 Task: In the sheet Budget Analysis ToolFont size of heading  18 Font style of dataoswald 'Font size of data '9 Alignment of headline & dataAlign center.   Fill color in heading, Red Font color of dataIn the sheet   Dynamic Sales templetes   book
Action: Mouse moved to (459, 176)
Screenshot: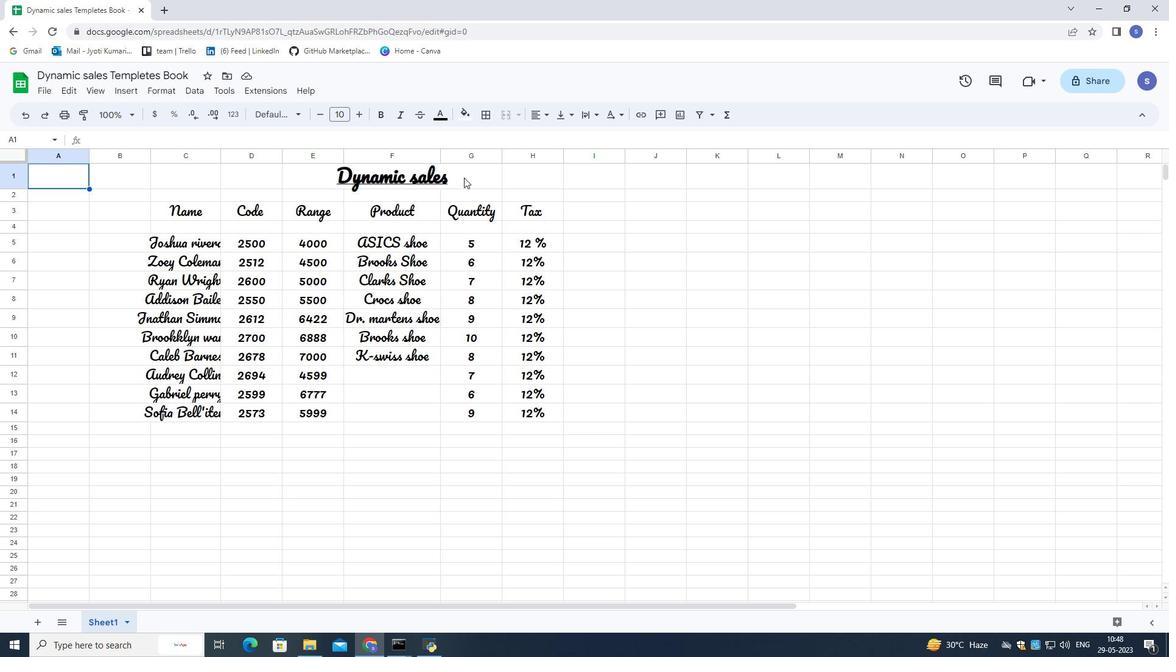 
Action: Mouse pressed left at (459, 176)
Screenshot: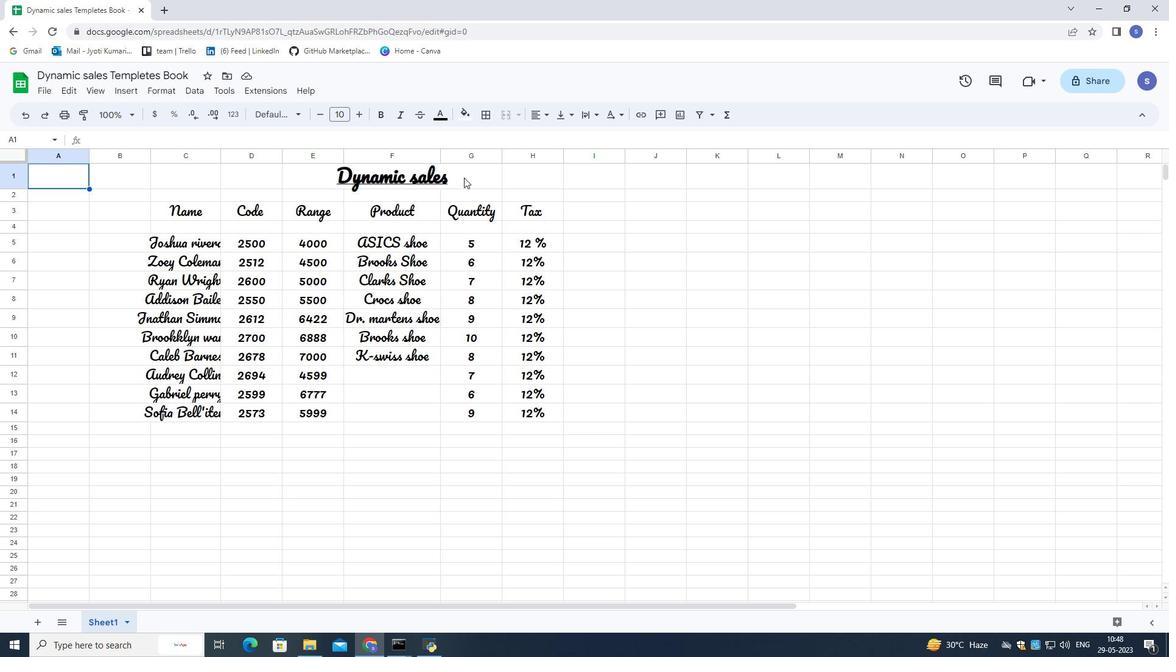 
Action: Mouse moved to (357, 116)
Screenshot: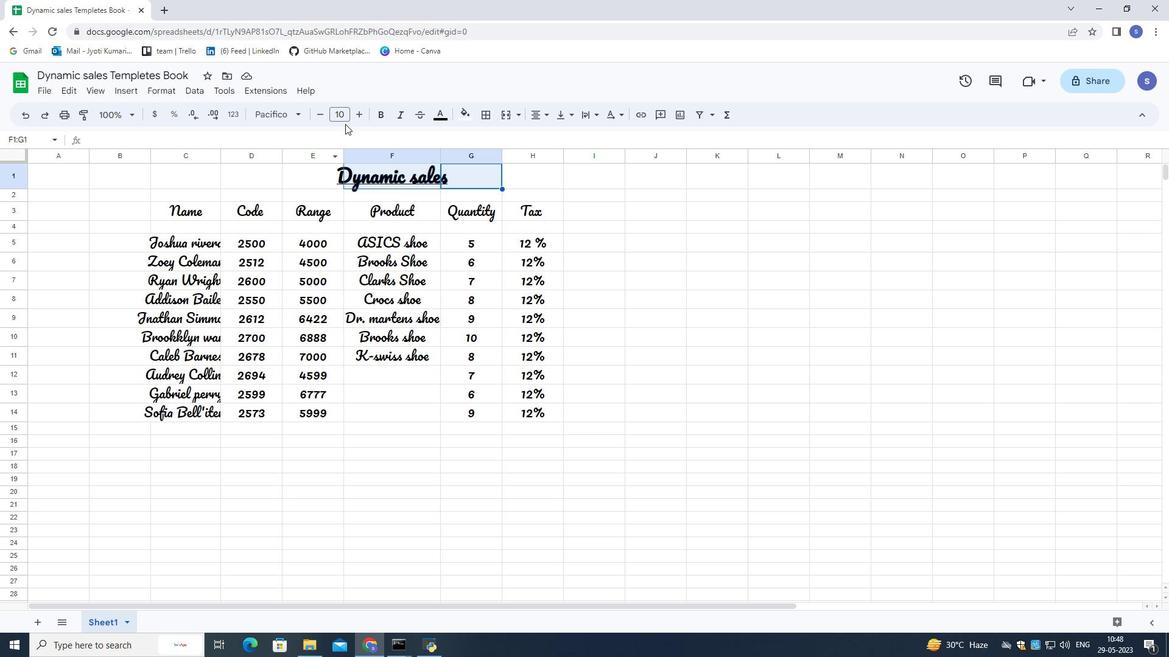 
Action: Mouse pressed left at (357, 116)
Screenshot: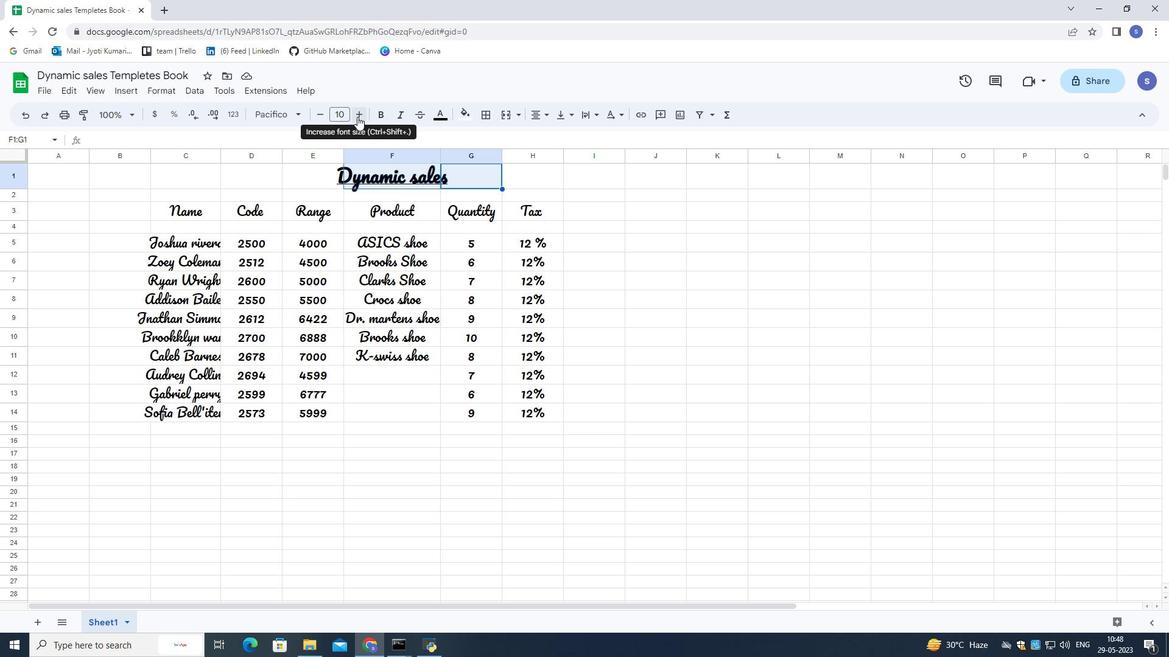 
Action: Mouse pressed left at (357, 116)
Screenshot: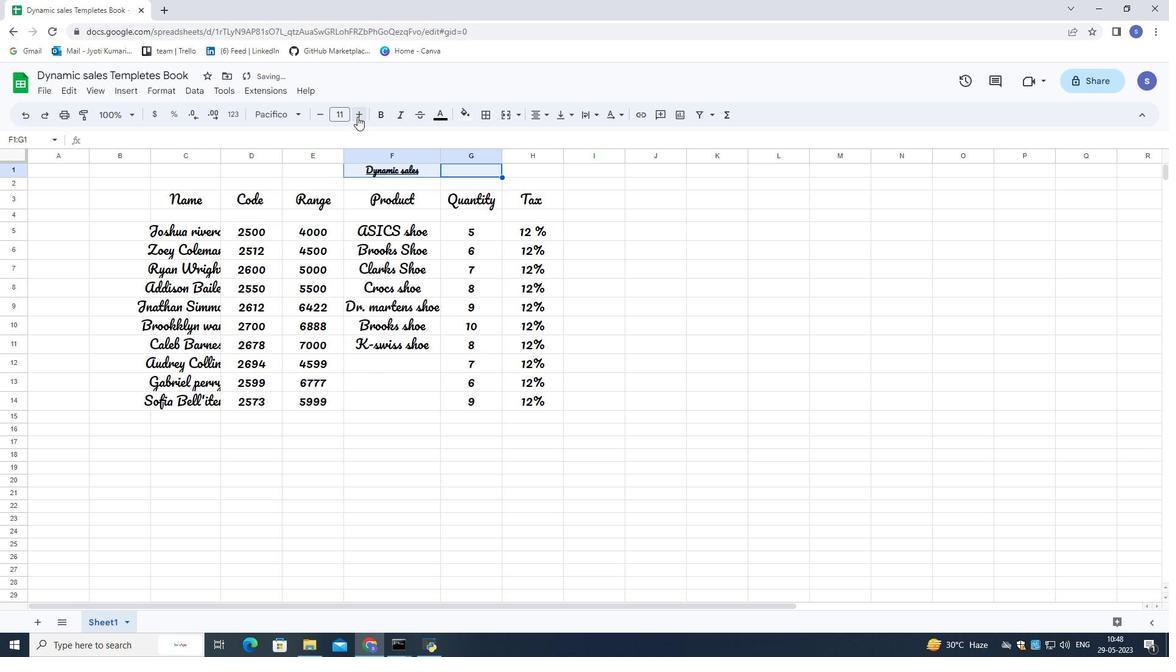 
Action: Mouse pressed left at (357, 116)
Screenshot: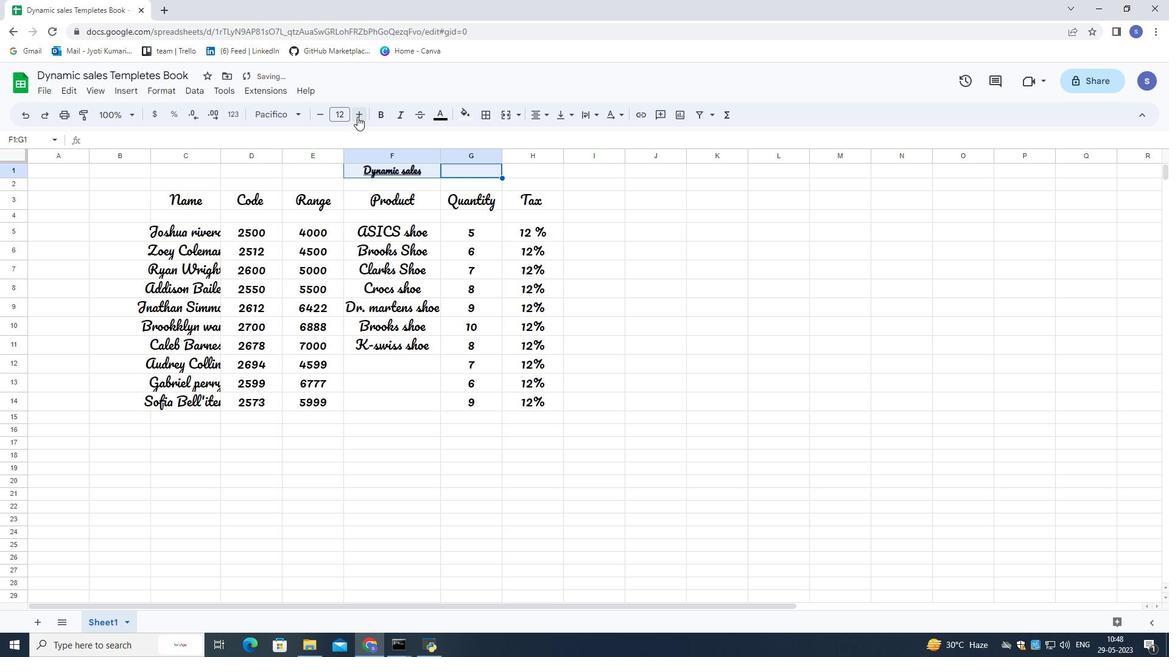
Action: Mouse pressed left at (357, 116)
Screenshot: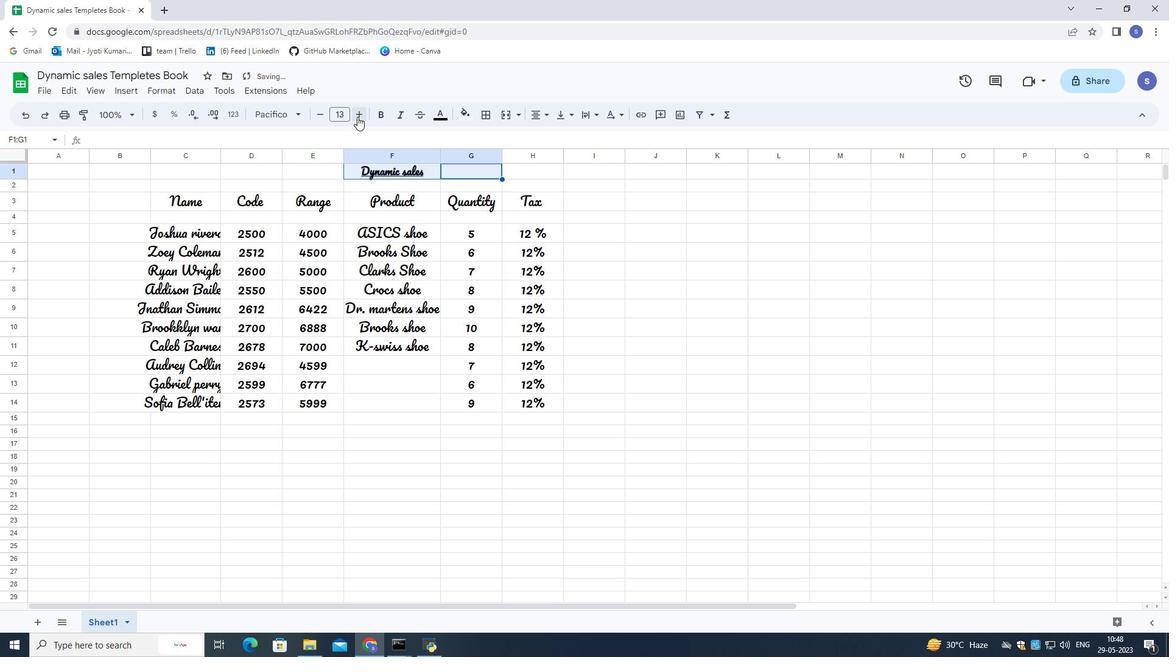 
Action: Mouse pressed left at (357, 116)
Screenshot: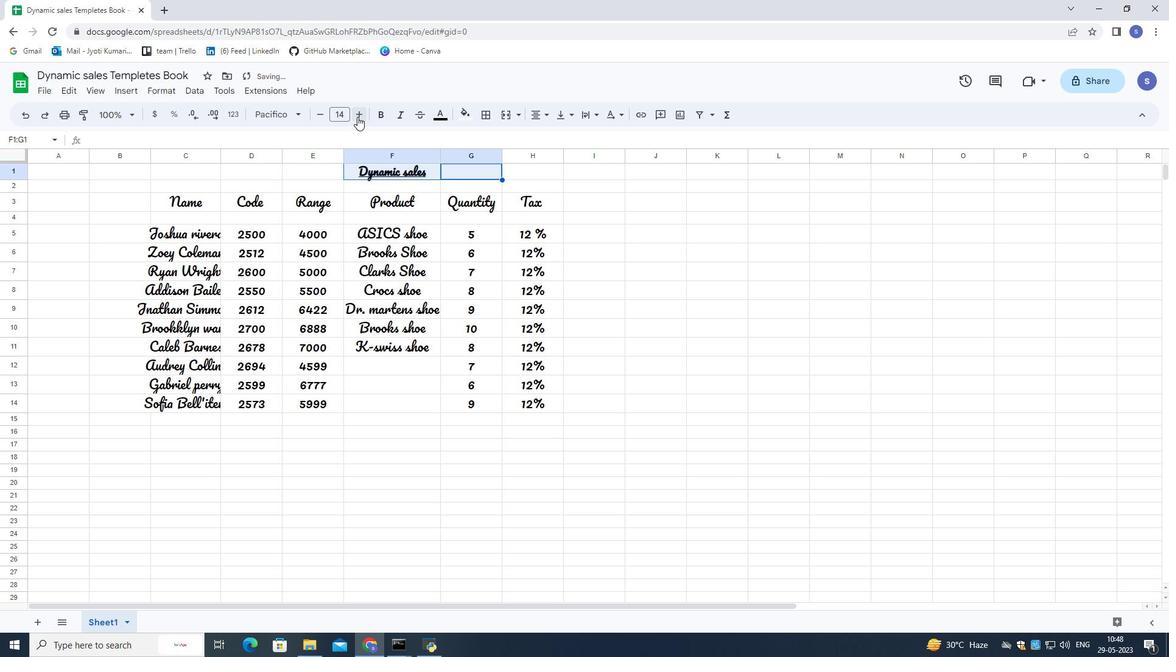 
Action: Mouse pressed left at (357, 116)
Screenshot: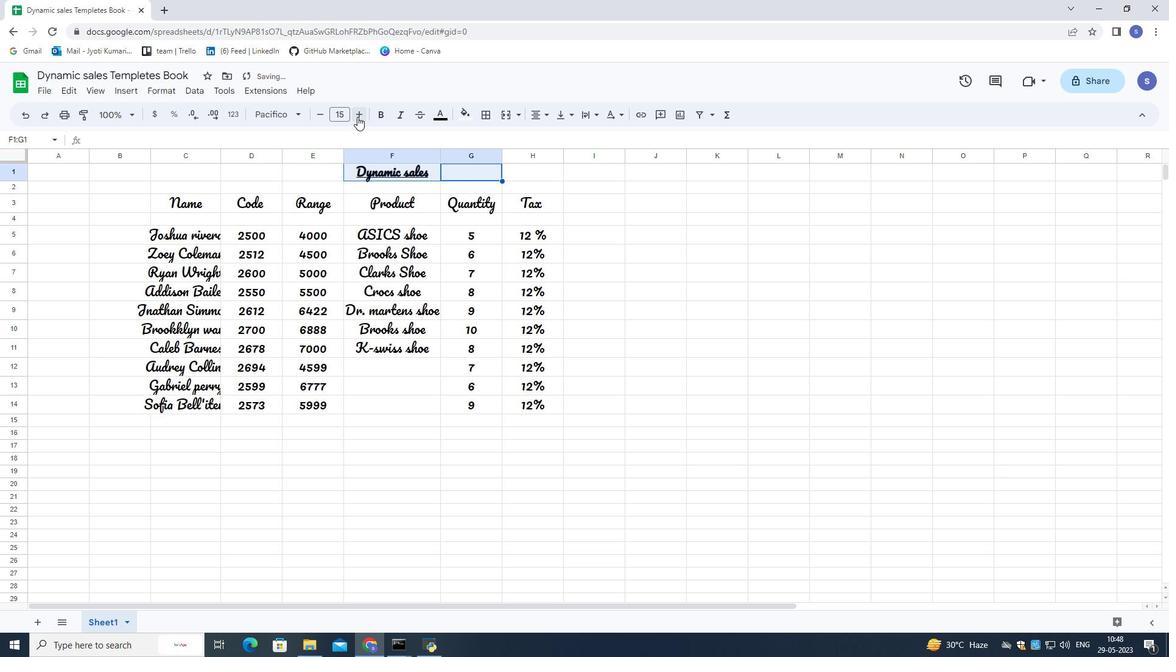 
Action: Mouse pressed left at (357, 116)
Screenshot: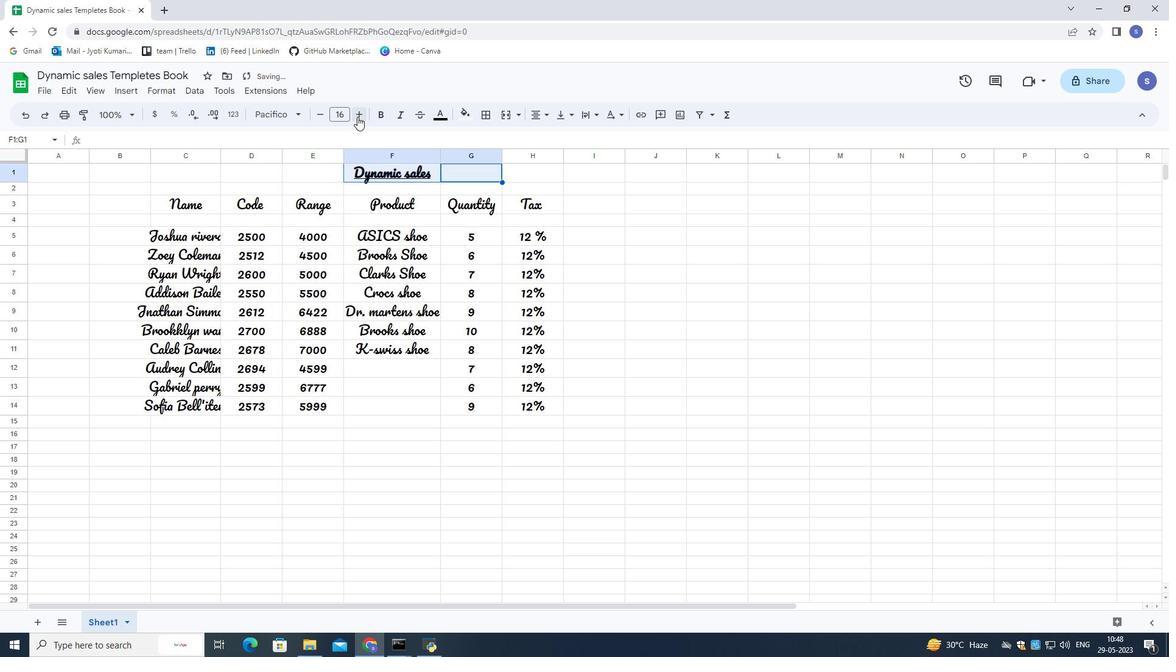 
Action: Mouse pressed left at (357, 116)
Screenshot: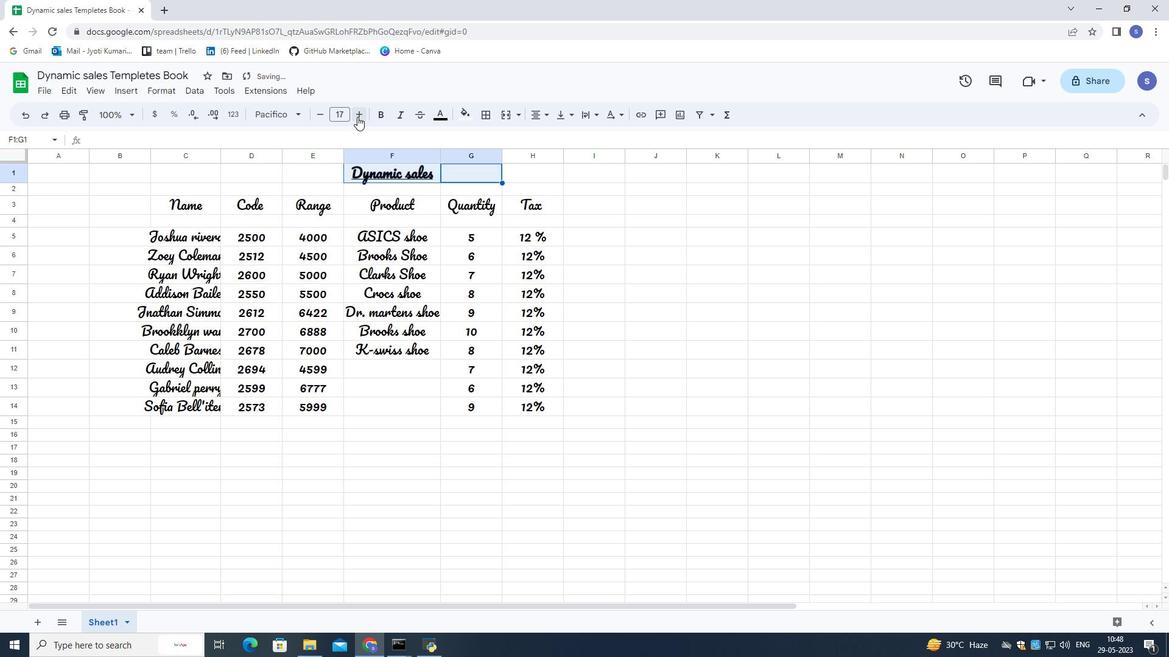 
Action: Mouse moved to (296, 113)
Screenshot: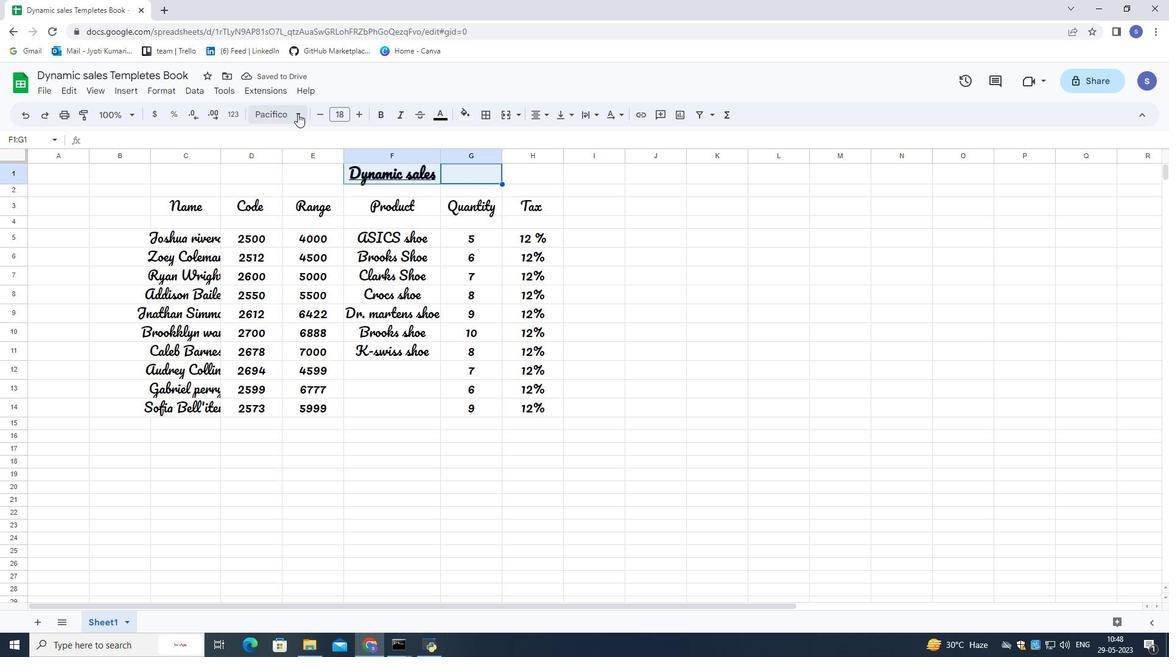 
Action: Mouse pressed left at (296, 113)
Screenshot: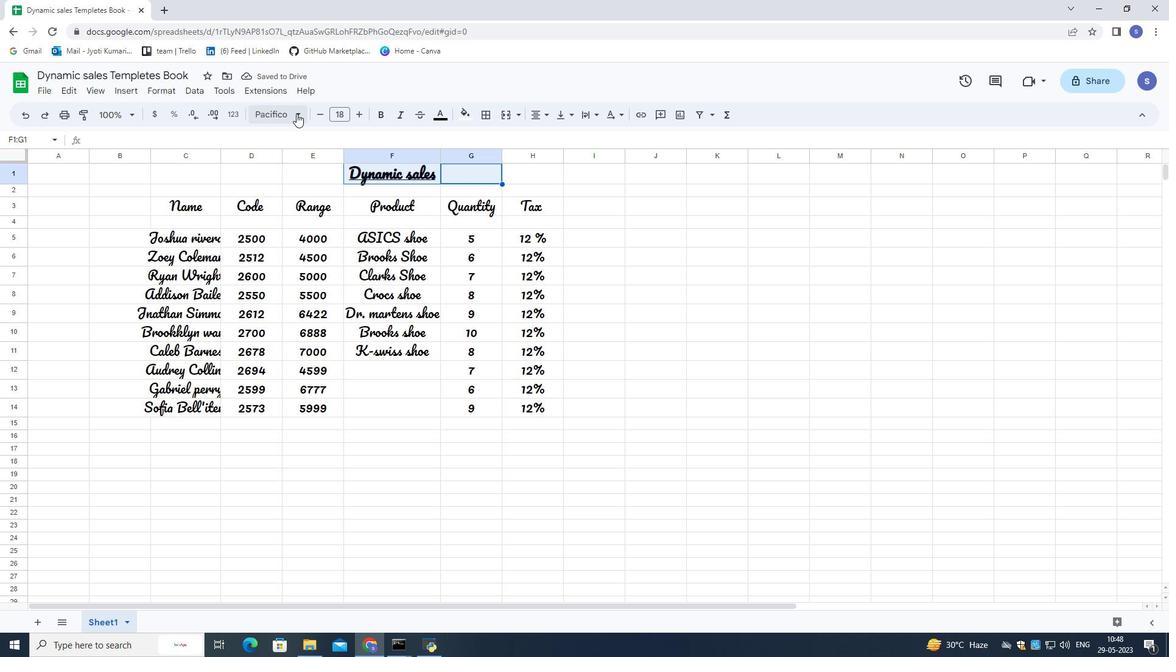 
Action: Mouse moved to (294, 134)
Screenshot: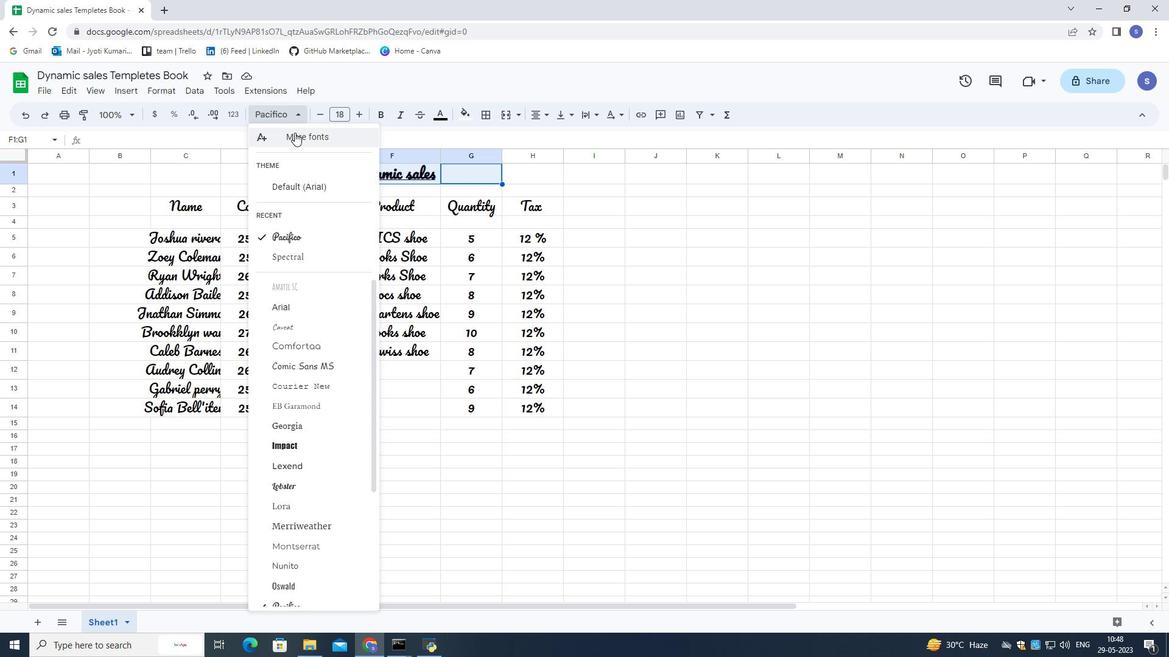 
Action: Mouse pressed left at (294, 134)
Screenshot: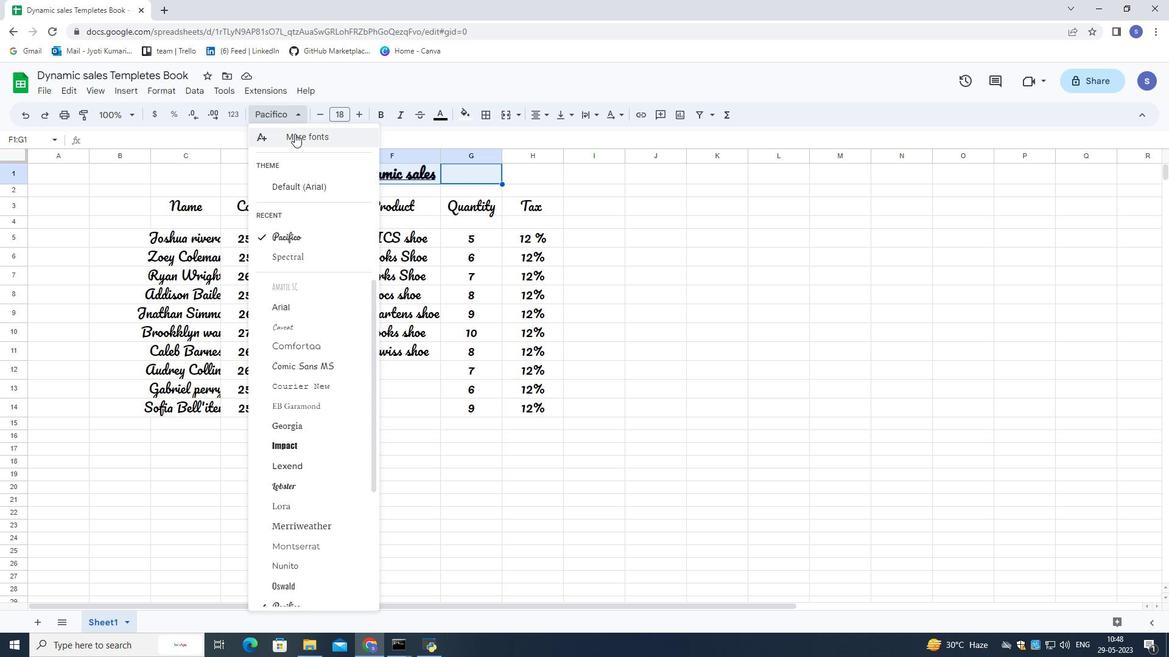 
Action: Mouse moved to (383, 207)
Screenshot: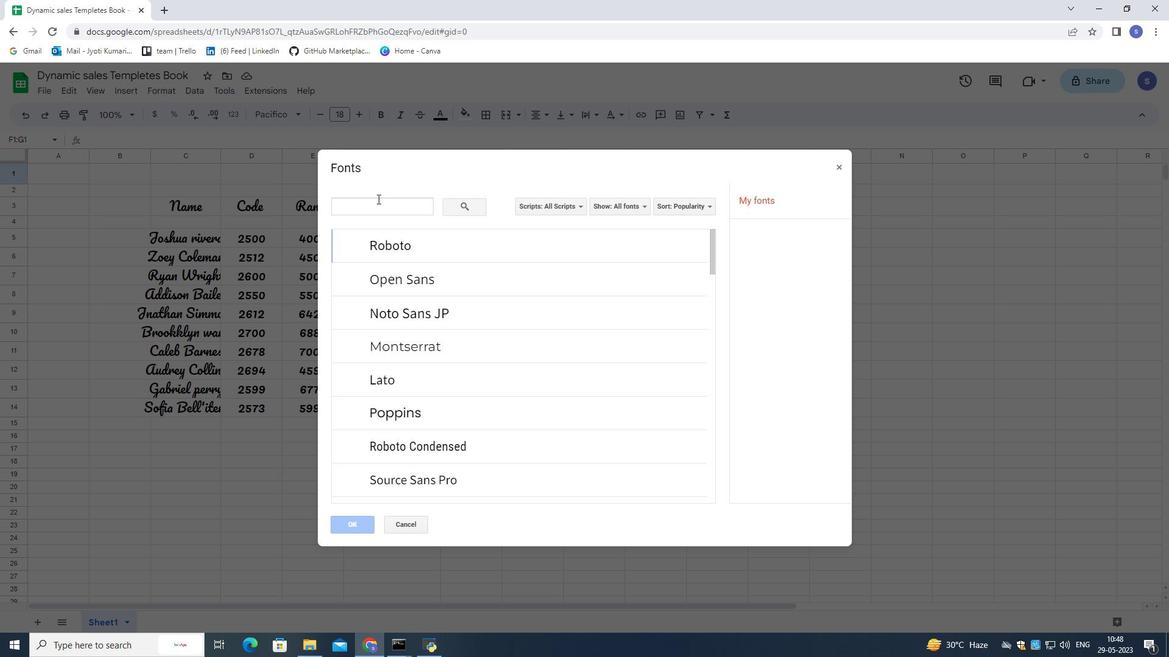 
Action: Mouse pressed left at (383, 207)
Screenshot: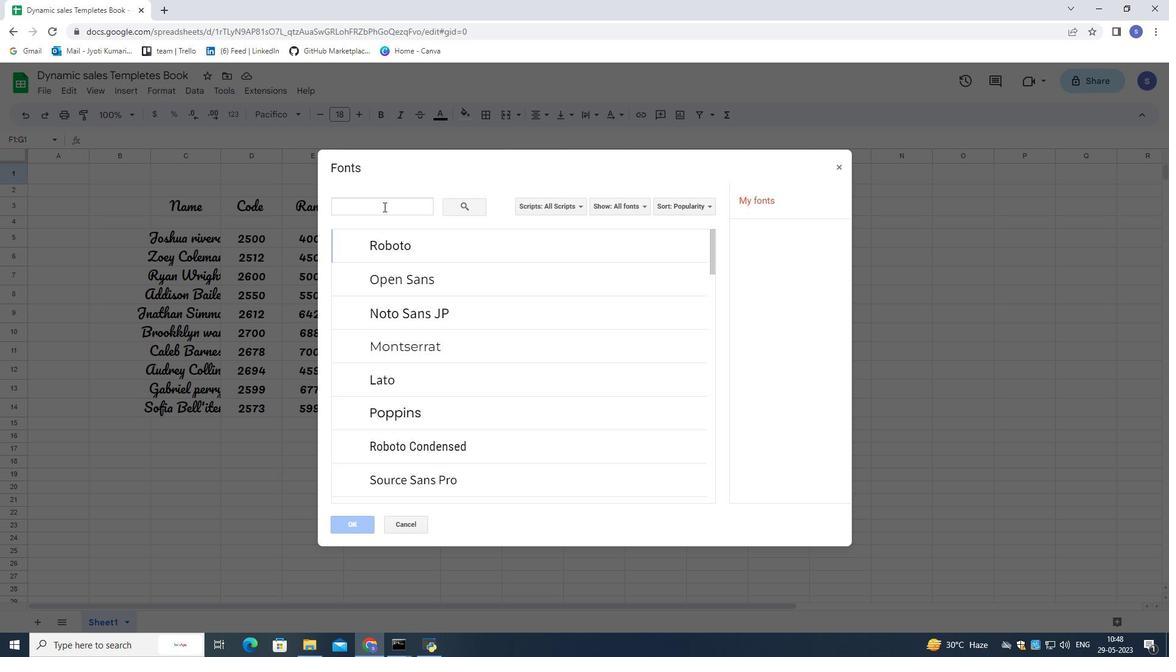 
Action: Key pressed dataoswald<Key.backspace><Key.backspace><Key.backspace><Key.backspace><Key.backspace><Key.backspace><Key.backspace><Key.backspace><Key.backspace><Key.backspace><Key.backspace><Key.backspace><Key.backspace><Key.backspace><Key.backspace><Key.backspace><Key.backspace><Key.backspace><Key.backspace><Key.backspace><Key.backspace><Key.backspace><Key.backspace><Key.backspace>data<Key.backspace><Key.backspace><Key.backspace><Key.backspace>
Screenshot: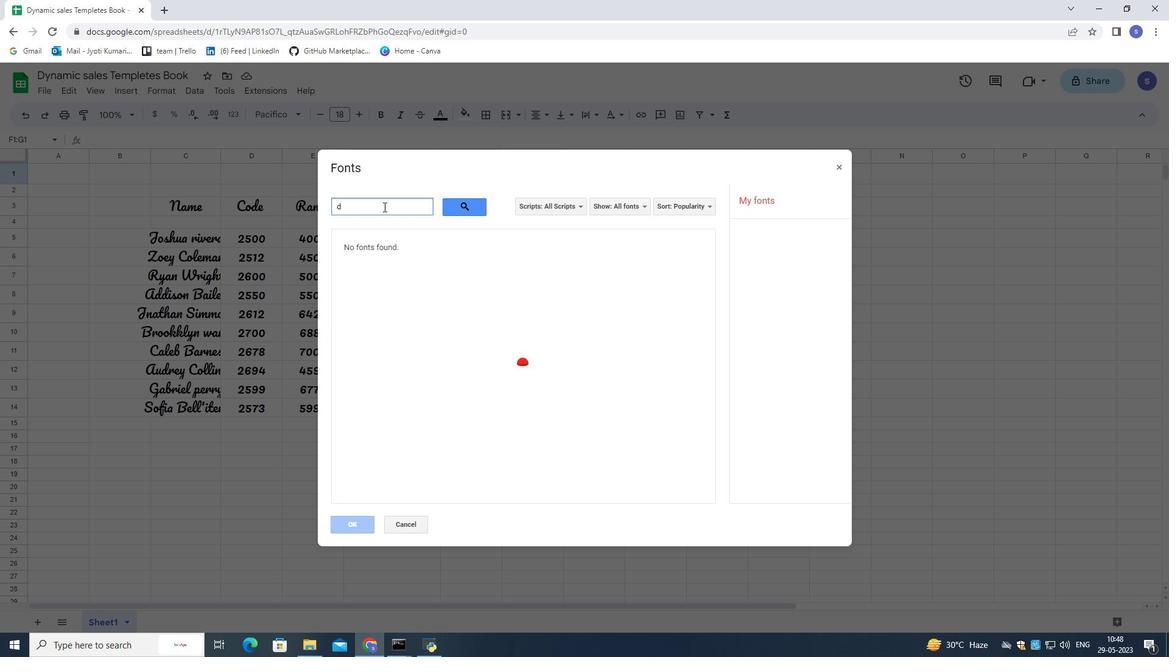 
Action: Mouse moved to (391, 353)
Screenshot: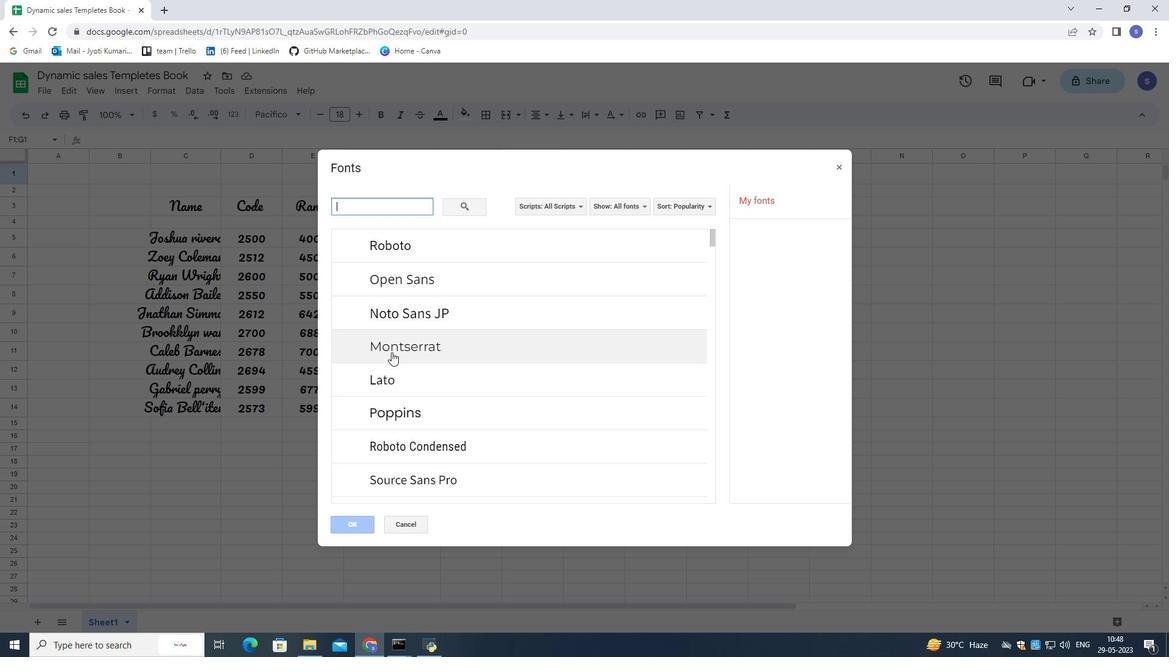 
Action: Mouse scrolled (391, 353) with delta (0, 0)
Screenshot: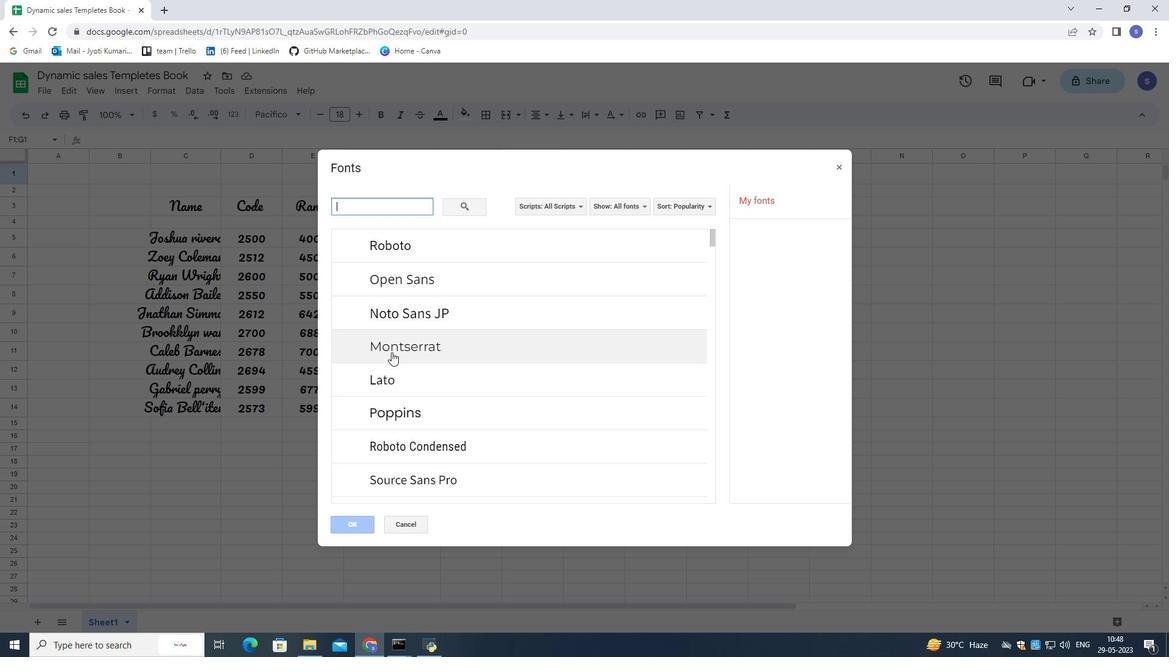 
Action: Mouse moved to (391, 355)
Screenshot: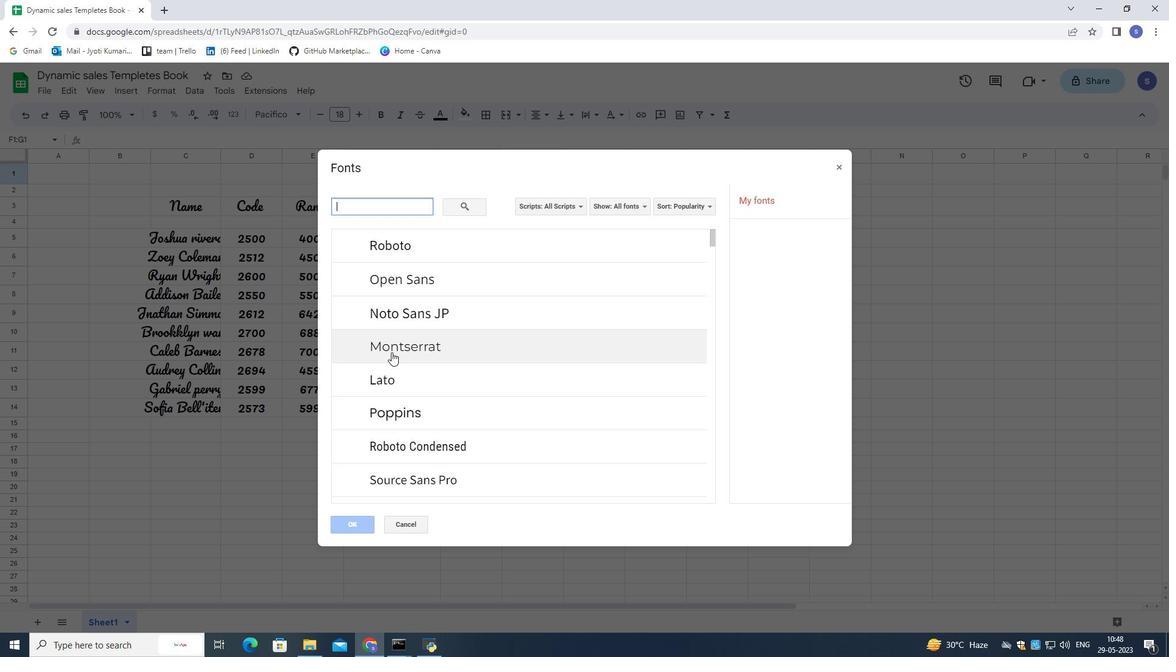 
Action: Mouse scrolled (391, 355) with delta (0, 0)
Screenshot: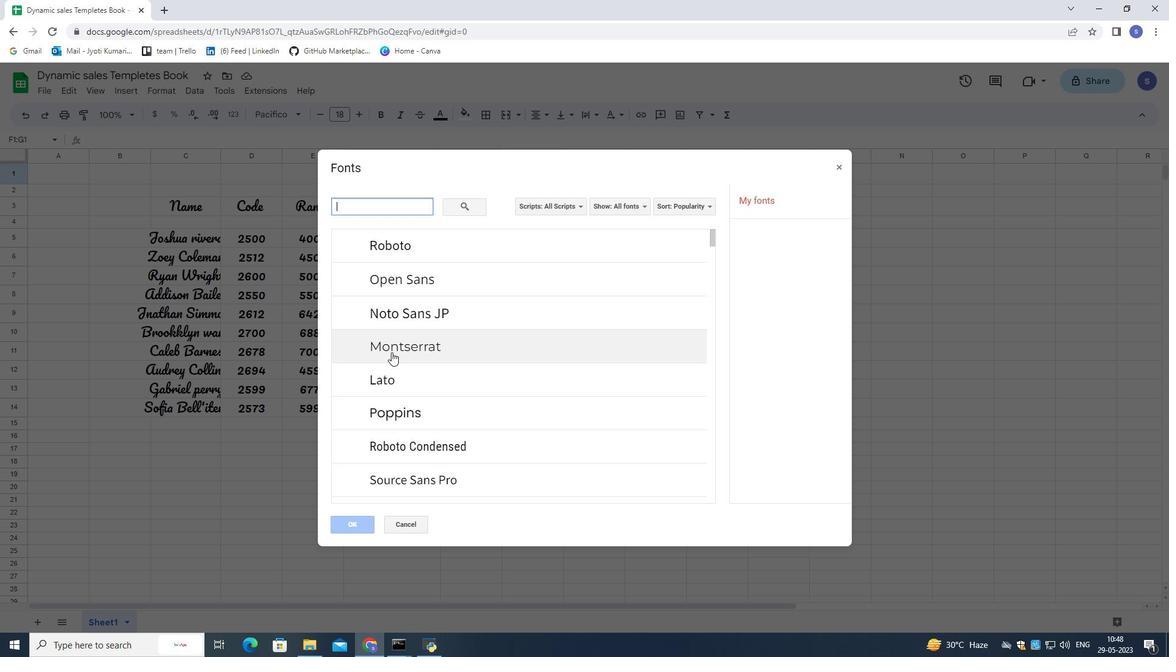 
Action: Mouse scrolled (391, 355) with delta (0, 0)
Screenshot: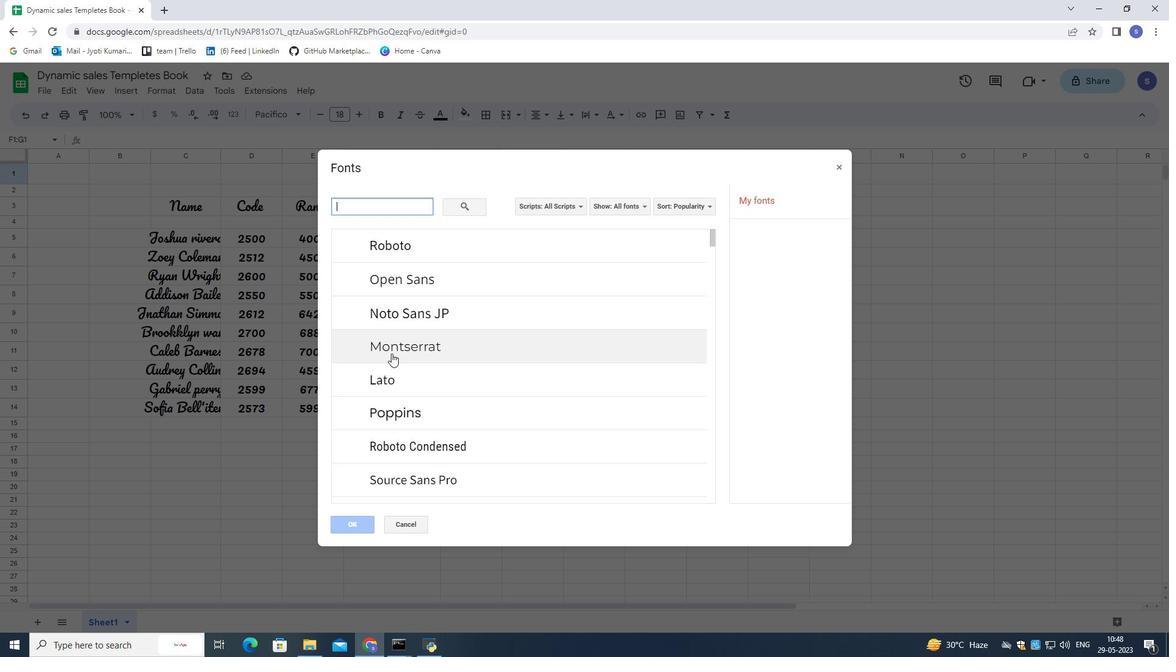 
Action: Mouse scrolled (391, 355) with delta (0, 0)
Screenshot: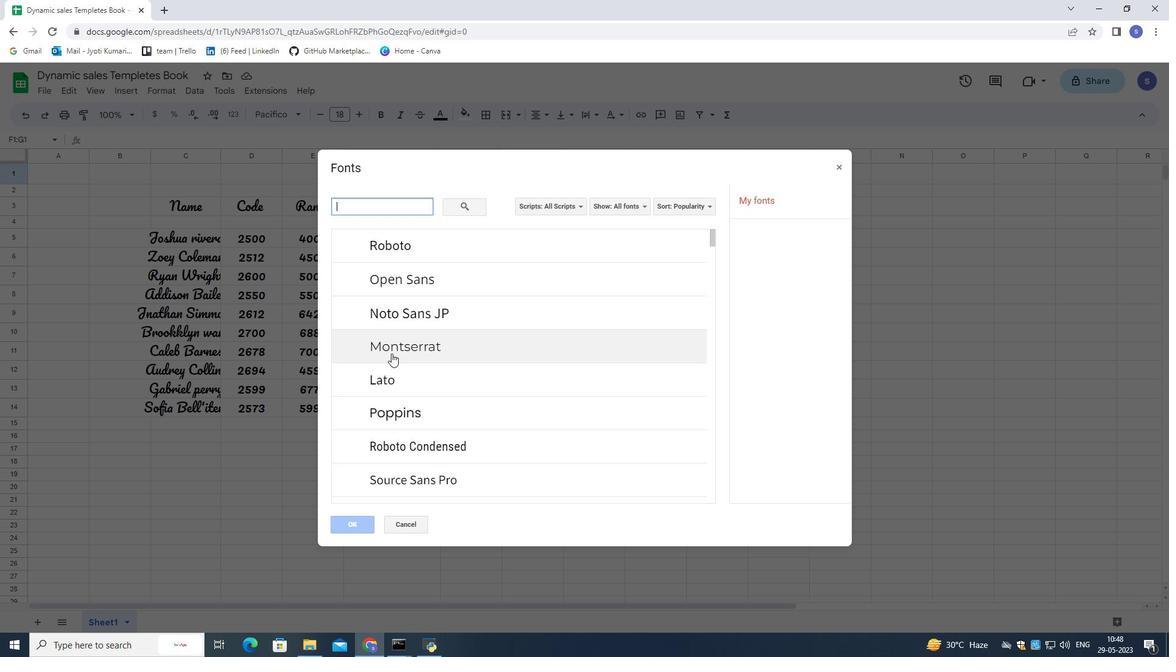 
Action: Mouse scrolled (391, 355) with delta (0, 0)
Screenshot: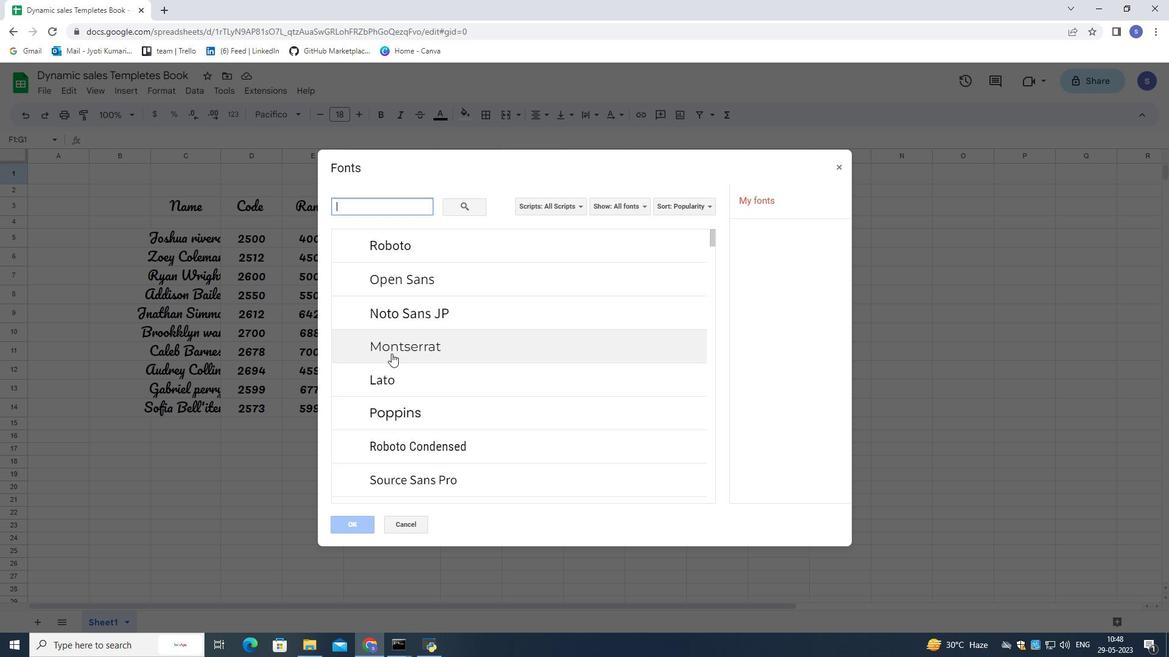 
Action: Mouse moved to (415, 527)
Screenshot: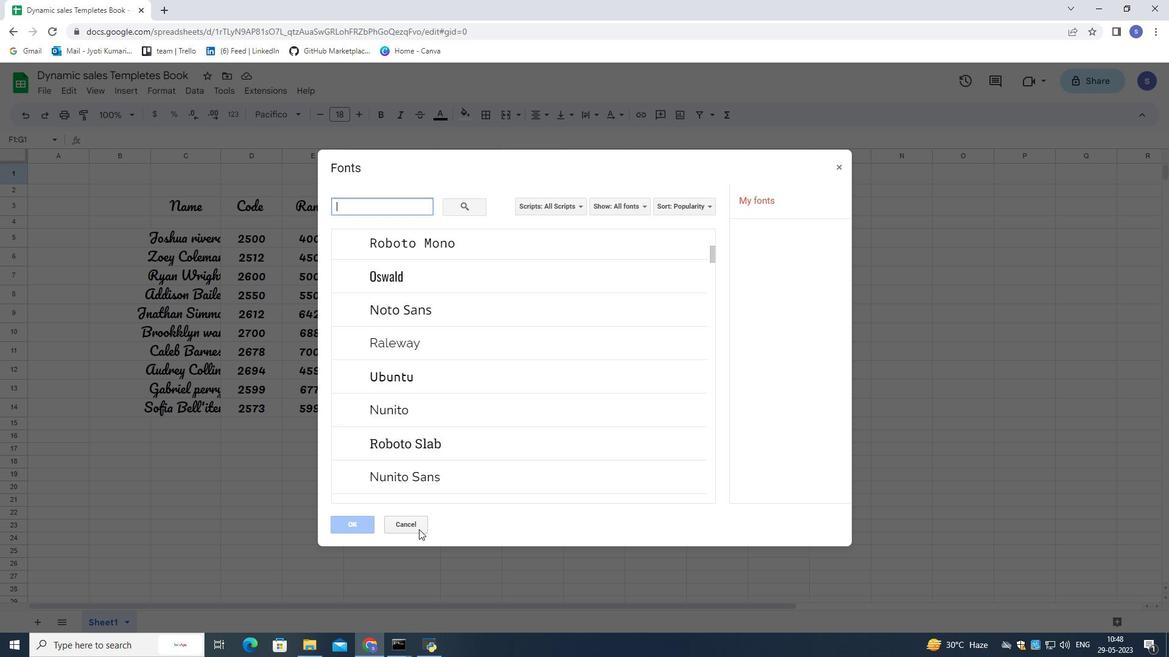 
Action: Mouse pressed left at (415, 527)
Screenshot: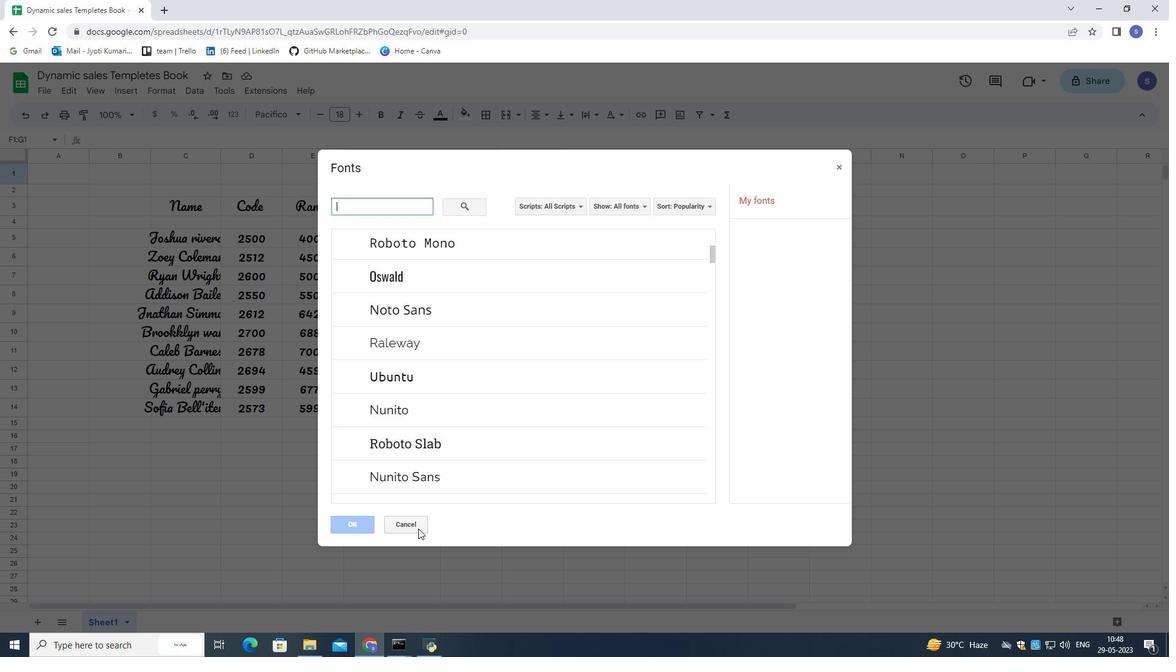 
Action: Mouse moved to (295, 121)
Screenshot: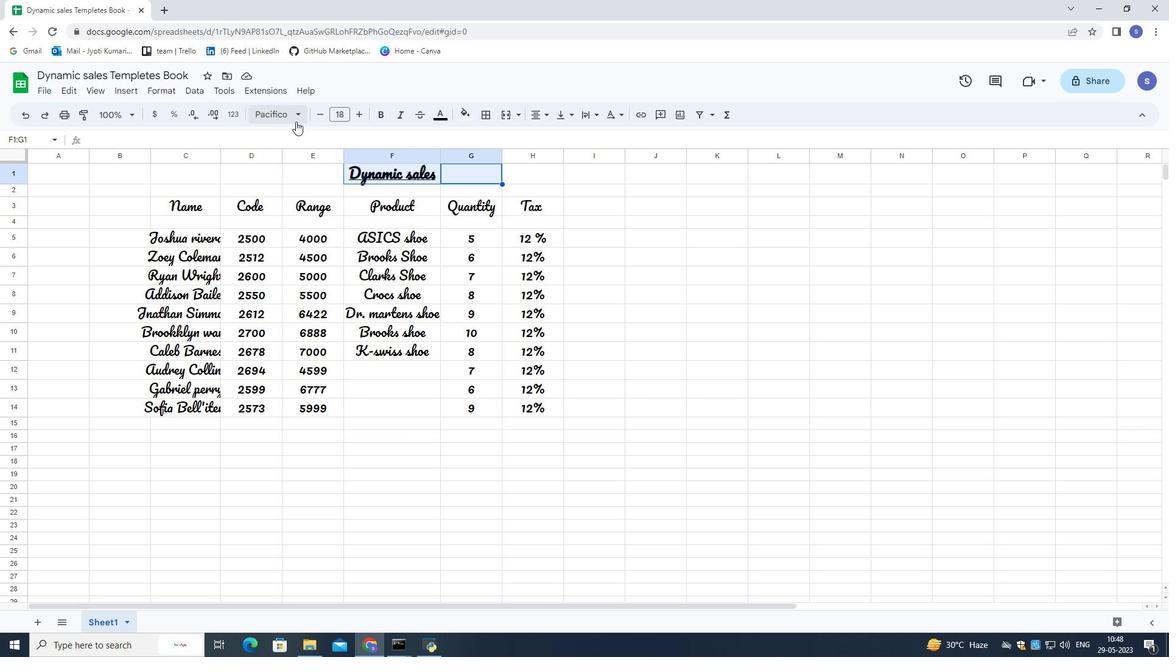 
Action: Mouse pressed left at (295, 121)
Screenshot: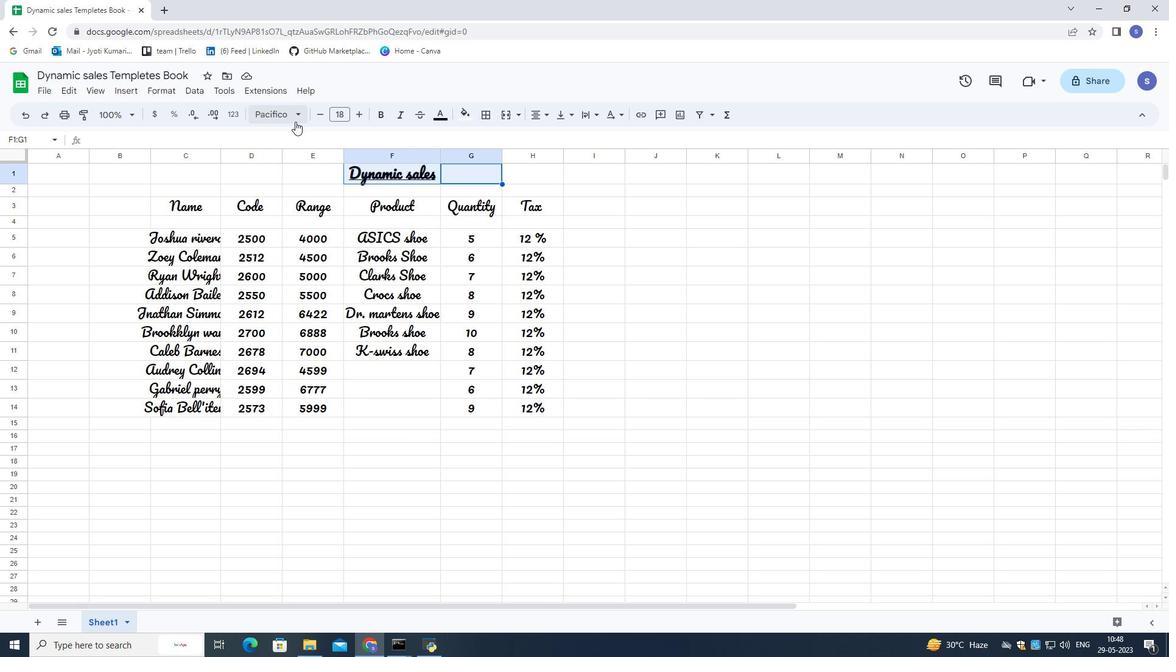 
Action: Mouse moved to (293, 325)
Screenshot: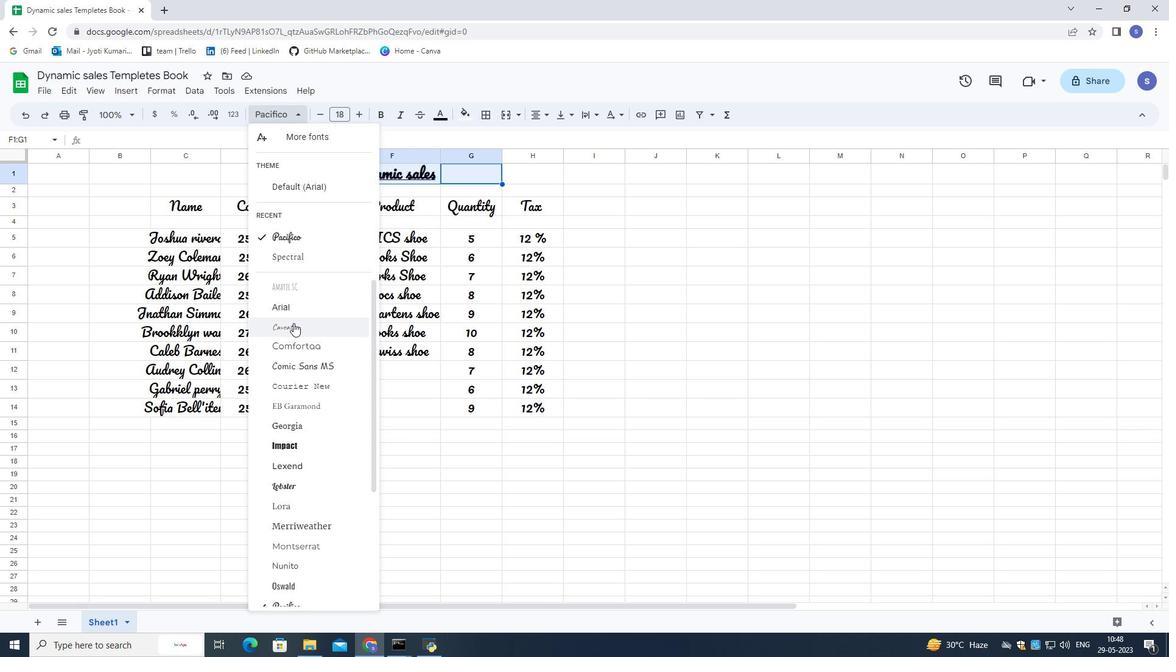 
Action: Mouse scrolled (293, 325) with delta (0, 0)
Screenshot: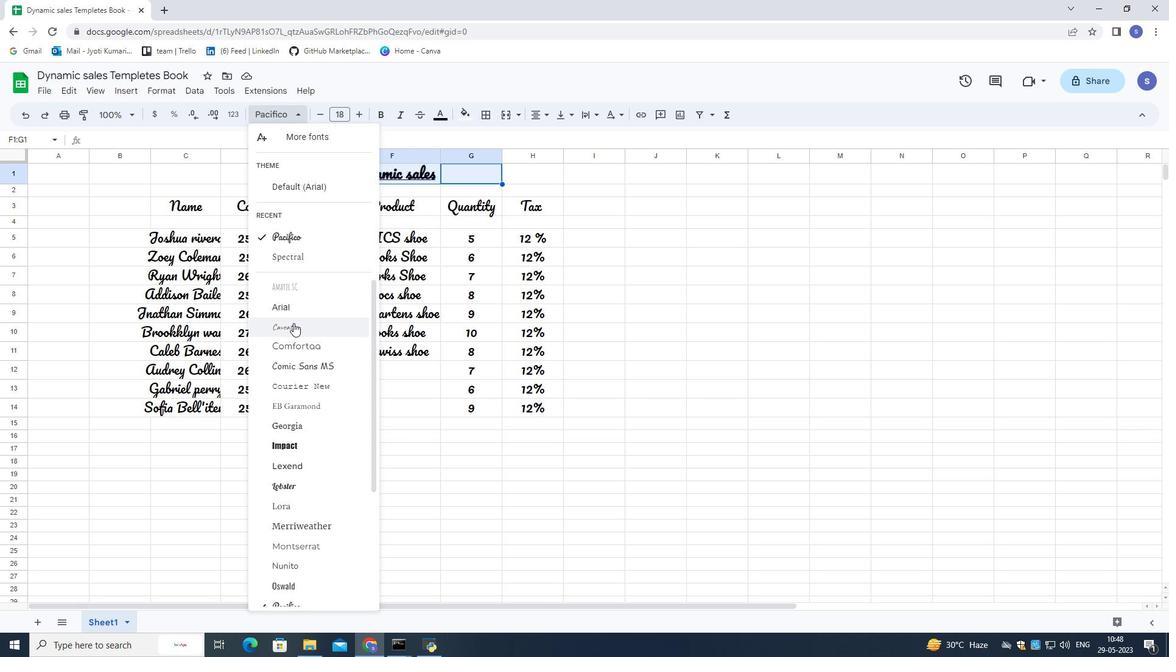 
Action: Mouse scrolled (293, 325) with delta (0, 0)
Screenshot: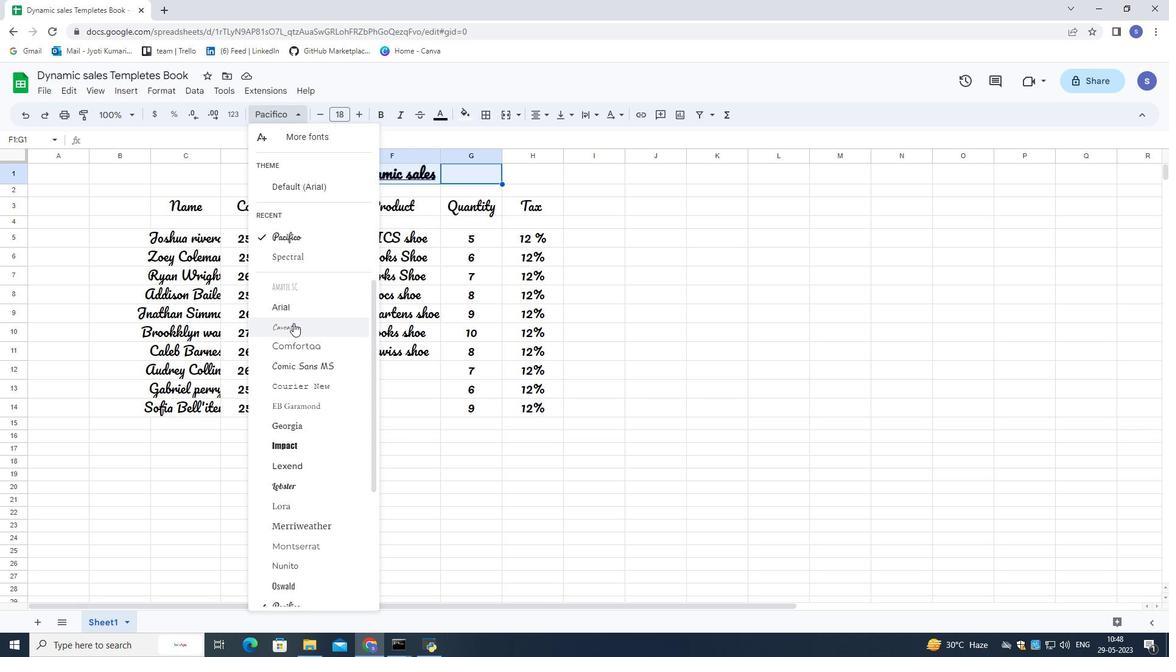
Action: Mouse scrolled (293, 325) with delta (0, 0)
Screenshot: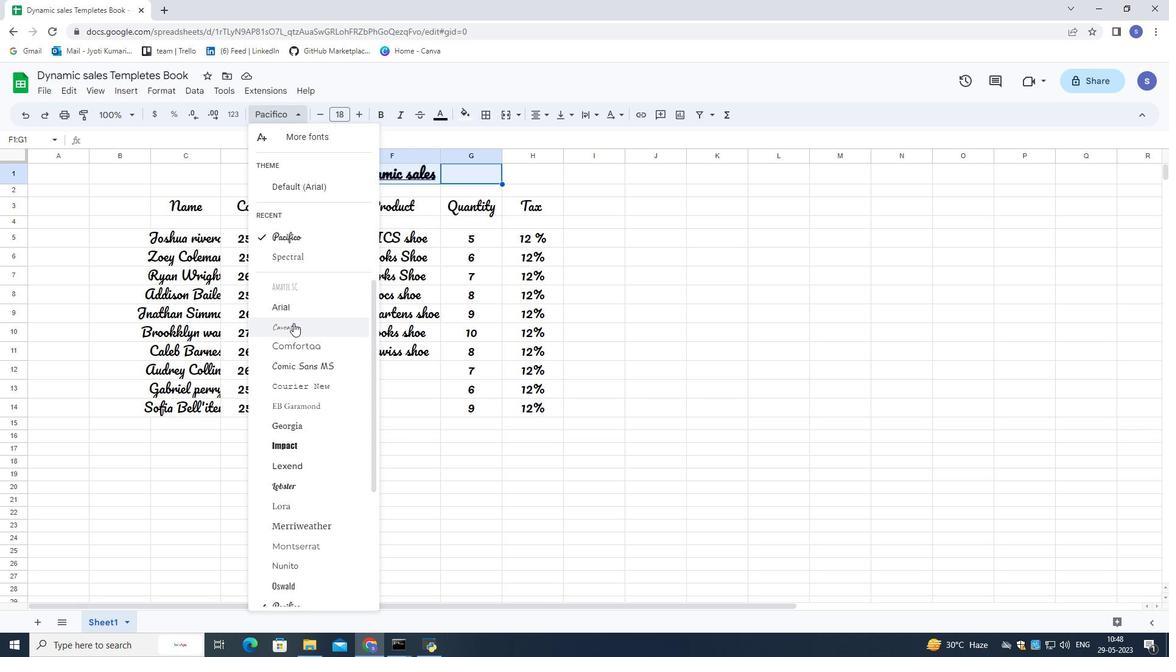 
Action: Mouse scrolled (293, 325) with delta (0, 0)
Screenshot: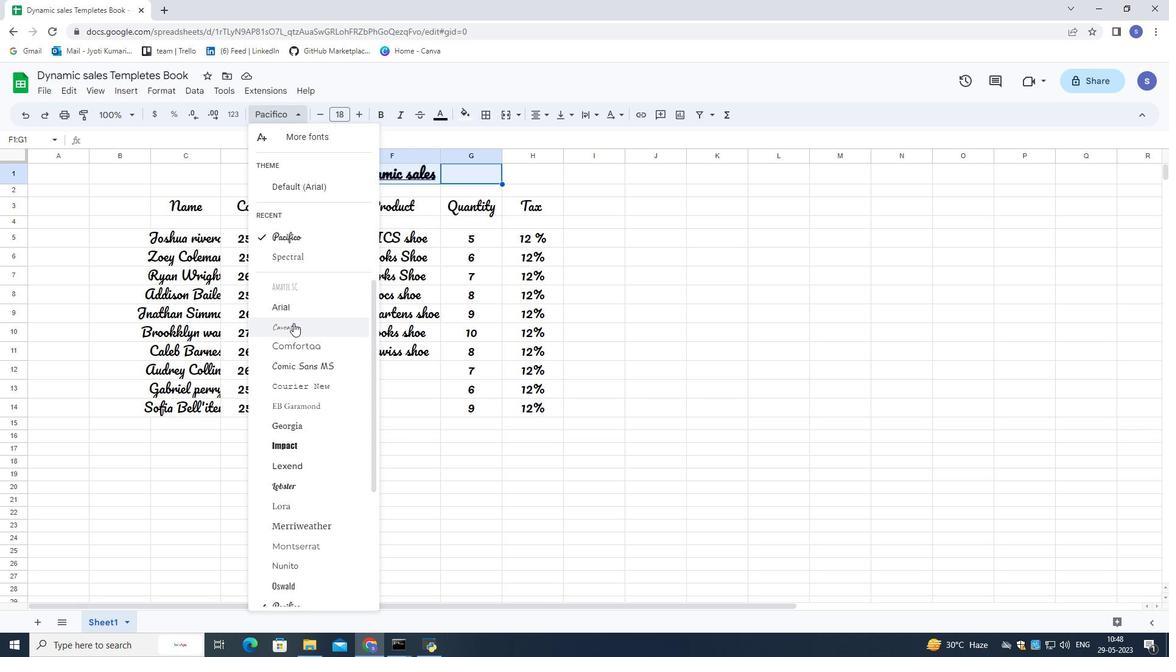 
Action: Mouse scrolled (293, 325) with delta (0, 0)
Screenshot: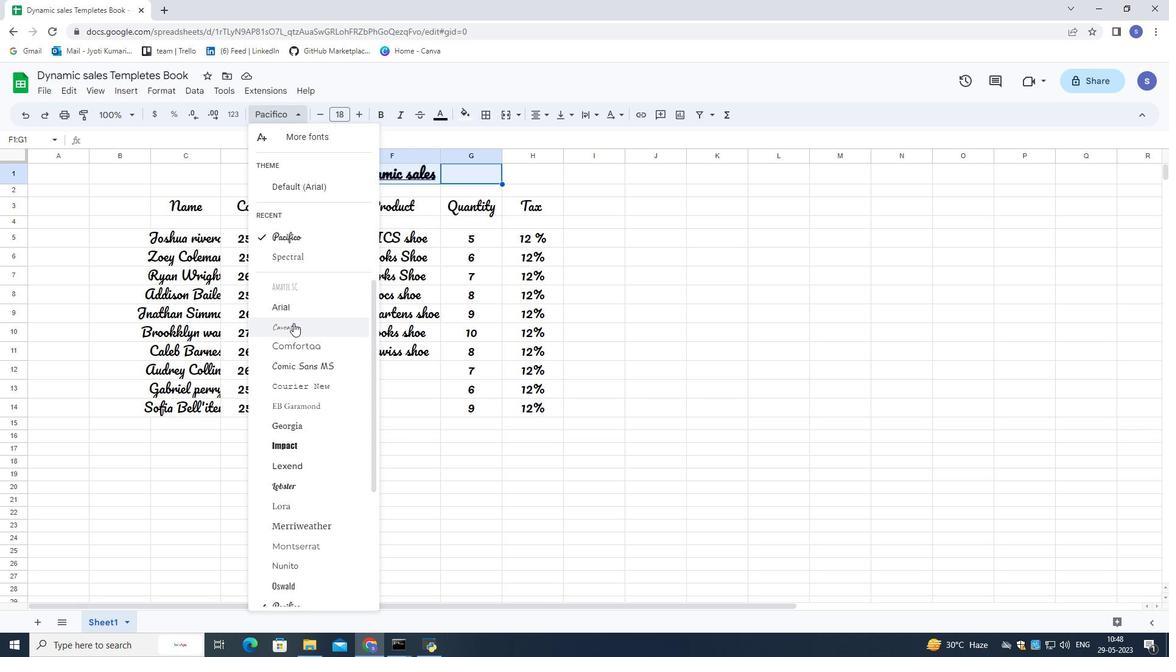 
Action: Mouse scrolled (293, 325) with delta (0, 0)
Screenshot: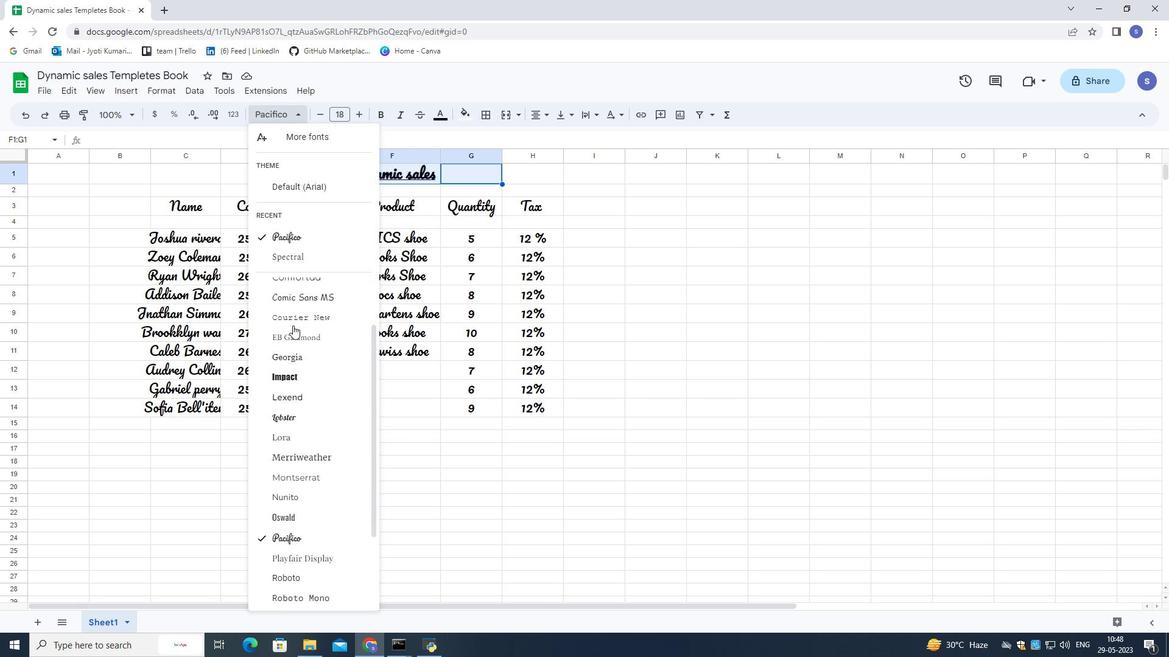 
Action: Mouse scrolled (293, 325) with delta (0, 0)
Screenshot: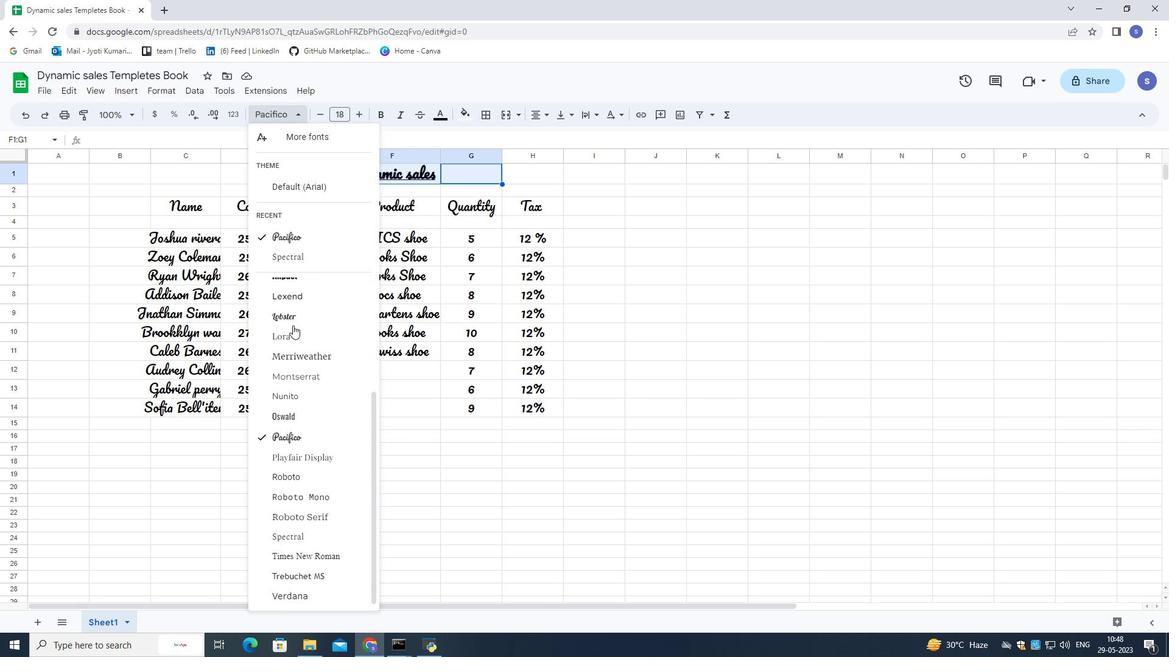 
Action: Mouse scrolled (293, 325) with delta (0, 0)
Screenshot: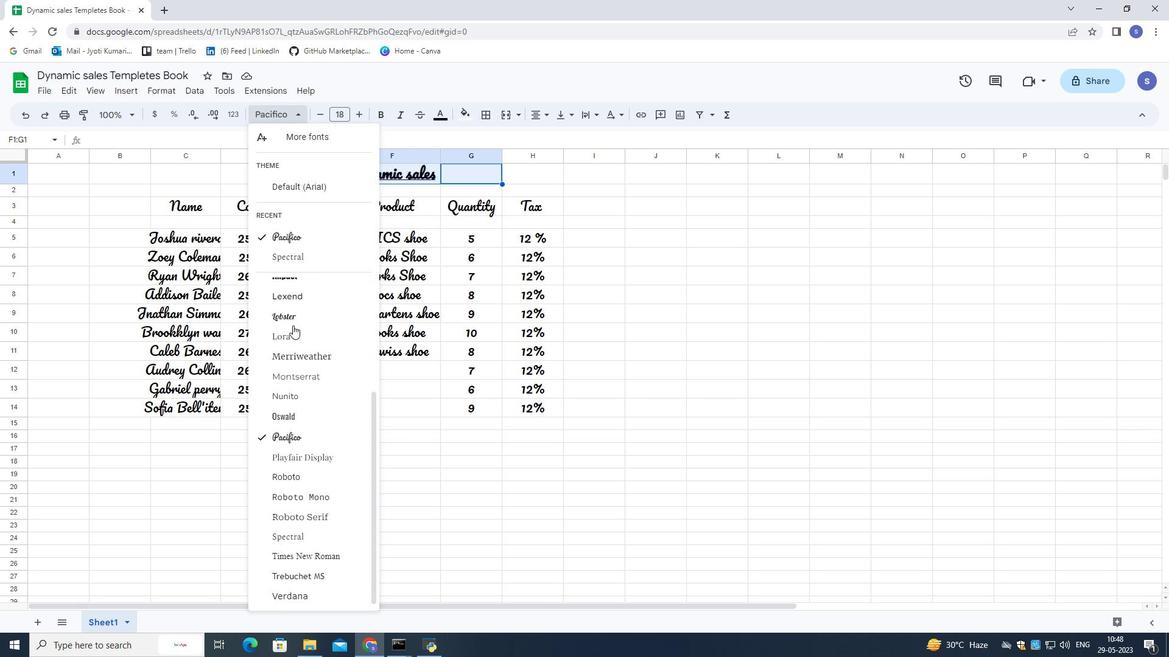 
Action: Mouse scrolled (293, 325) with delta (0, 0)
Screenshot: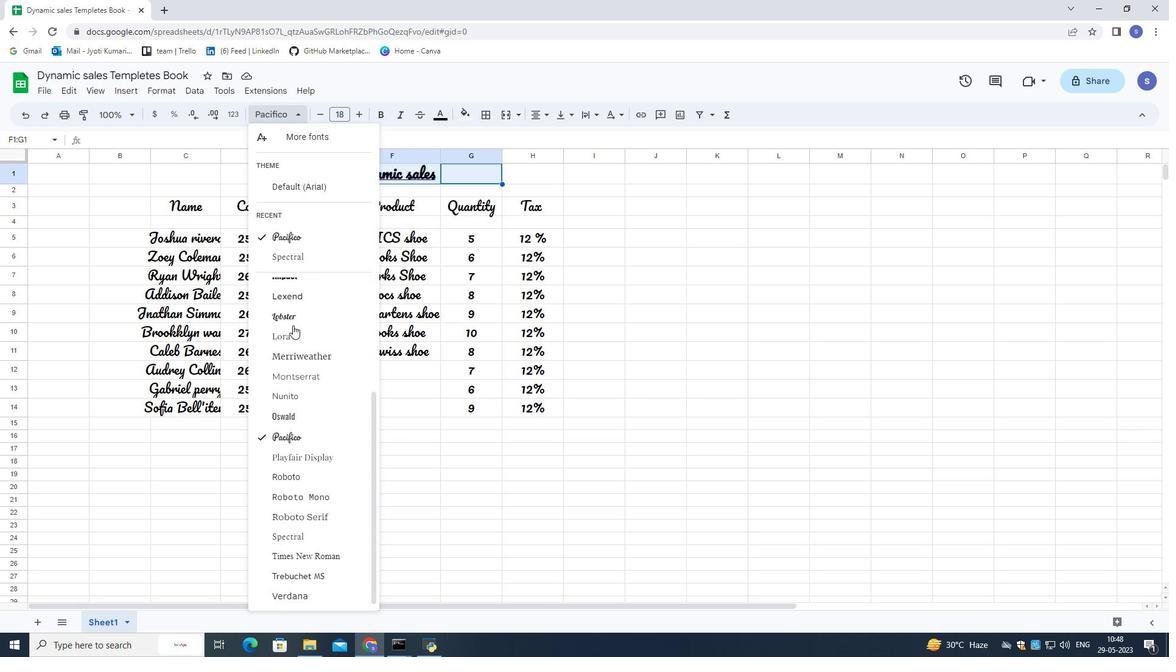 
Action: Mouse moved to (314, 333)
Screenshot: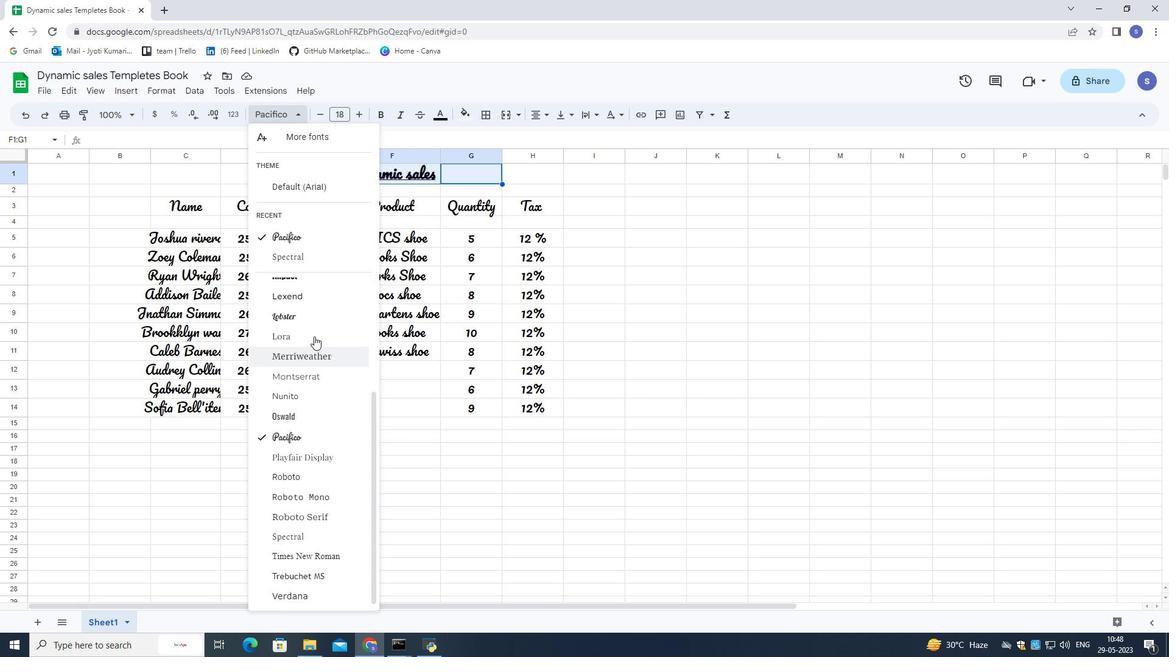 
Action: Mouse scrolled (314, 333) with delta (0, 0)
Screenshot: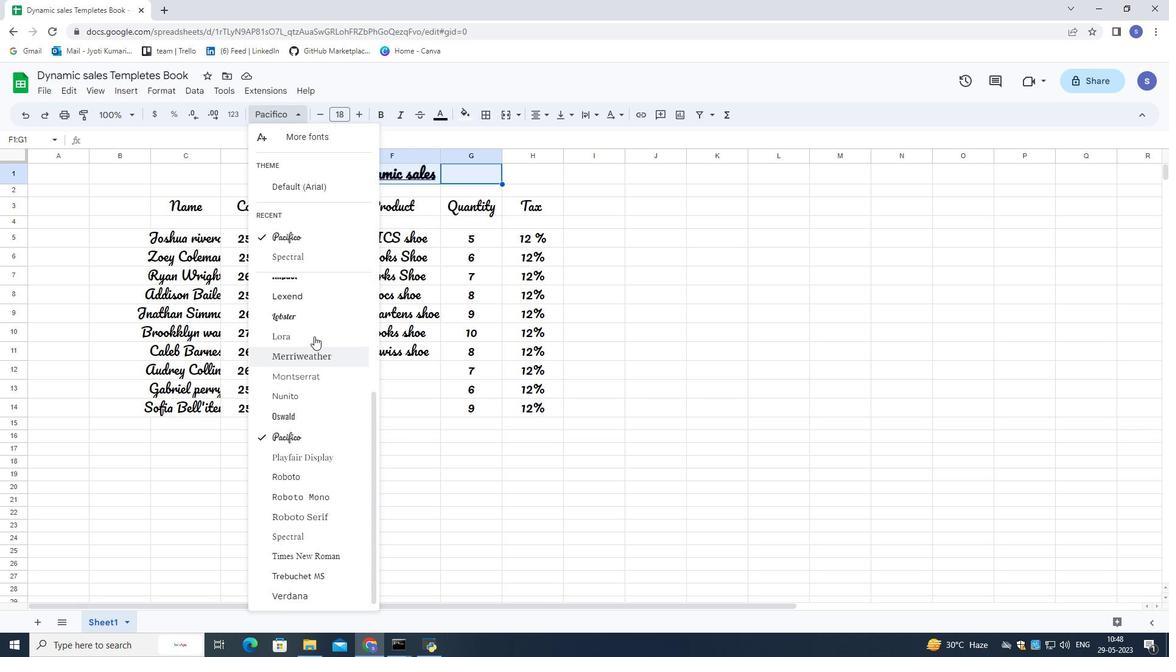 
Action: Mouse scrolled (314, 333) with delta (0, 0)
Screenshot: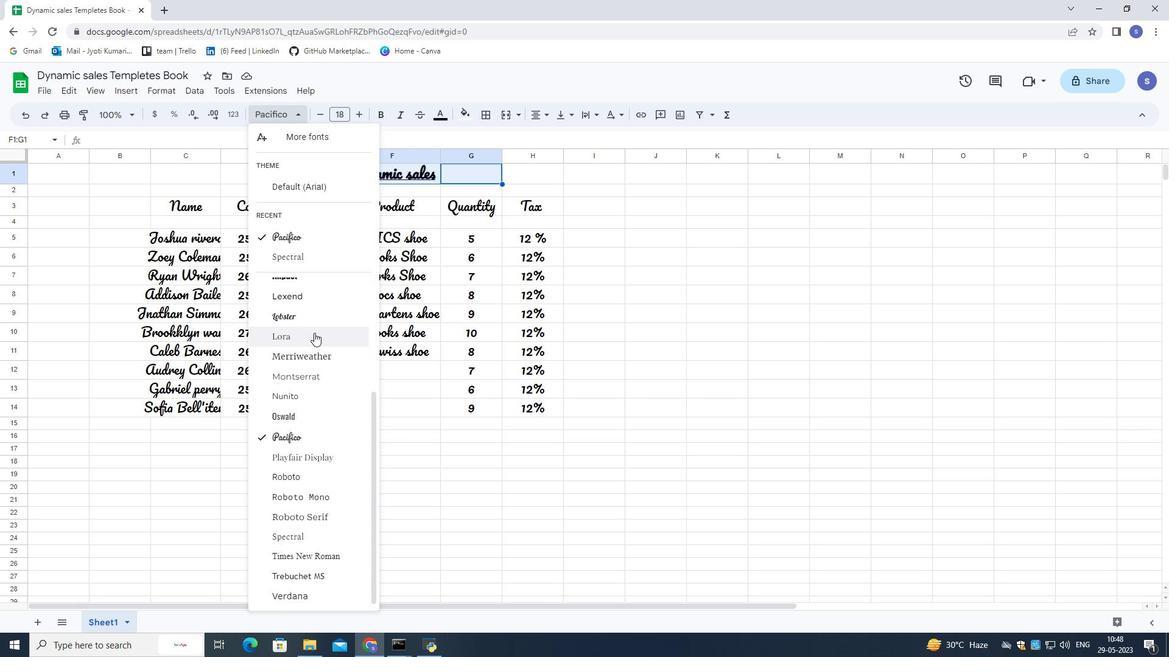 
Action: Mouse scrolled (314, 333) with delta (0, 0)
Screenshot: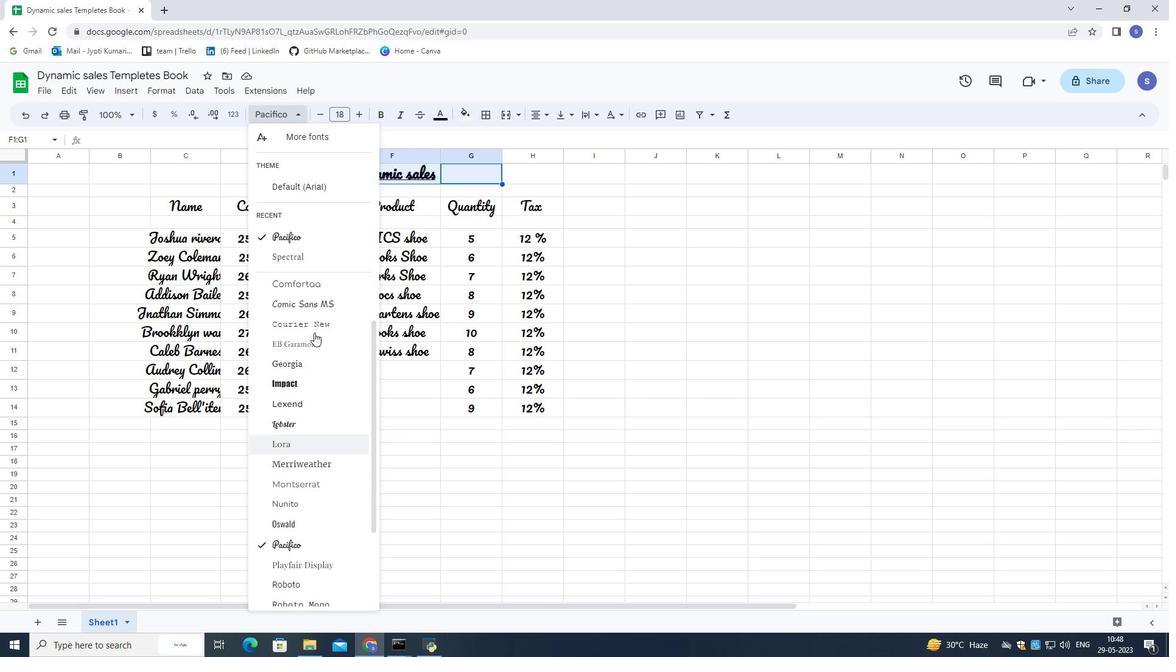 
Action: Mouse moved to (316, 399)
Screenshot: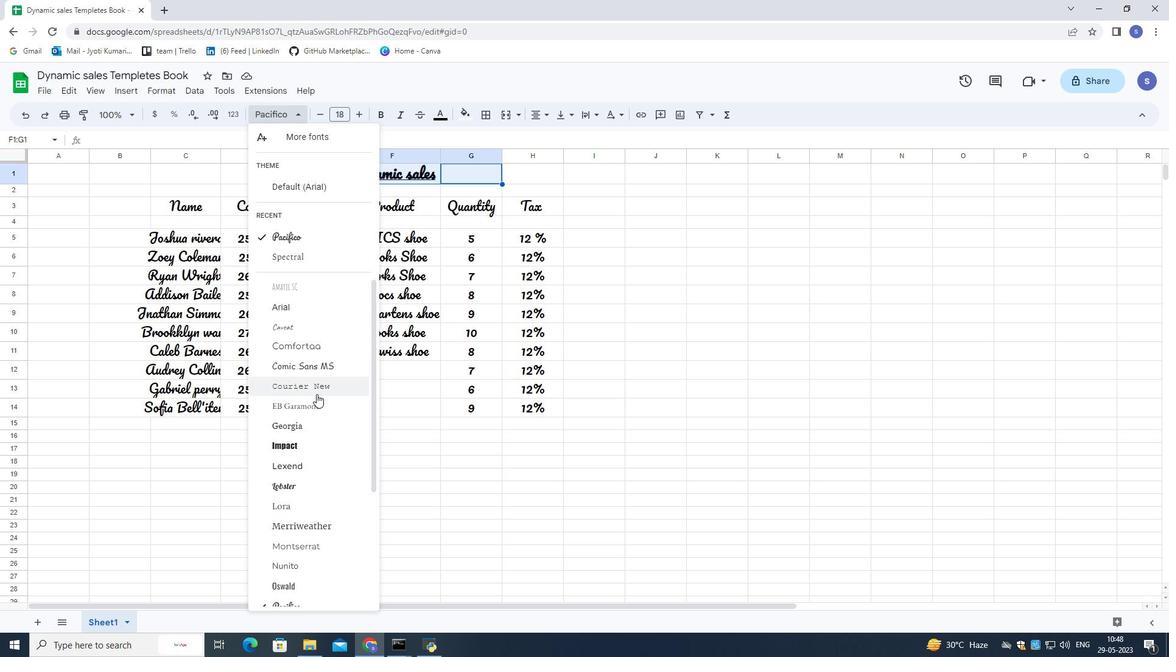 
Action: Mouse scrolled (316, 398) with delta (0, 0)
Screenshot: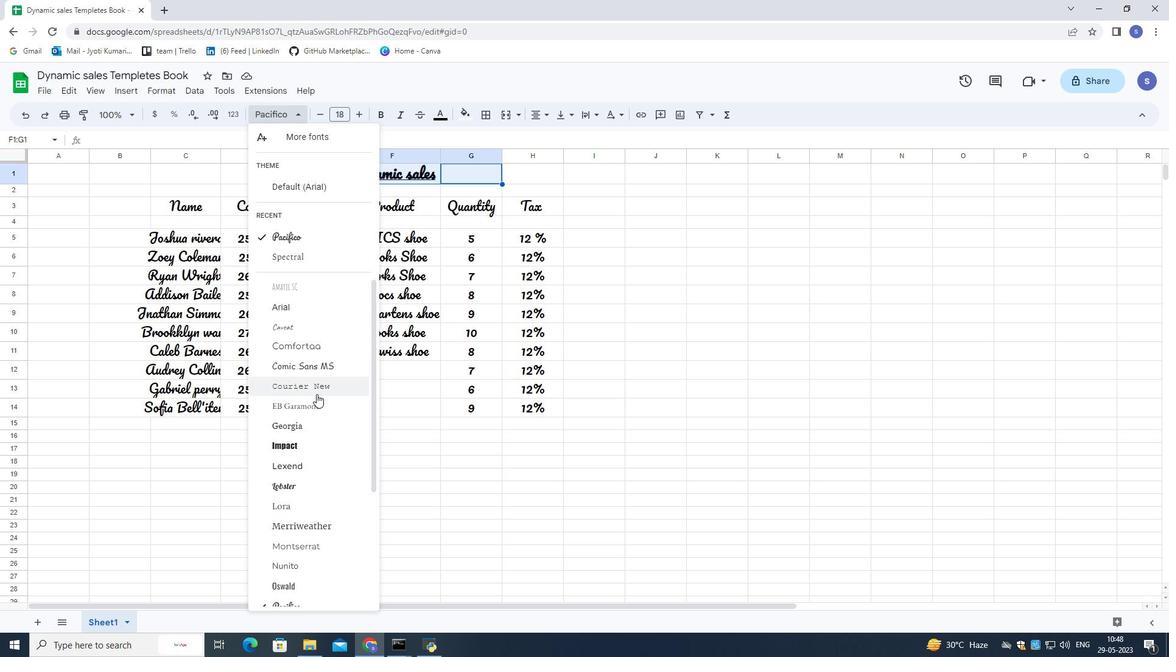 
Action: Mouse moved to (316, 400)
Screenshot: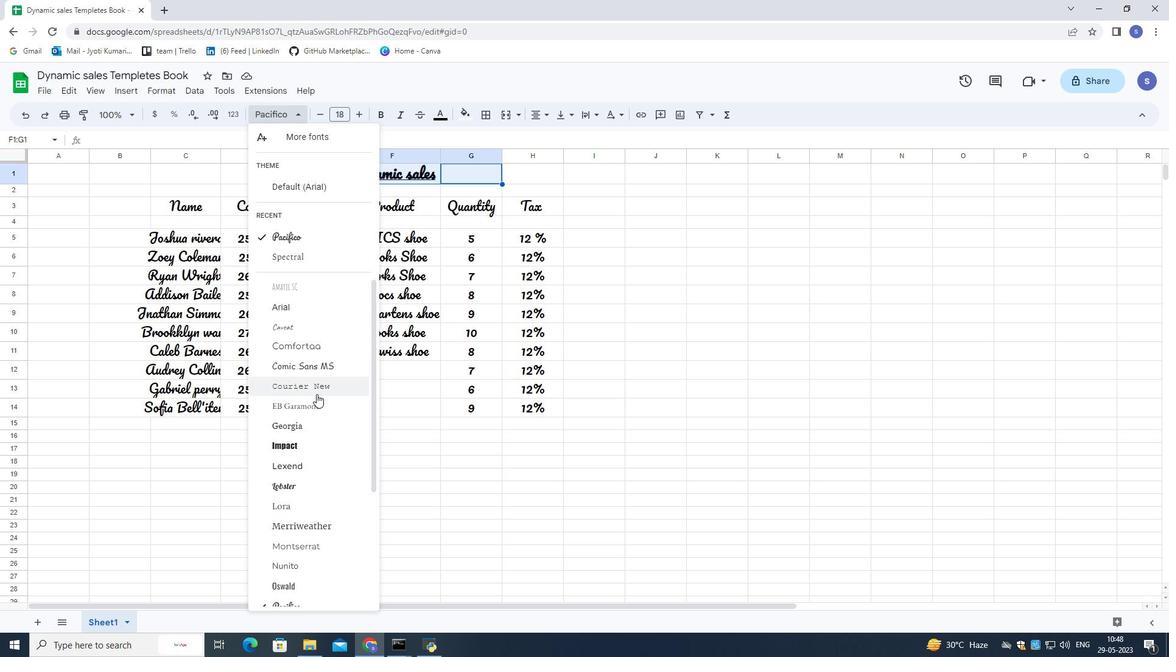 
Action: Mouse scrolled (316, 399) with delta (0, 0)
Screenshot: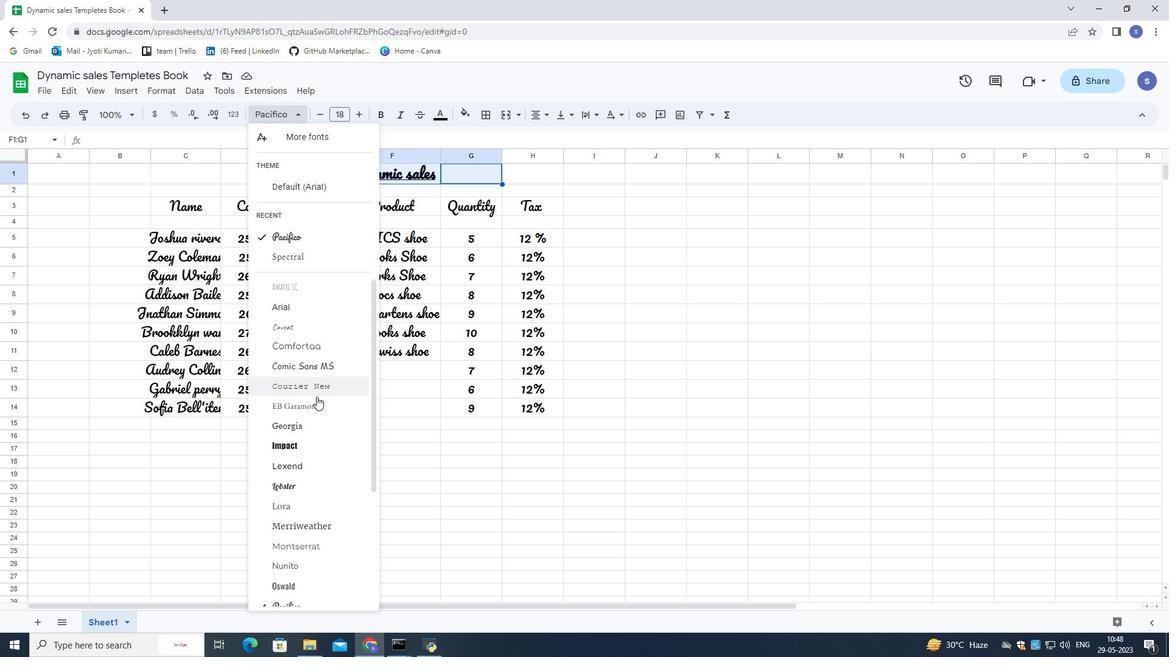 
Action: Mouse moved to (316, 401)
Screenshot: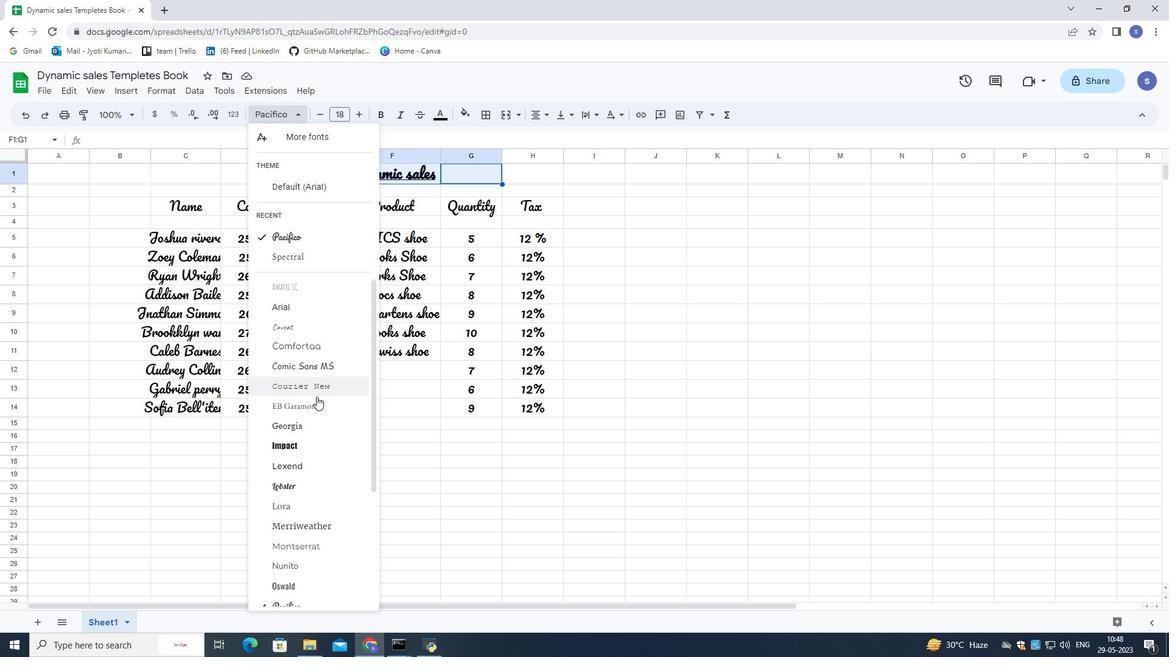 
Action: Mouse scrolled (316, 400) with delta (0, 0)
Screenshot: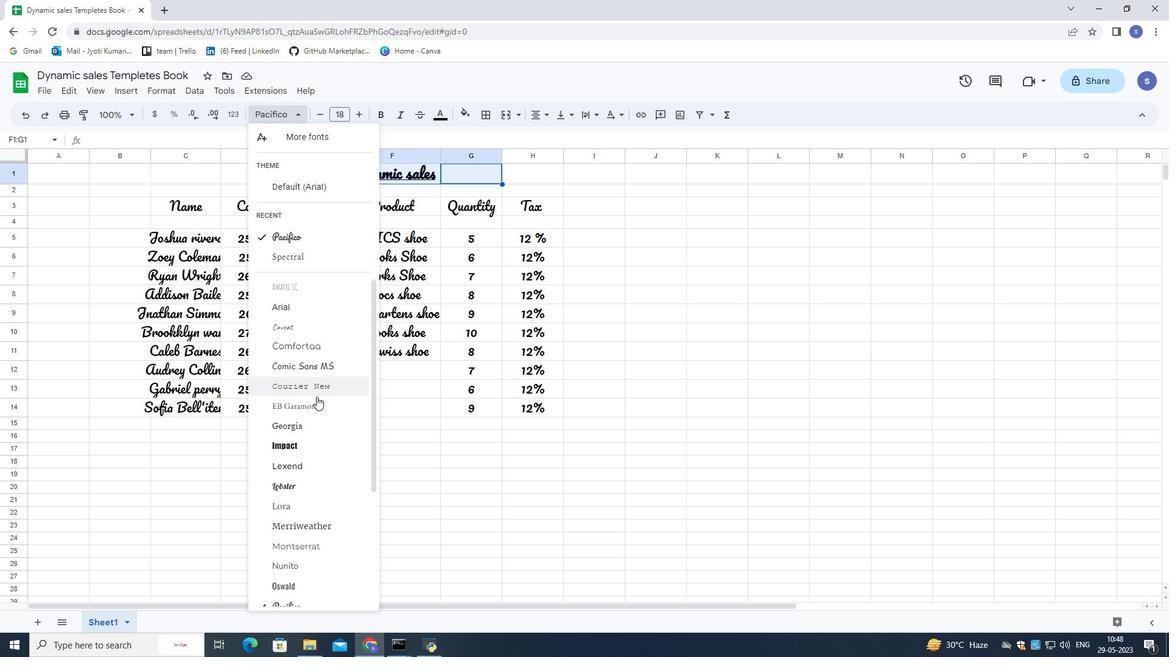 
Action: Mouse moved to (316, 402)
Screenshot: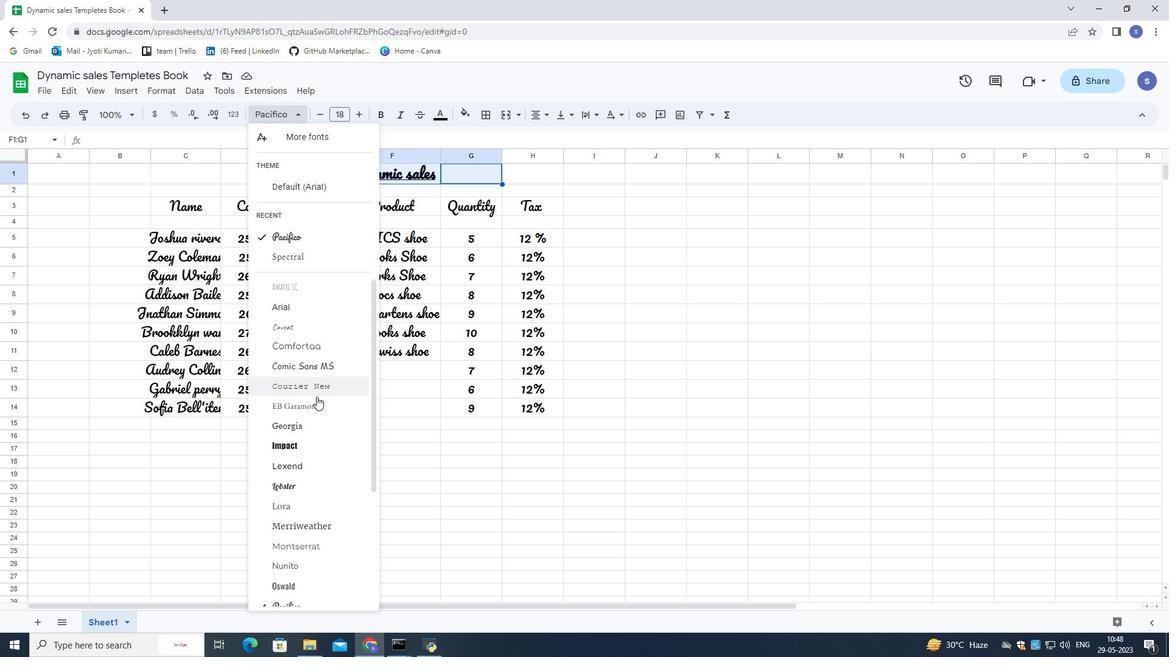 
Action: Mouse scrolled (316, 401) with delta (0, 0)
Screenshot: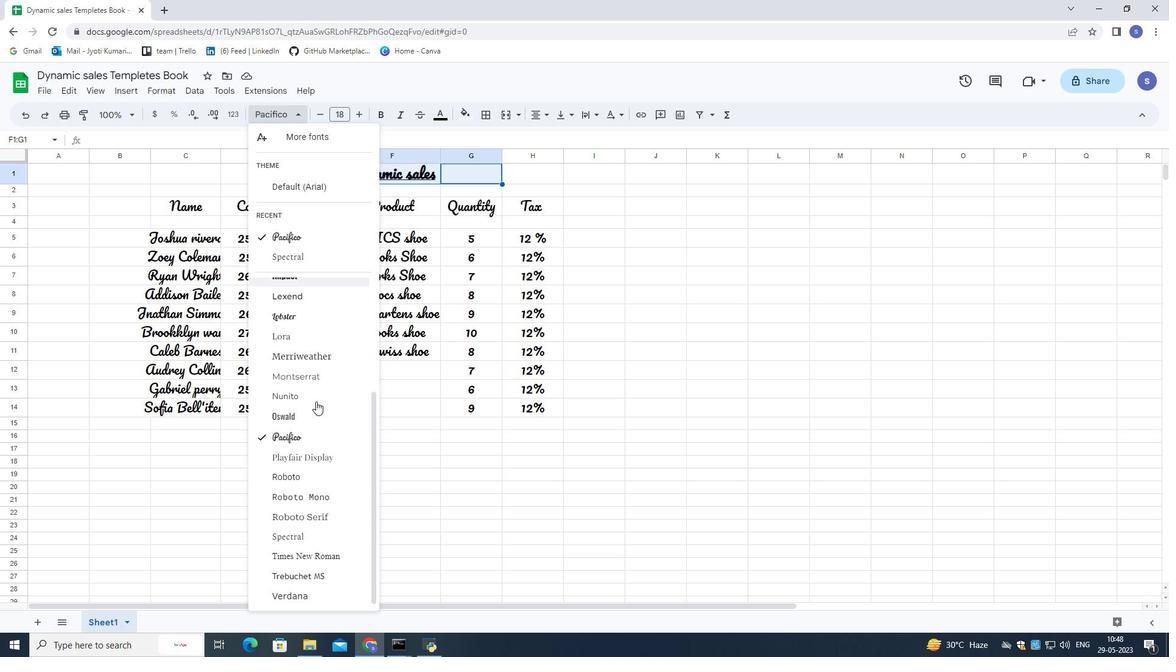 
Action: Mouse scrolled (316, 401) with delta (0, 0)
Screenshot: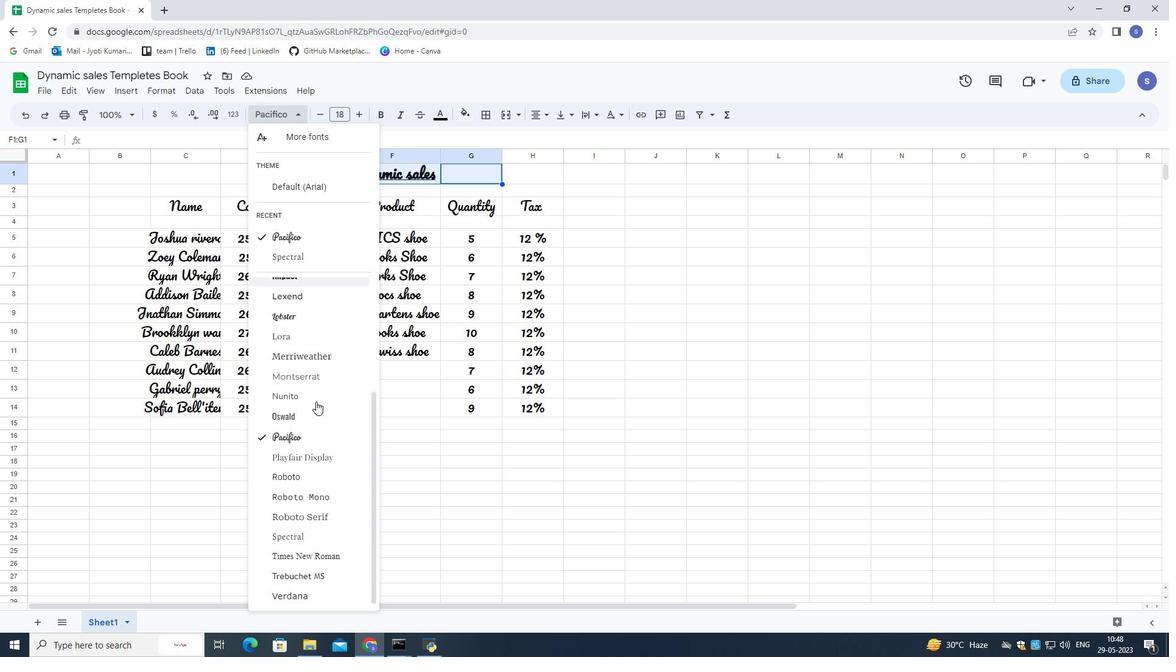 
Action: Mouse moved to (275, 135)
Screenshot: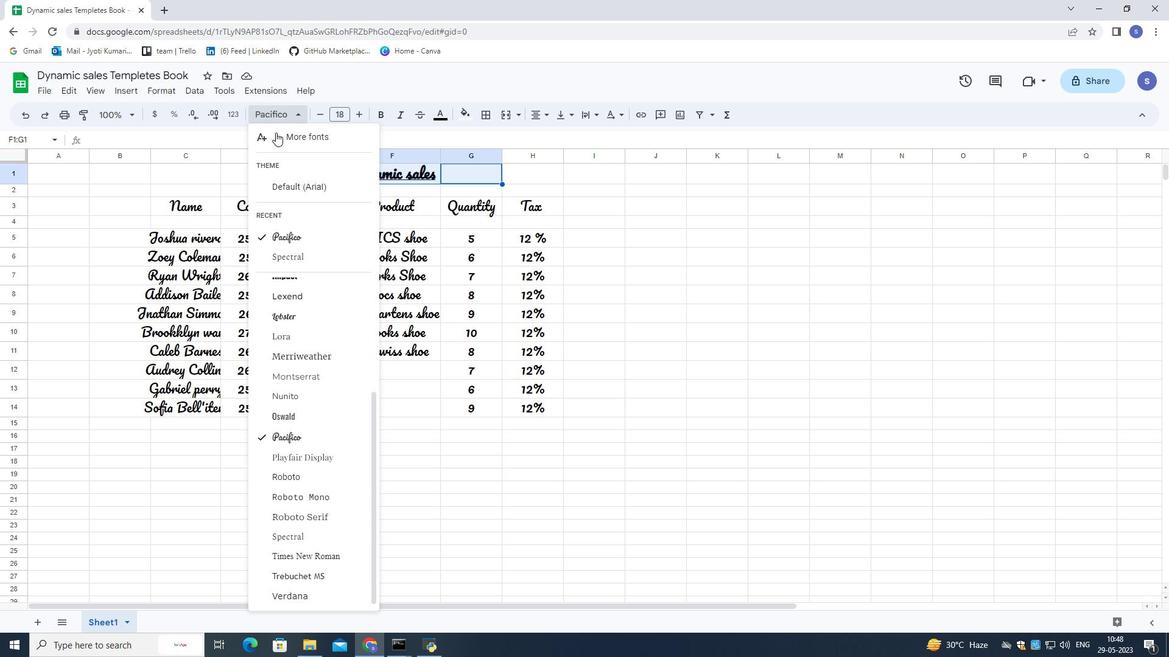 
Action: Mouse pressed left at (275, 135)
Screenshot: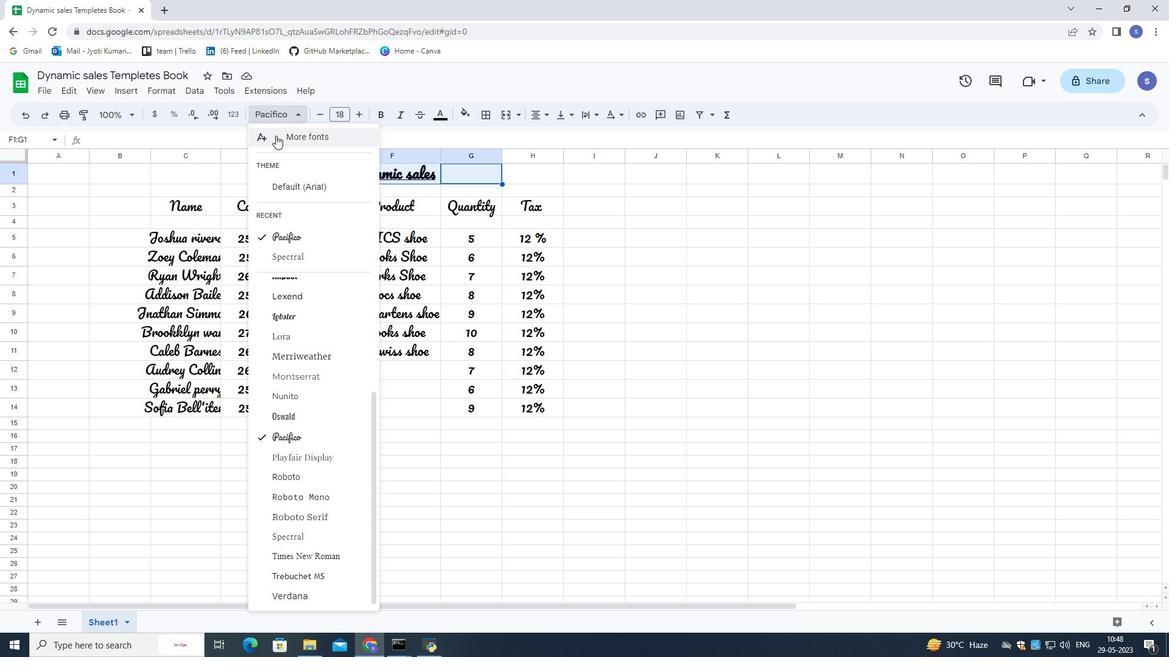 
Action: Mouse moved to (360, 204)
Screenshot: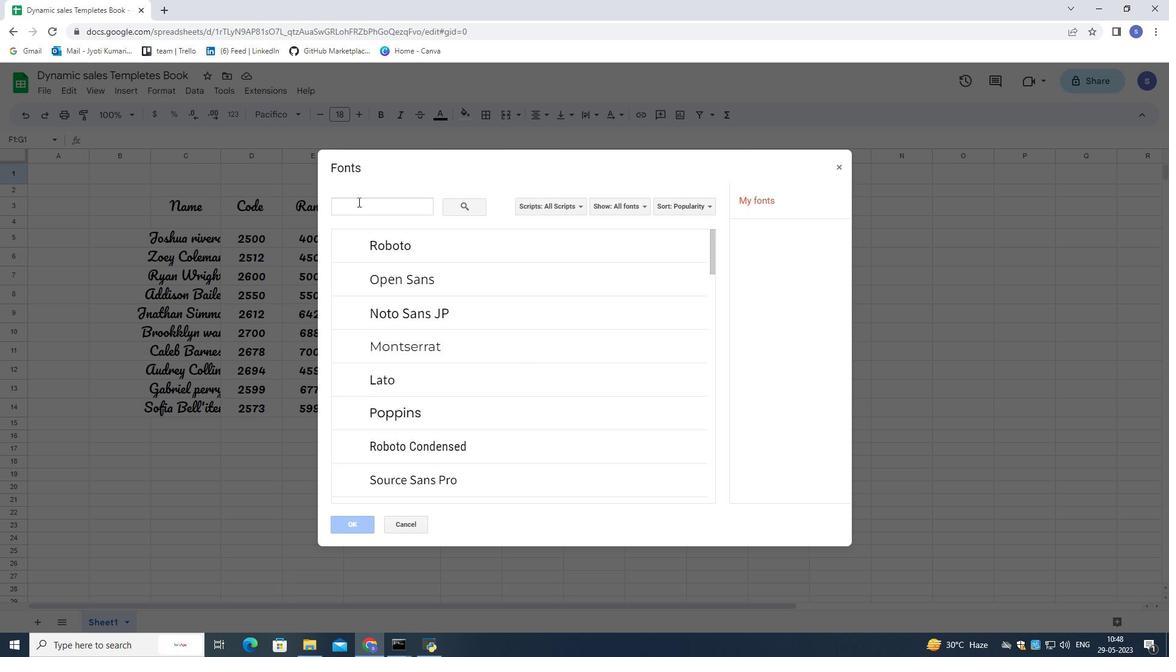 
Action: Mouse pressed left at (360, 204)
Screenshot: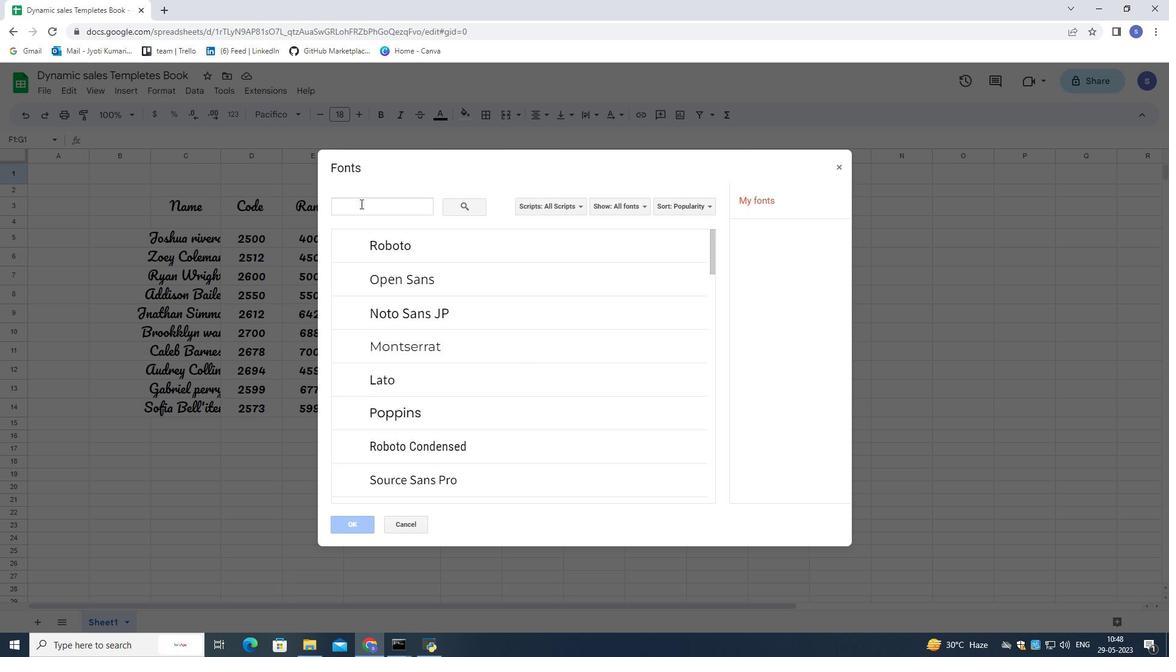
Action: Key pressed wal
Screenshot: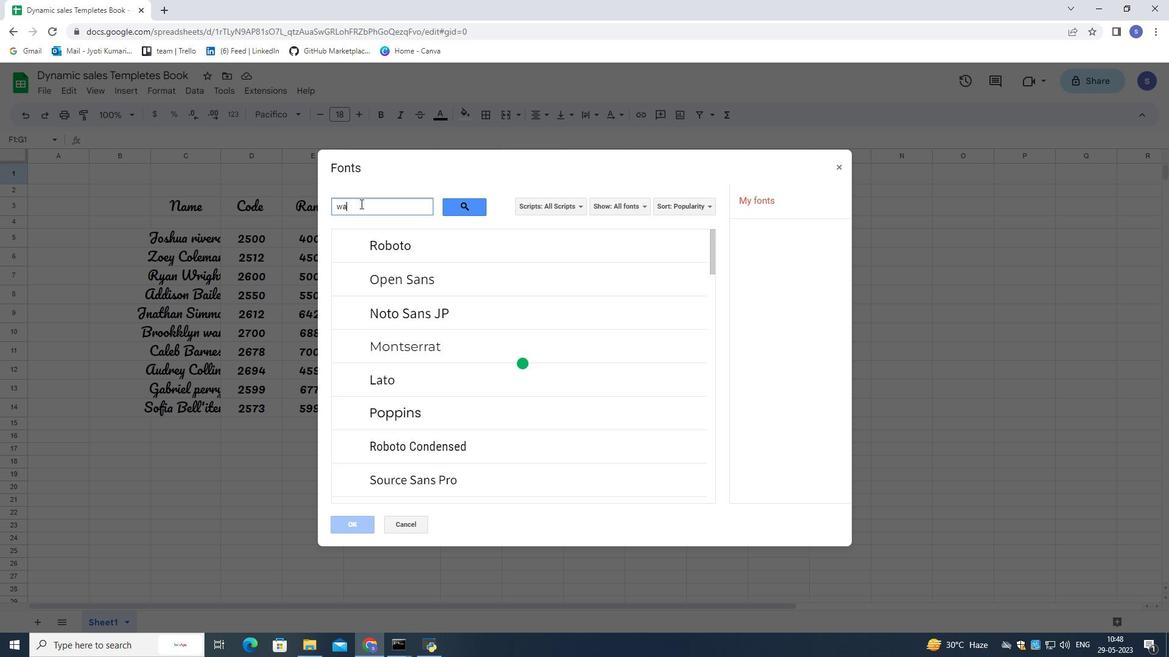 
Action: Mouse moved to (292, 225)
Screenshot: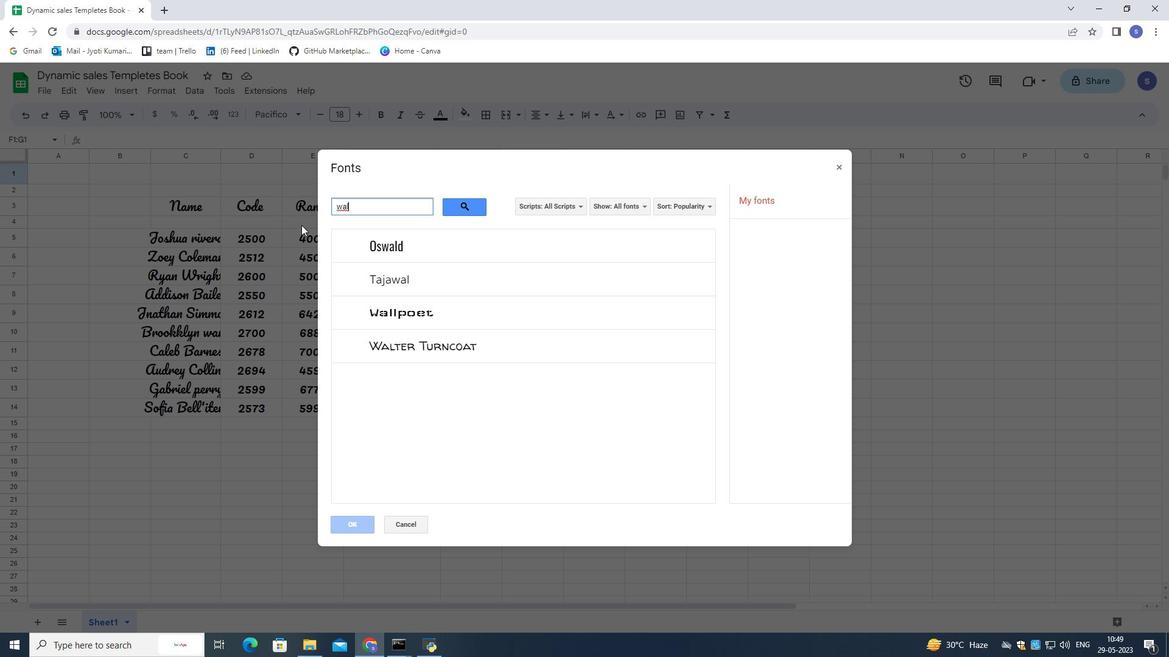 
Action: Mouse pressed left at (292, 225)
Screenshot: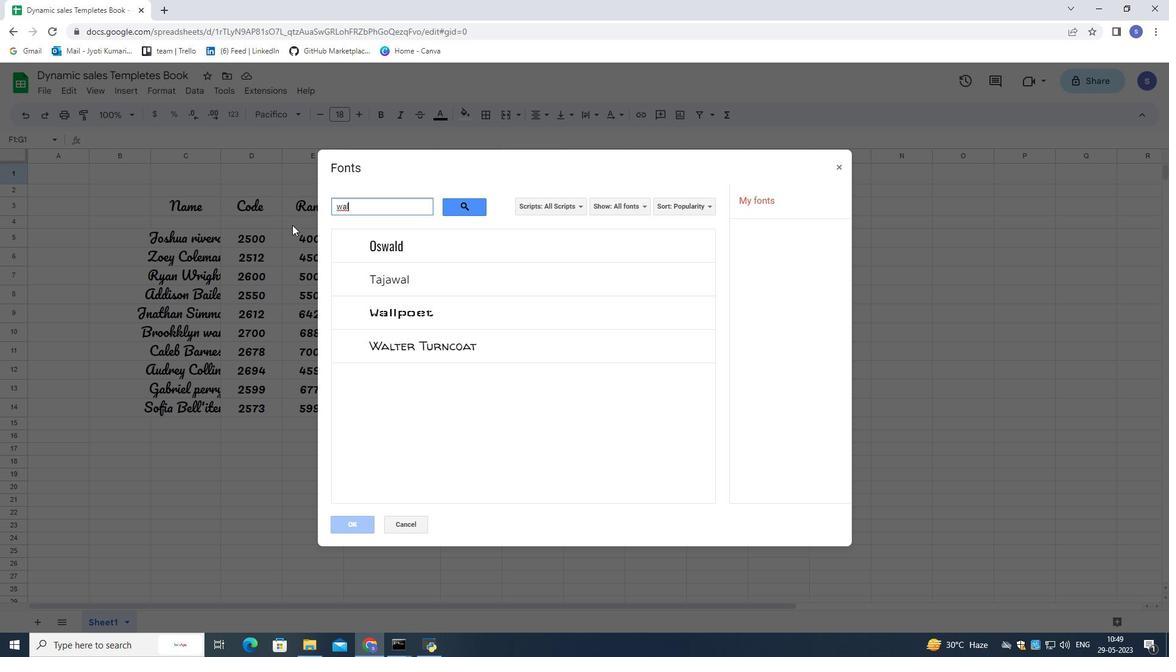 
Action: Mouse moved to (395, 526)
Screenshot: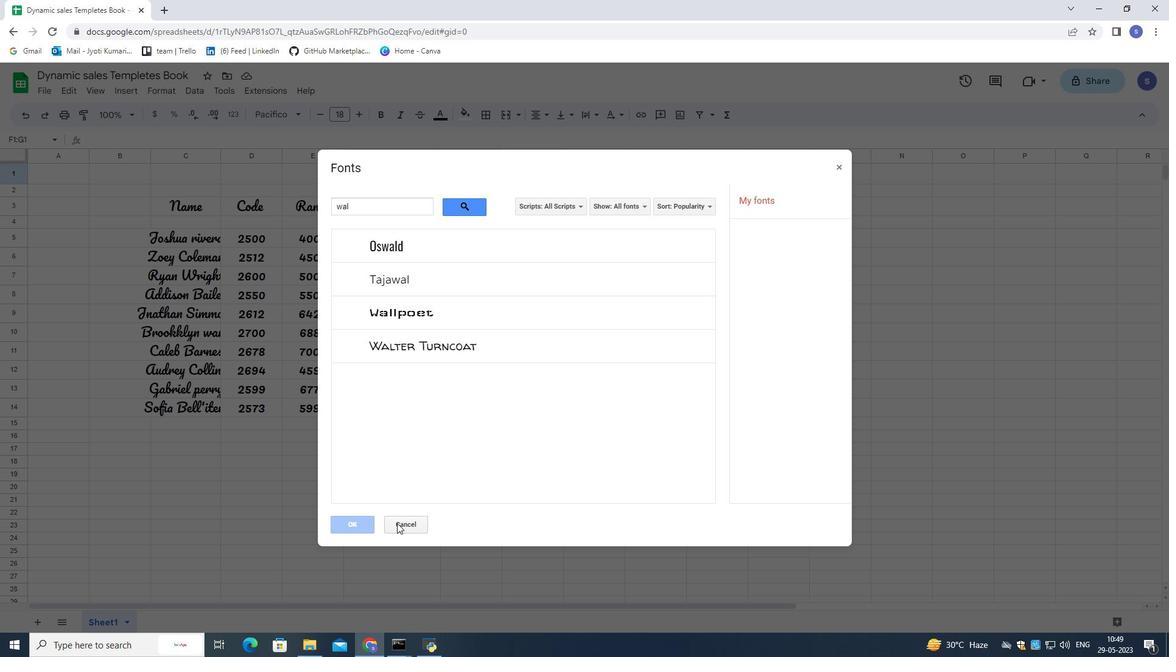 
Action: Mouse pressed left at (395, 526)
Screenshot: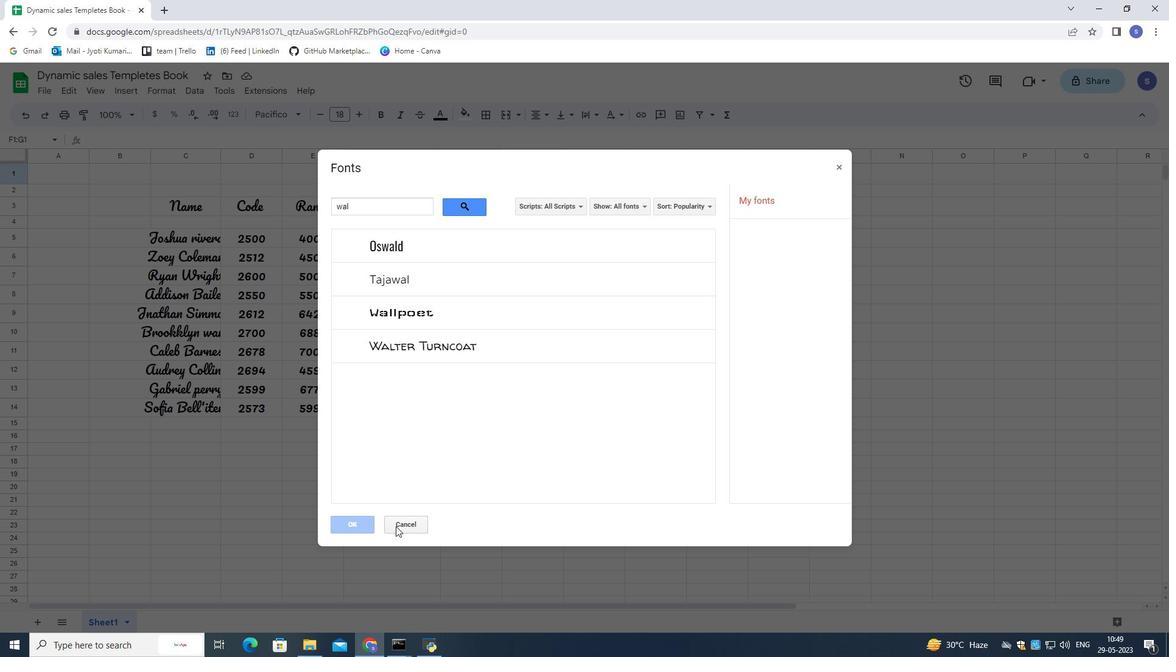 
Action: Mouse moved to (129, 202)
Screenshot: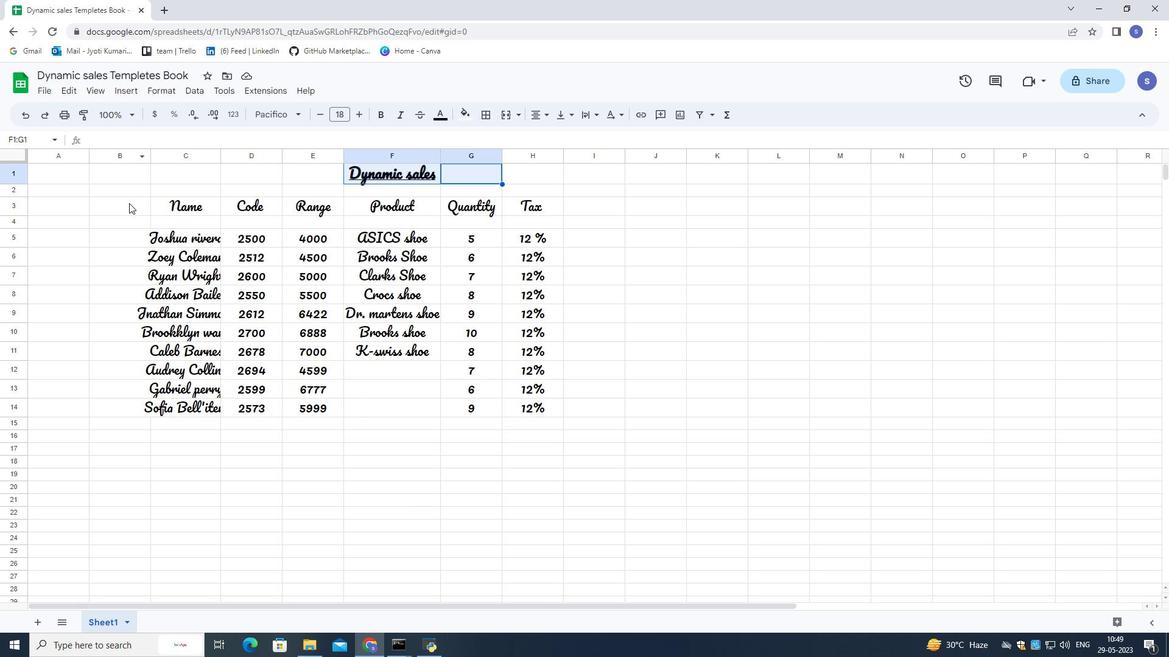 
Action: Mouse pressed left at (129, 202)
Screenshot: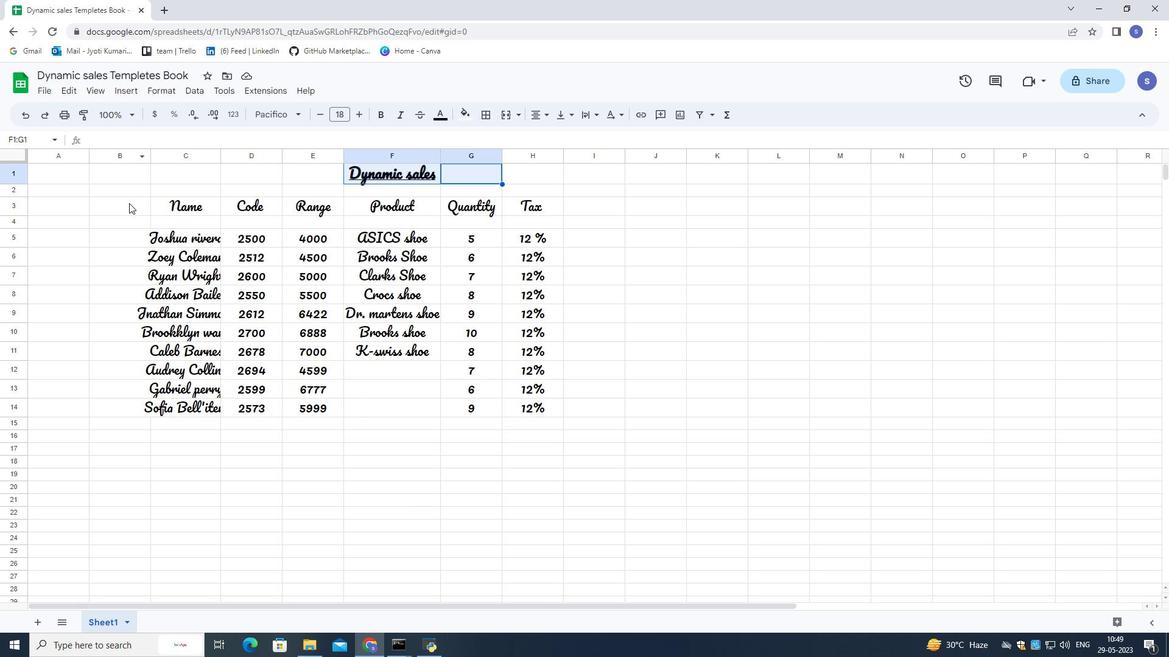 
Action: Mouse moved to (290, 114)
Screenshot: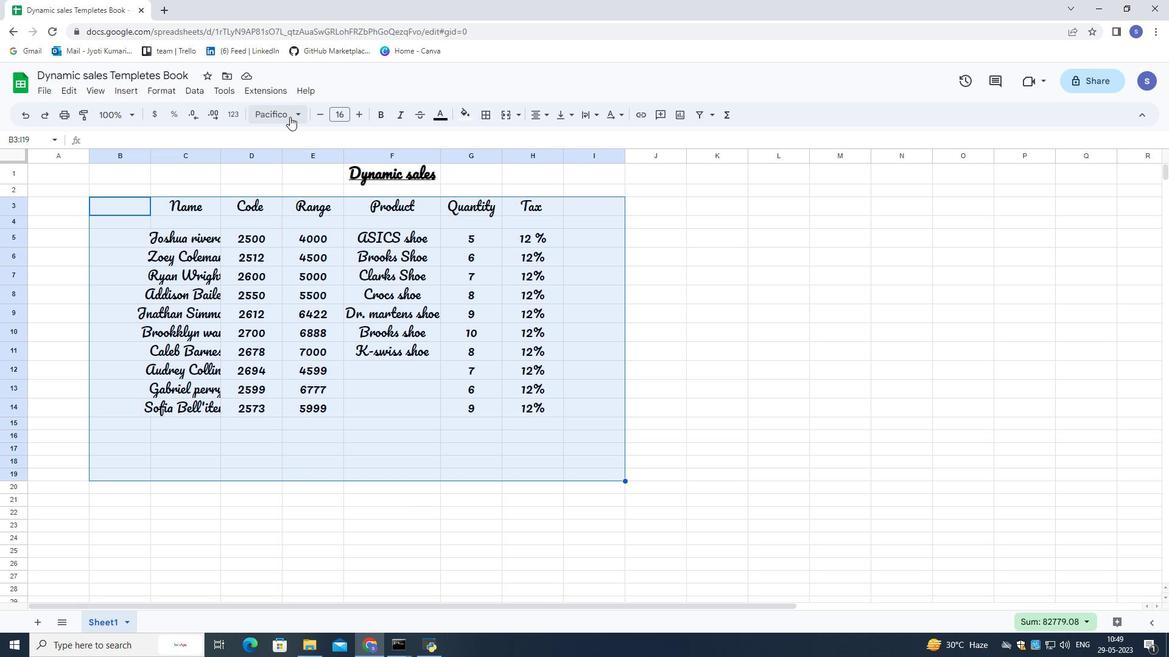 
Action: Mouse pressed left at (290, 114)
Screenshot: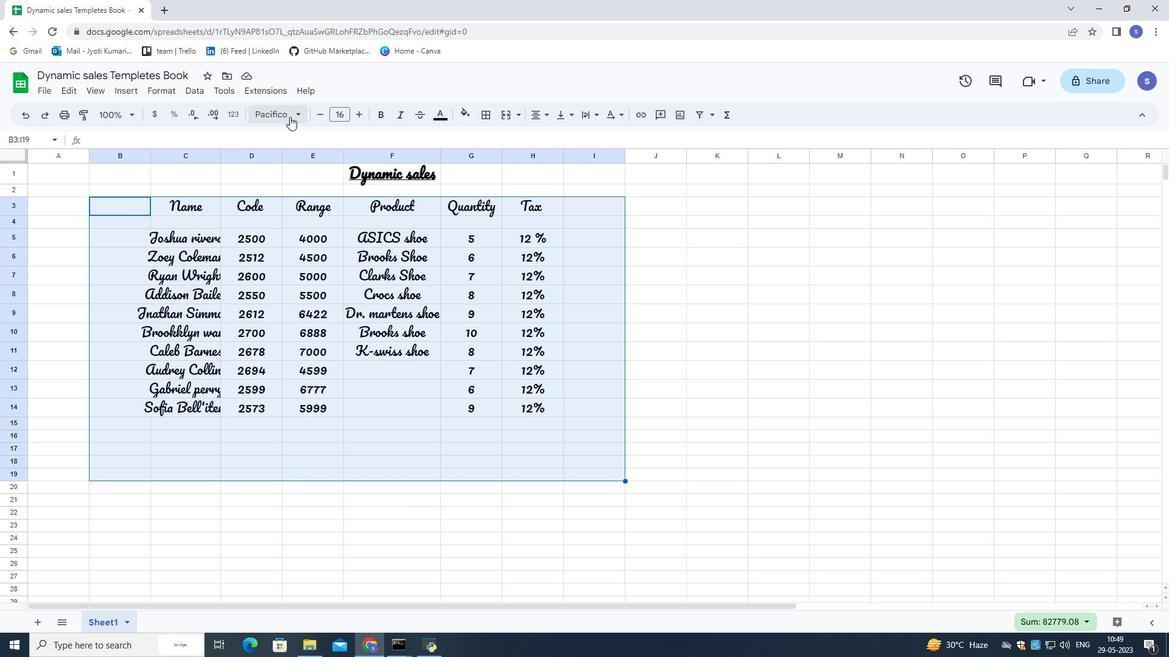 
Action: Mouse moved to (308, 136)
Screenshot: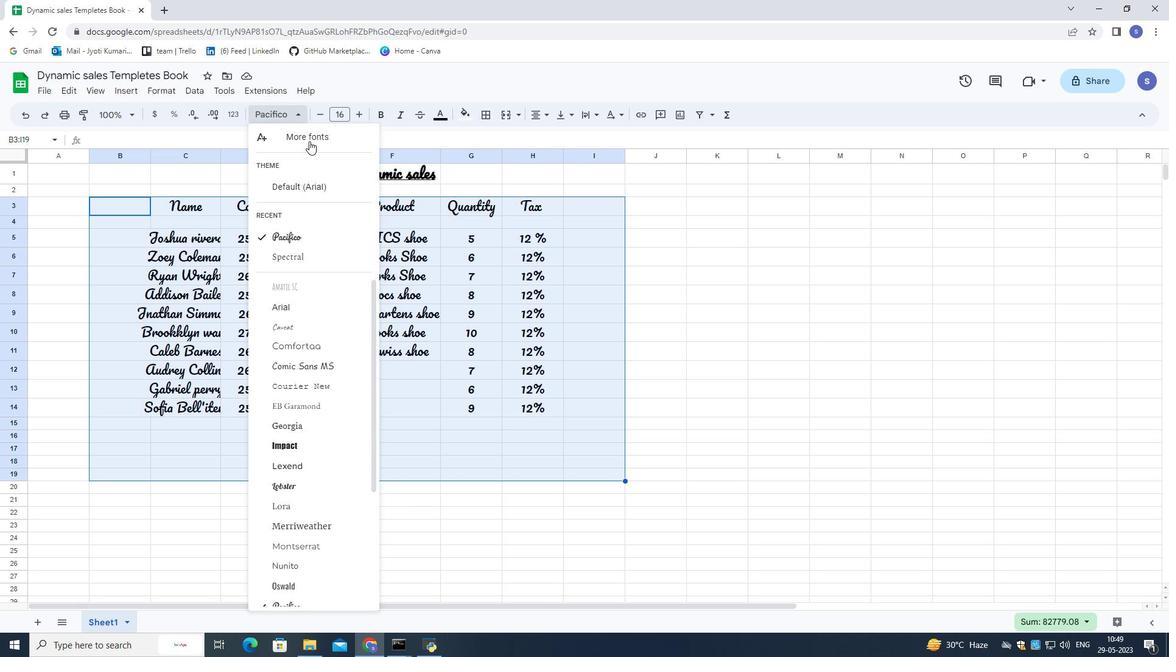 
Action: Mouse pressed left at (308, 136)
Screenshot: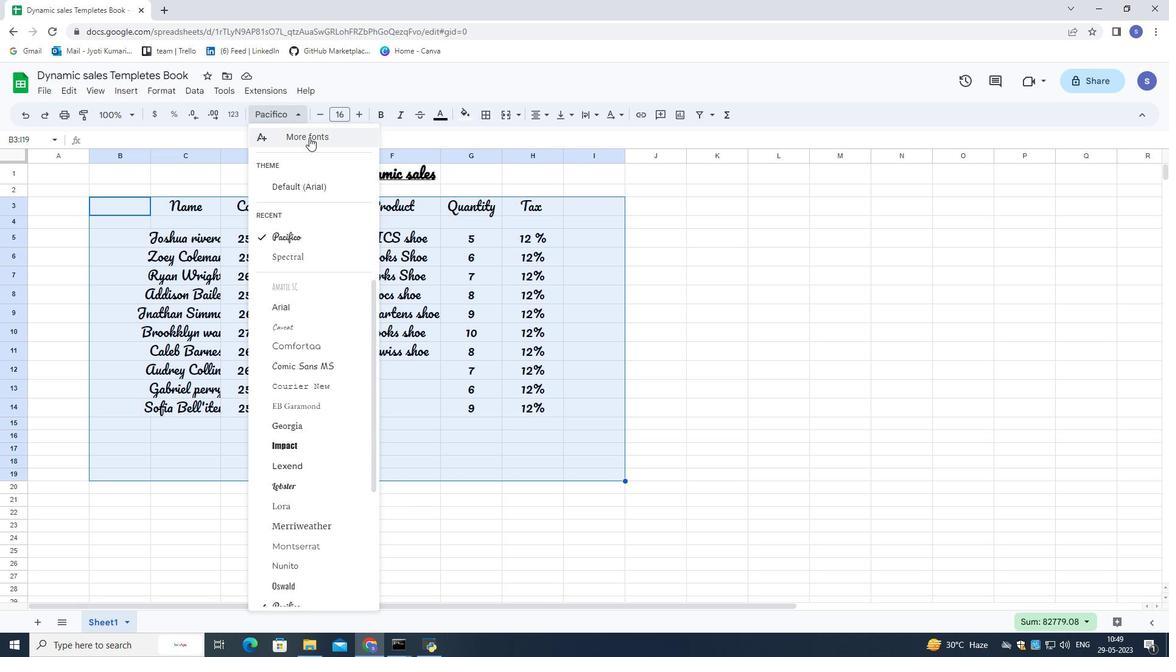 
Action: Mouse moved to (402, 252)
Screenshot: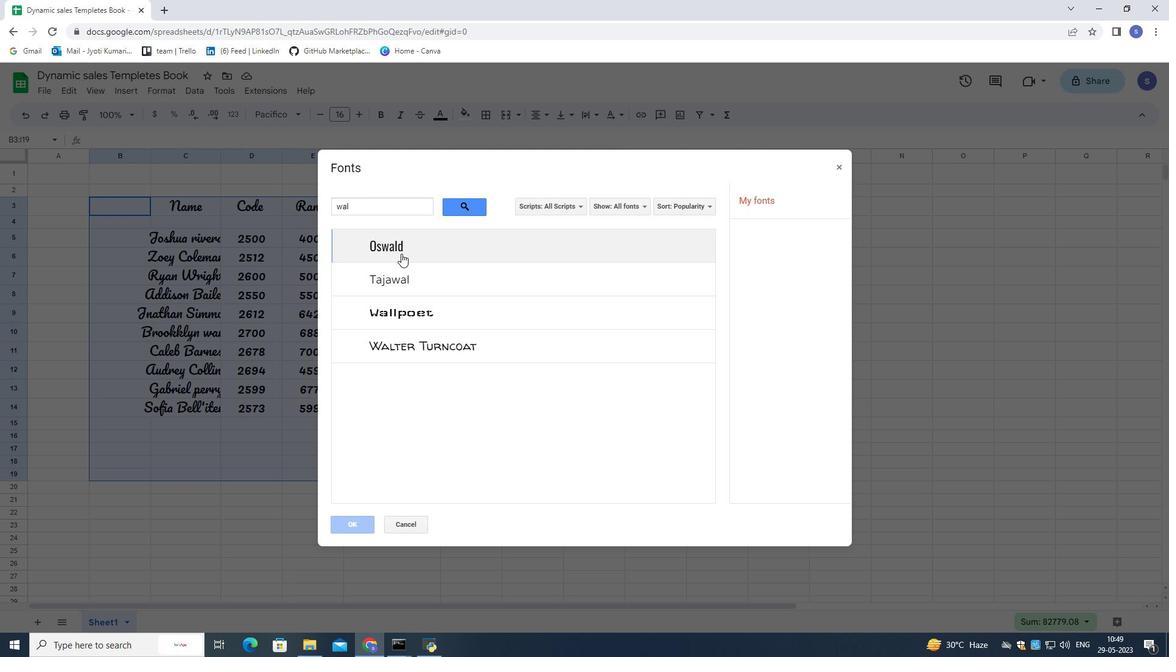 
Action: Mouse pressed left at (402, 252)
Screenshot: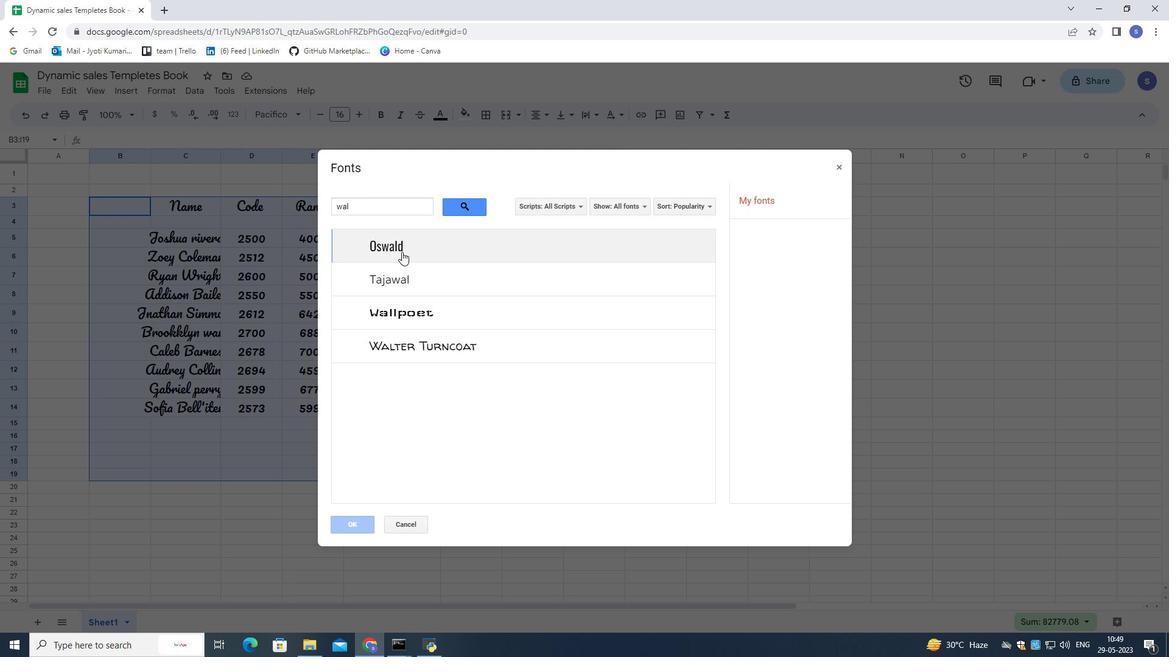 
Action: Mouse moved to (353, 526)
Screenshot: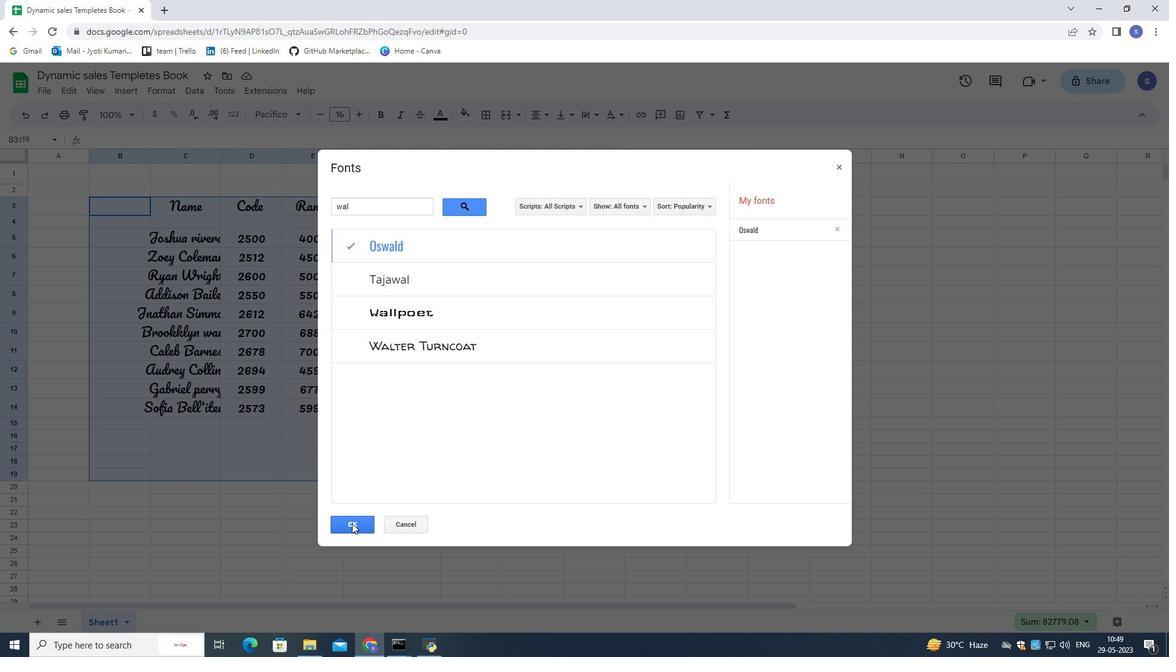 
Action: Mouse pressed left at (353, 526)
Screenshot: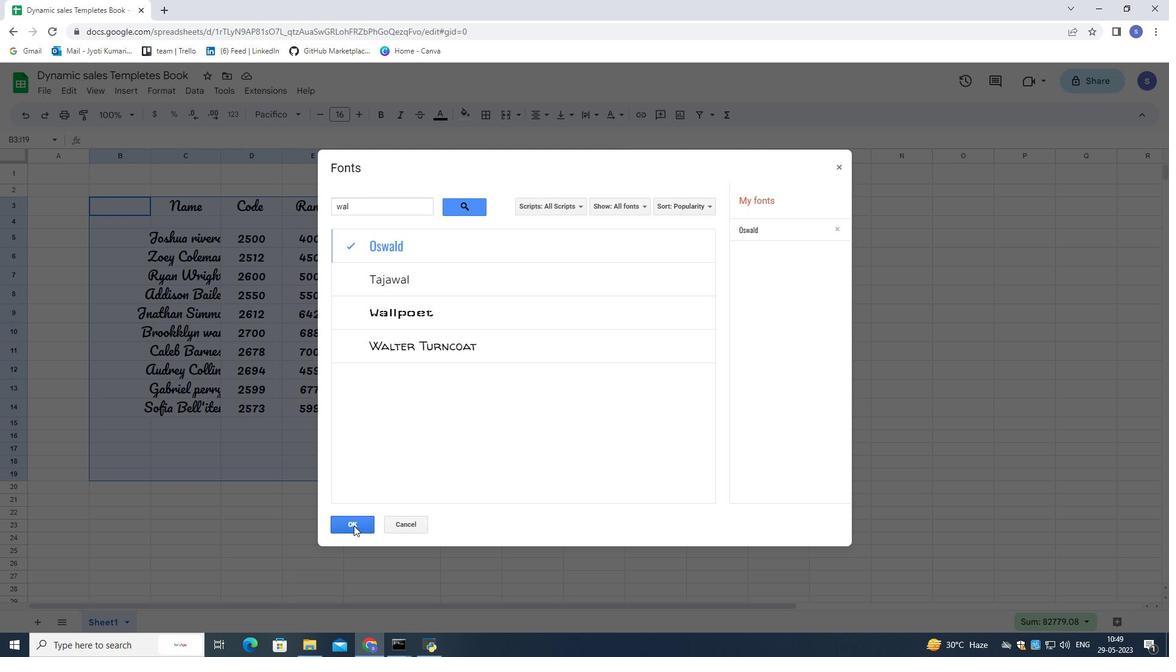 
Action: Mouse moved to (716, 370)
Screenshot: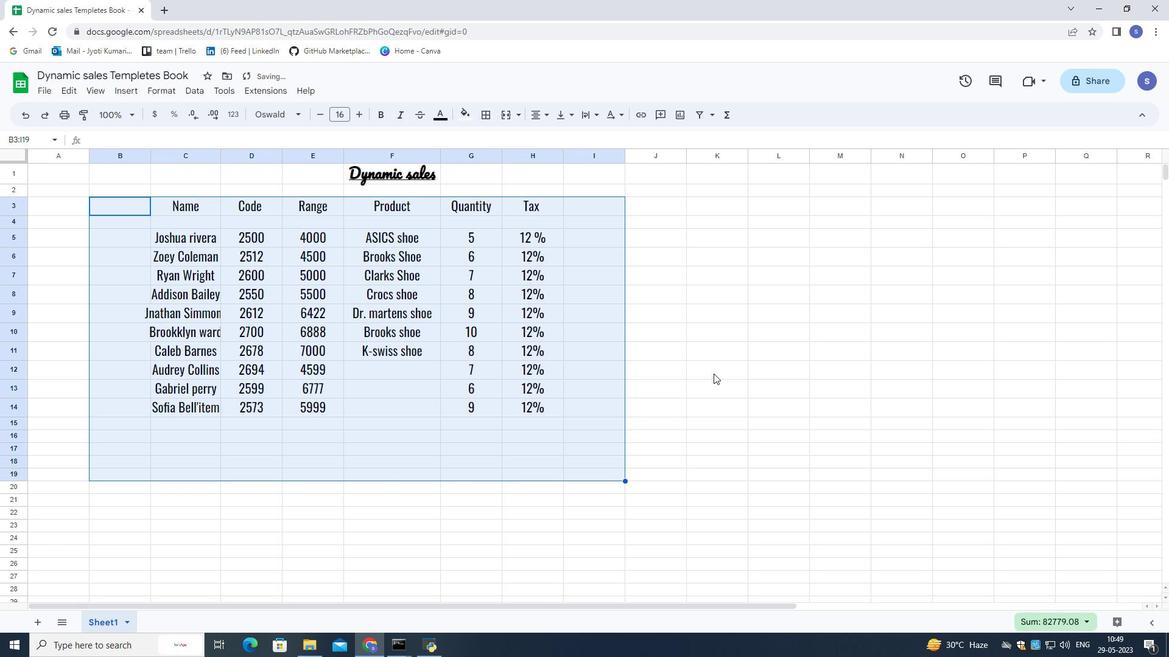 
Action: Mouse pressed left at (716, 370)
Screenshot: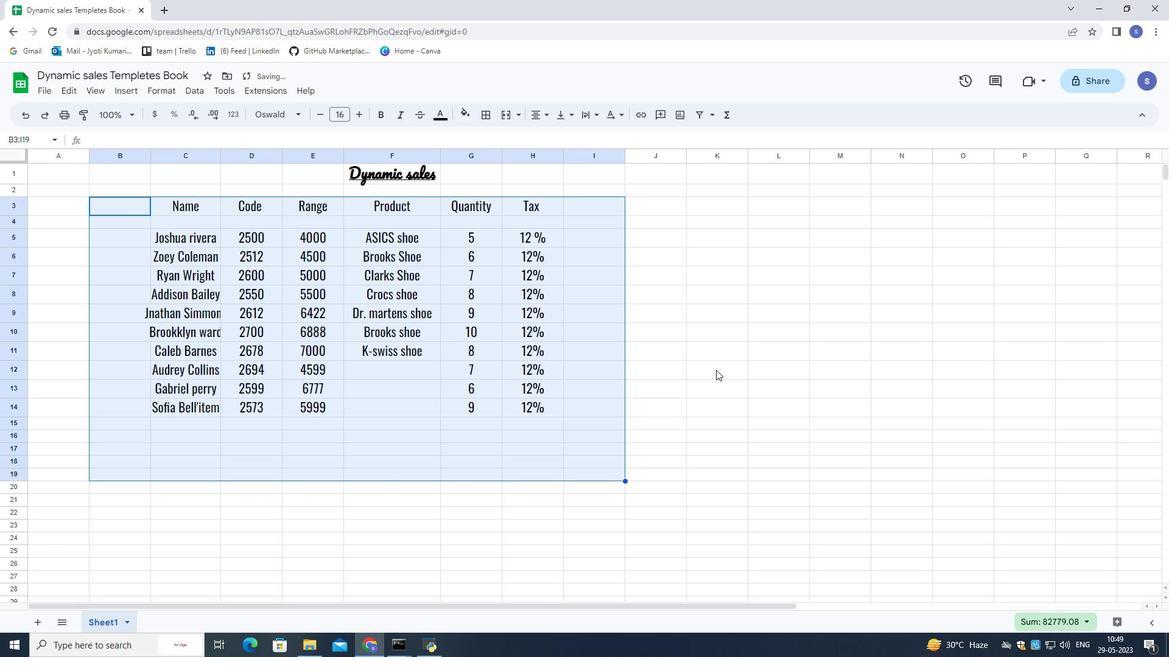 
Action: Mouse moved to (134, 191)
Screenshot: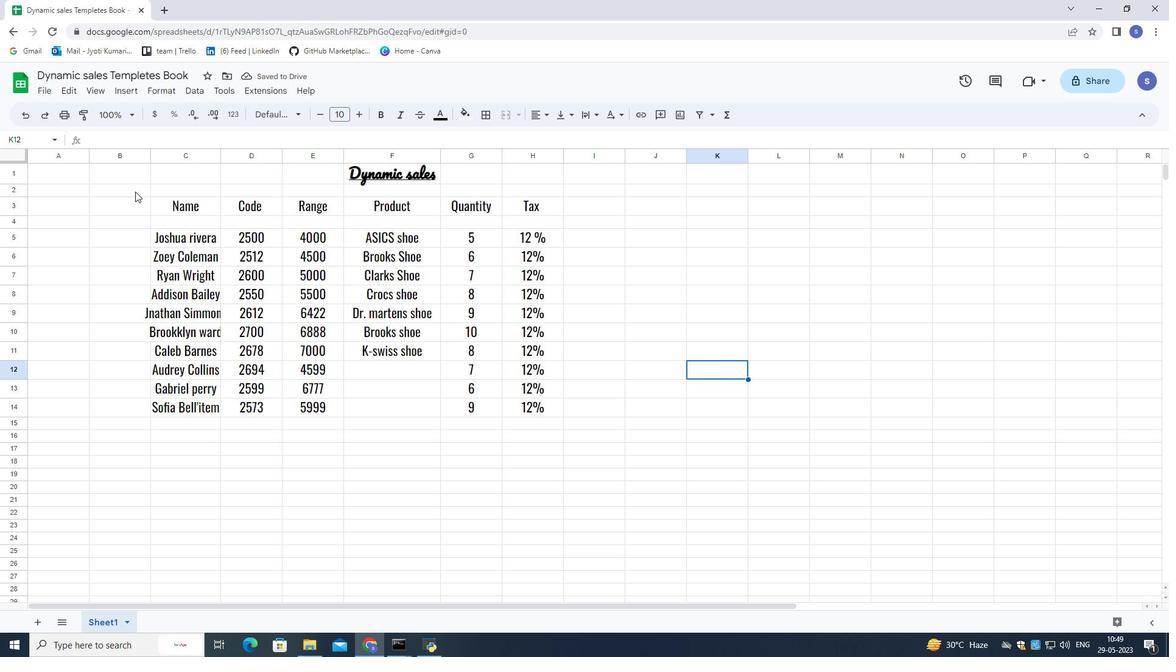 
Action: Mouse pressed left at (134, 191)
Screenshot: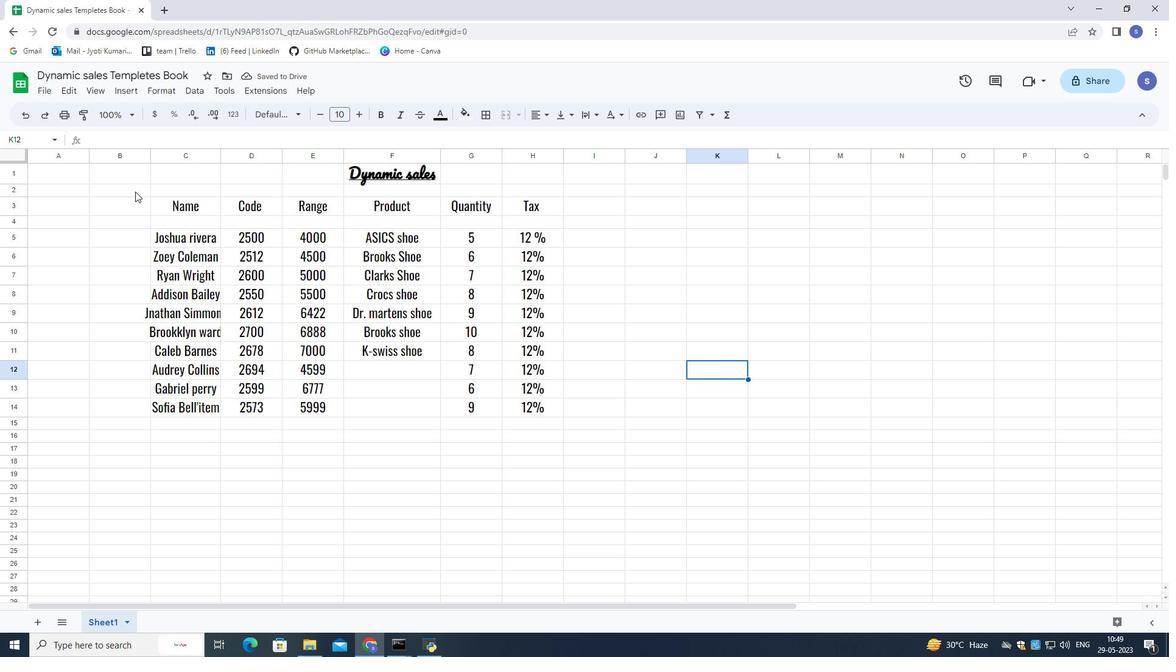 
Action: Mouse moved to (592, 478)
Screenshot: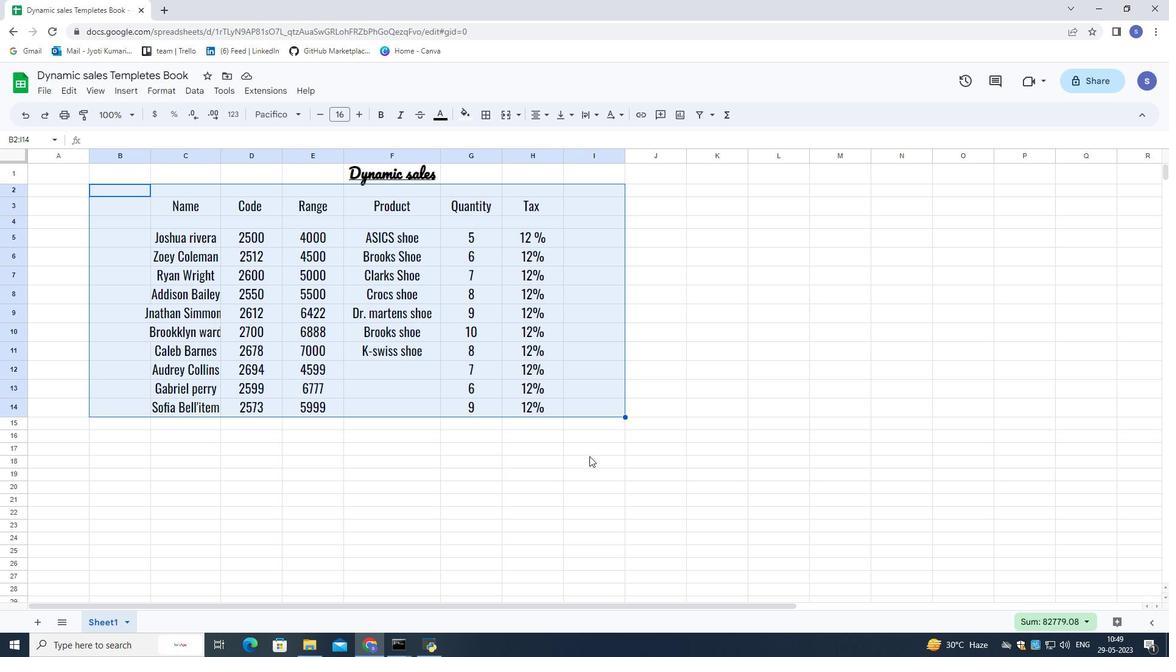 
Action: Mouse pressed left at (592, 478)
Screenshot: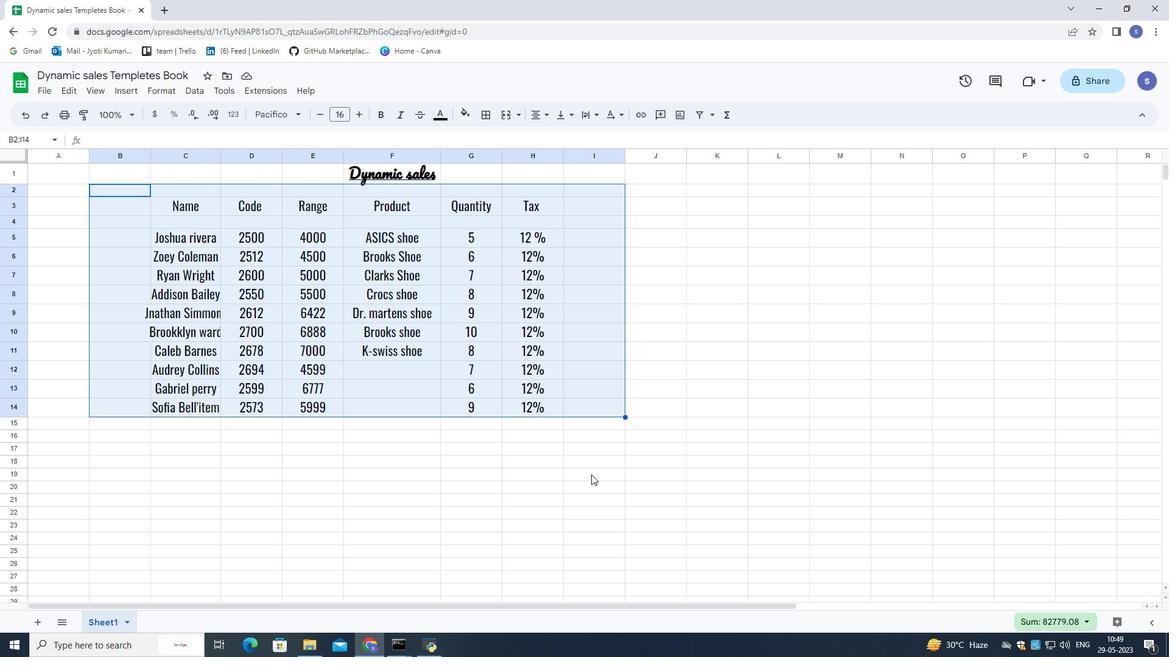 
Action: Mouse moved to (132, 236)
Screenshot: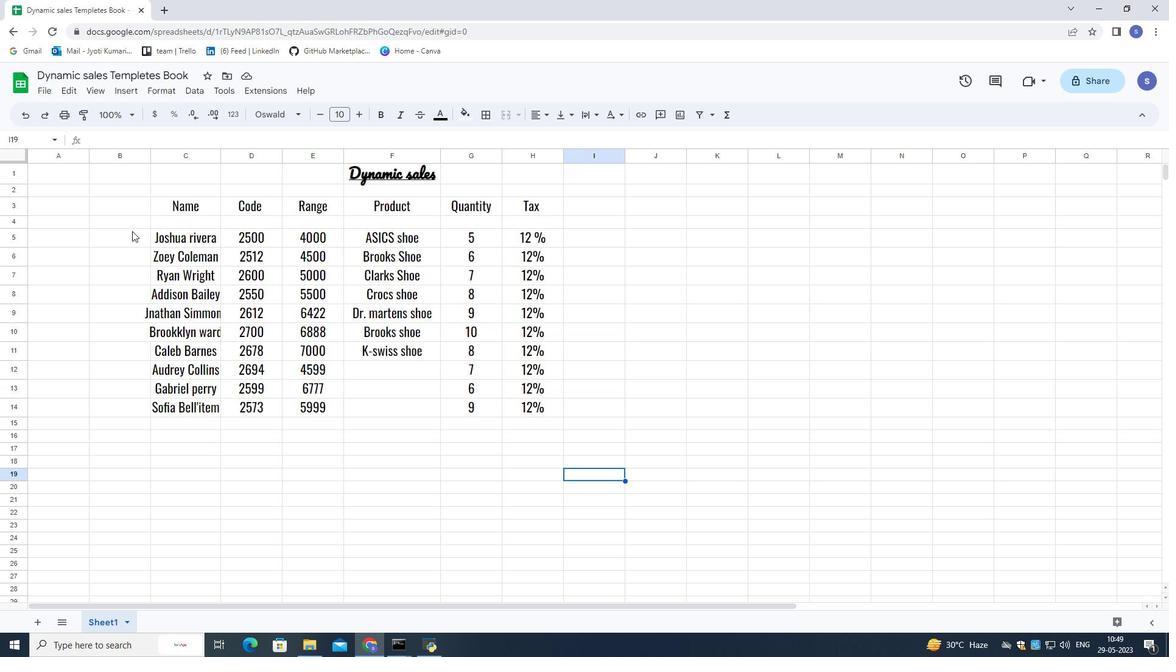 
Action: Mouse pressed left at (132, 236)
Screenshot: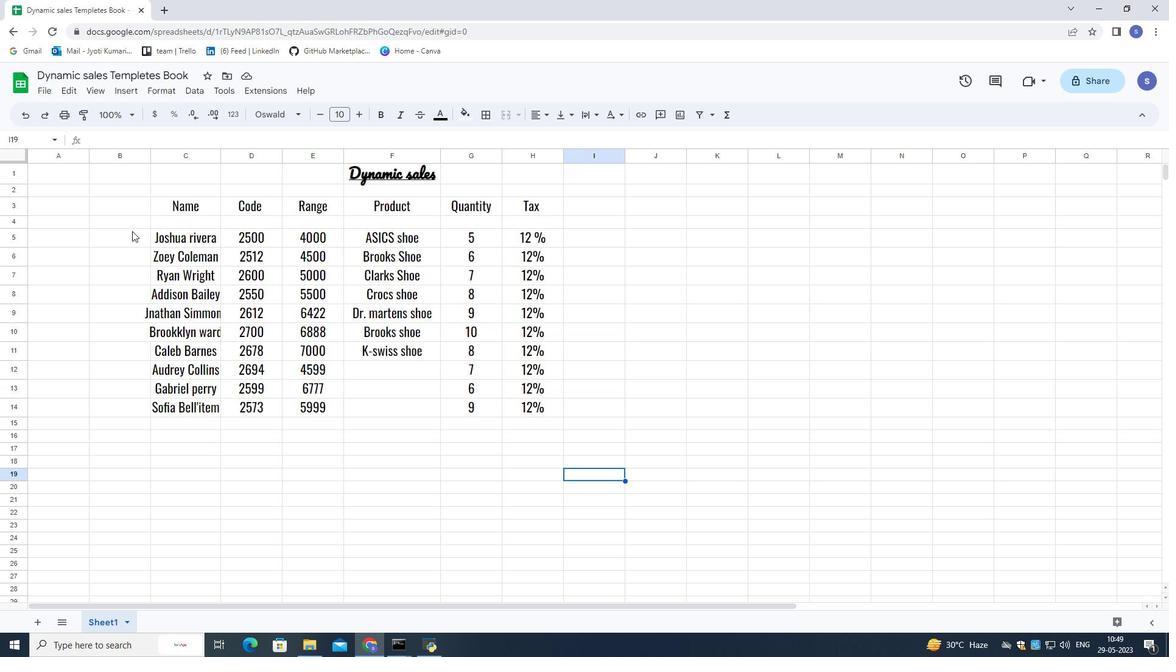 
Action: Mouse moved to (313, 117)
Screenshot: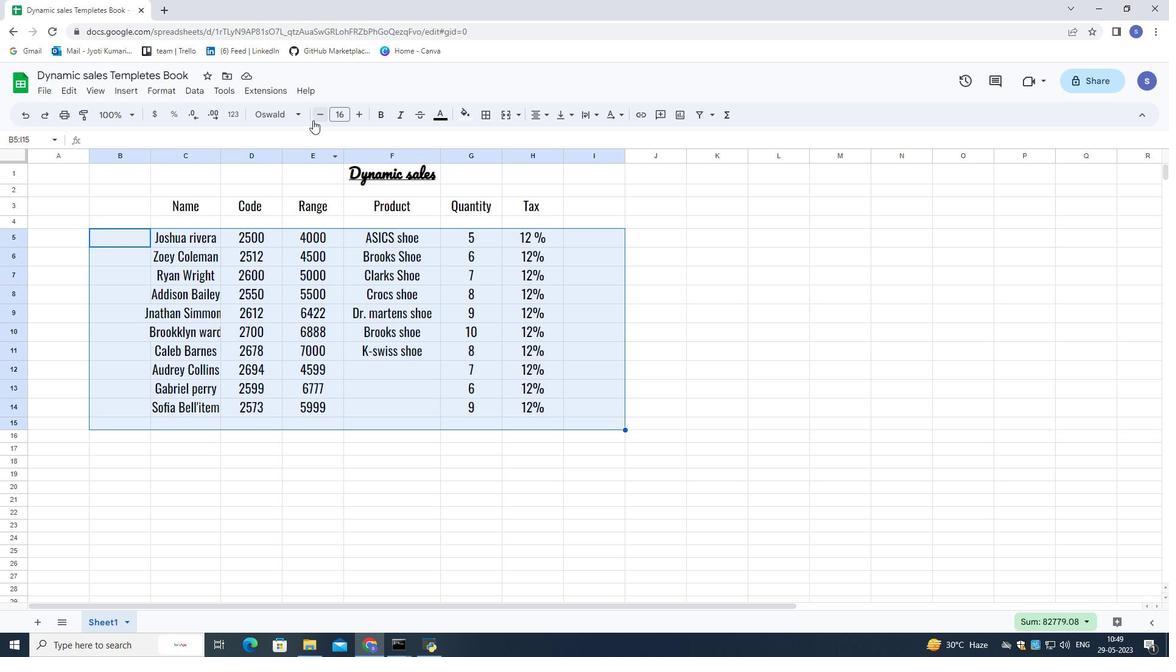 
Action: Mouse pressed left at (313, 117)
Screenshot: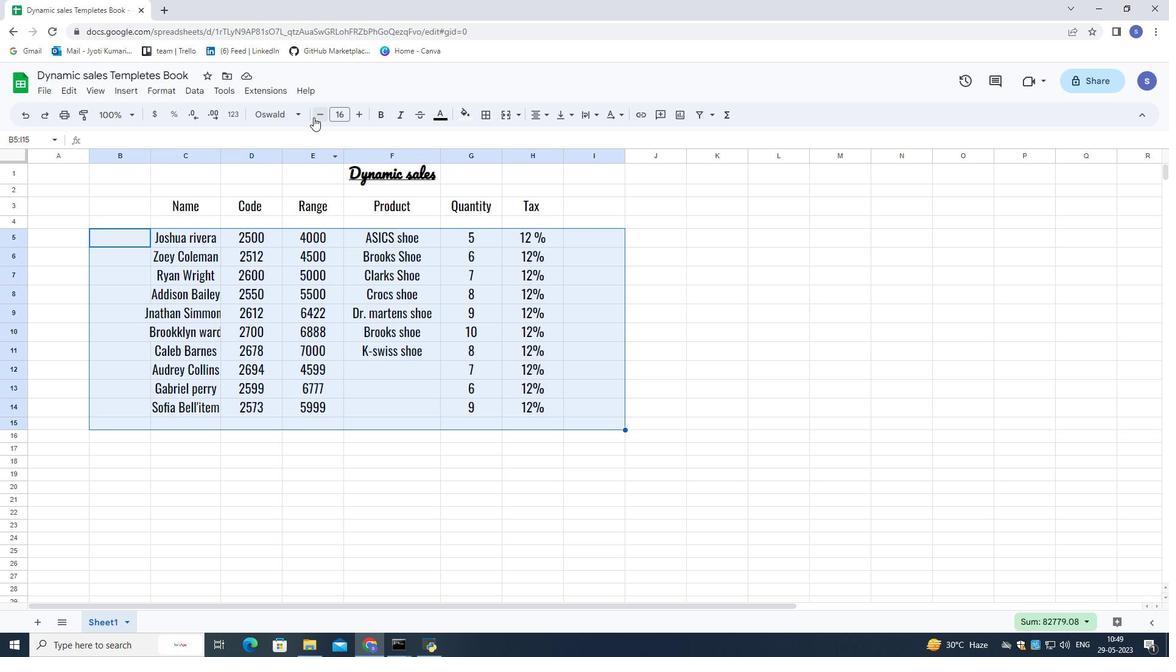 
Action: Mouse pressed left at (313, 117)
Screenshot: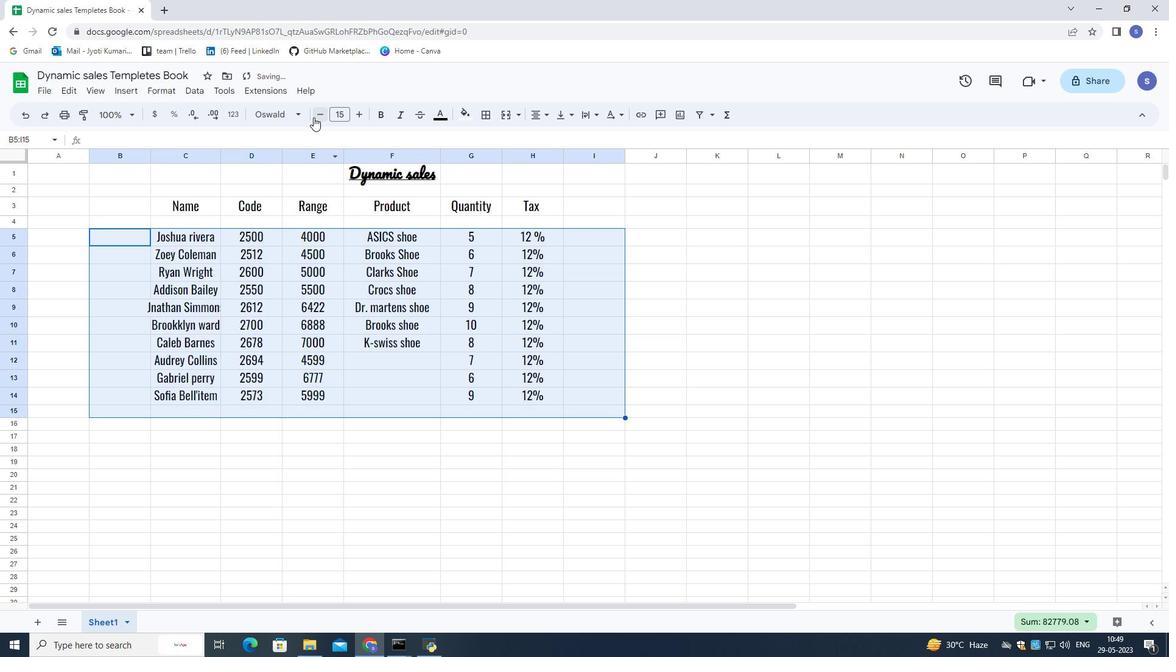 
Action: Mouse pressed left at (313, 117)
Screenshot: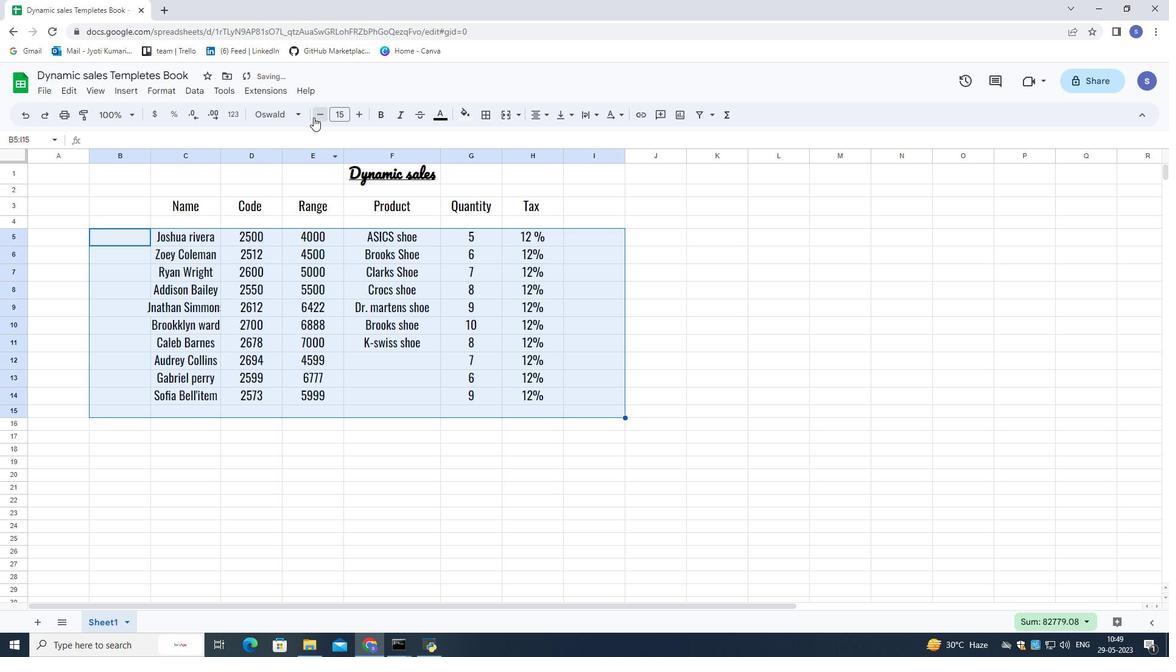 
Action: Mouse pressed left at (313, 117)
Screenshot: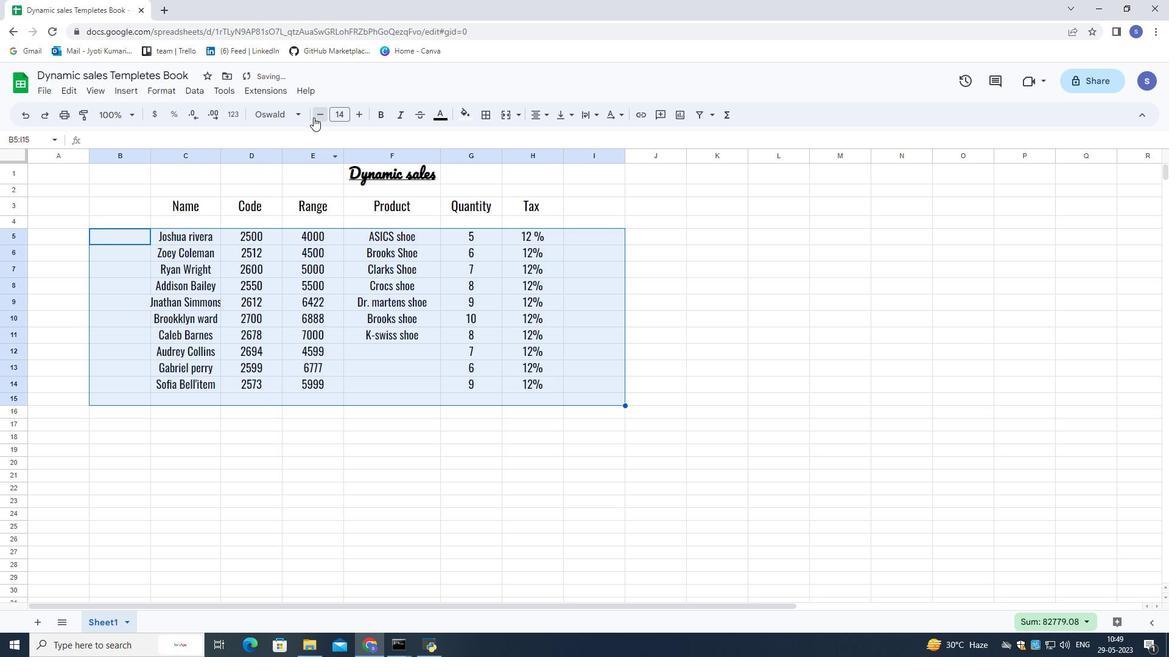 
Action: Mouse pressed left at (313, 117)
Screenshot: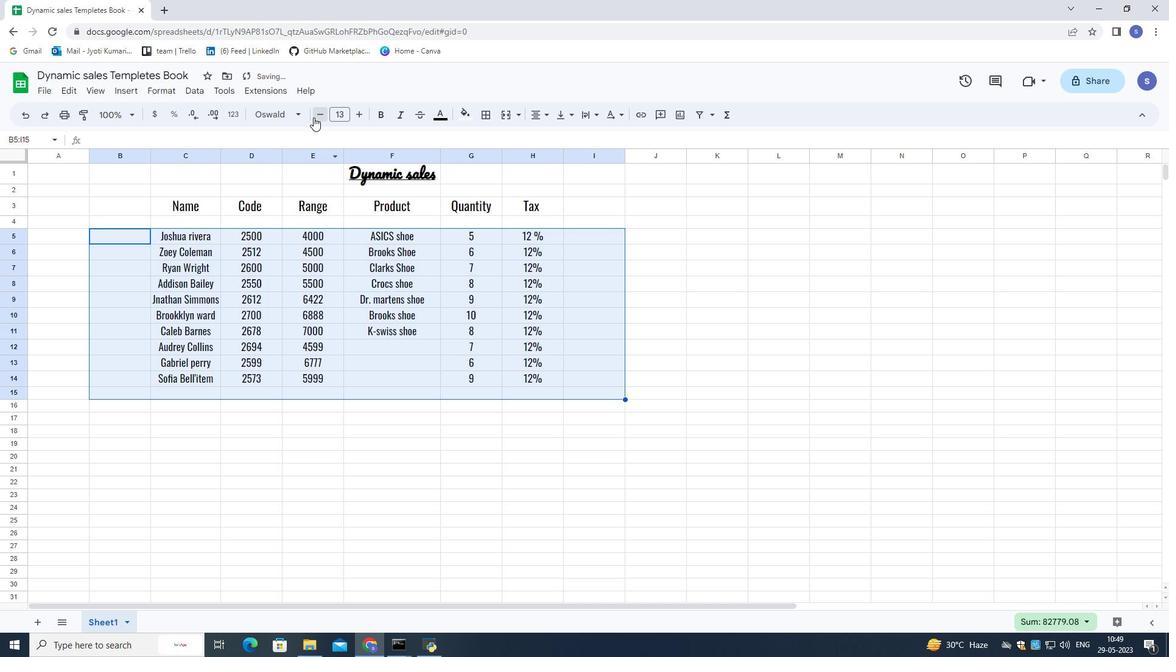 
Action: Mouse pressed left at (313, 117)
Screenshot: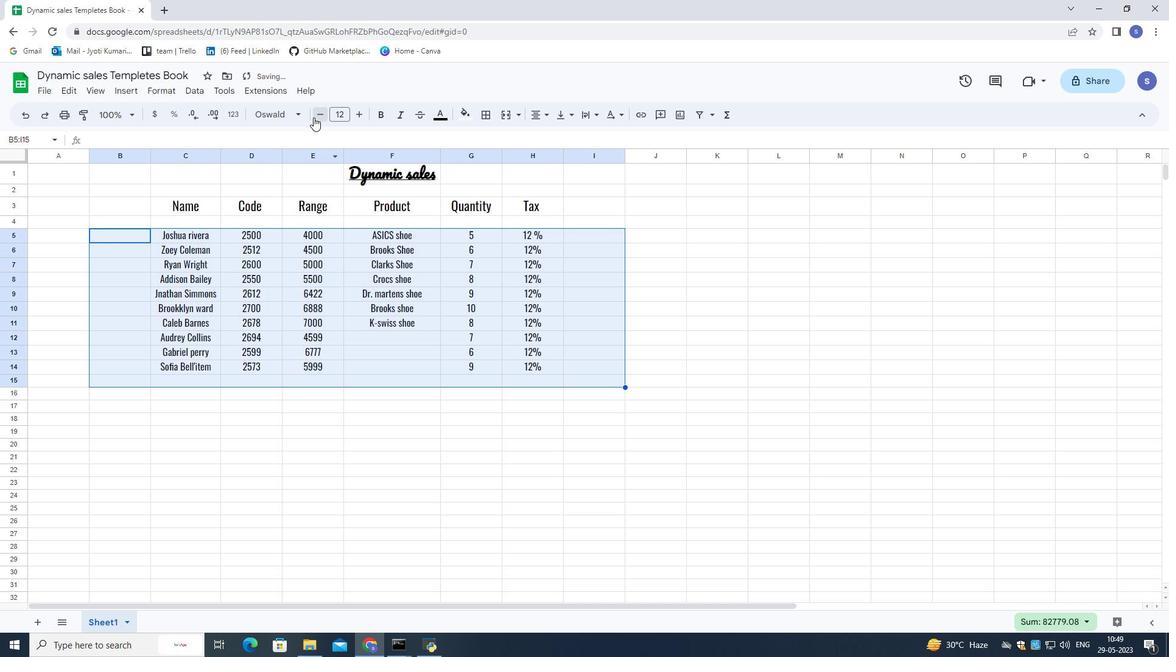 
Action: Mouse pressed left at (313, 117)
Screenshot: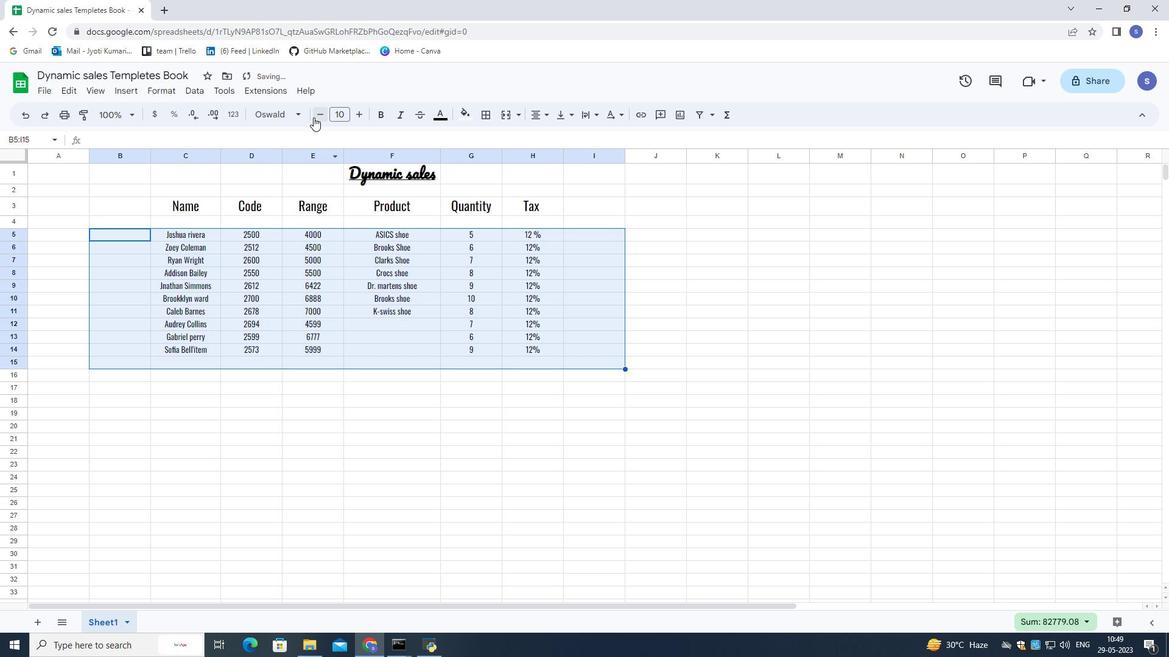 
Action: Mouse pressed left at (313, 117)
Screenshot: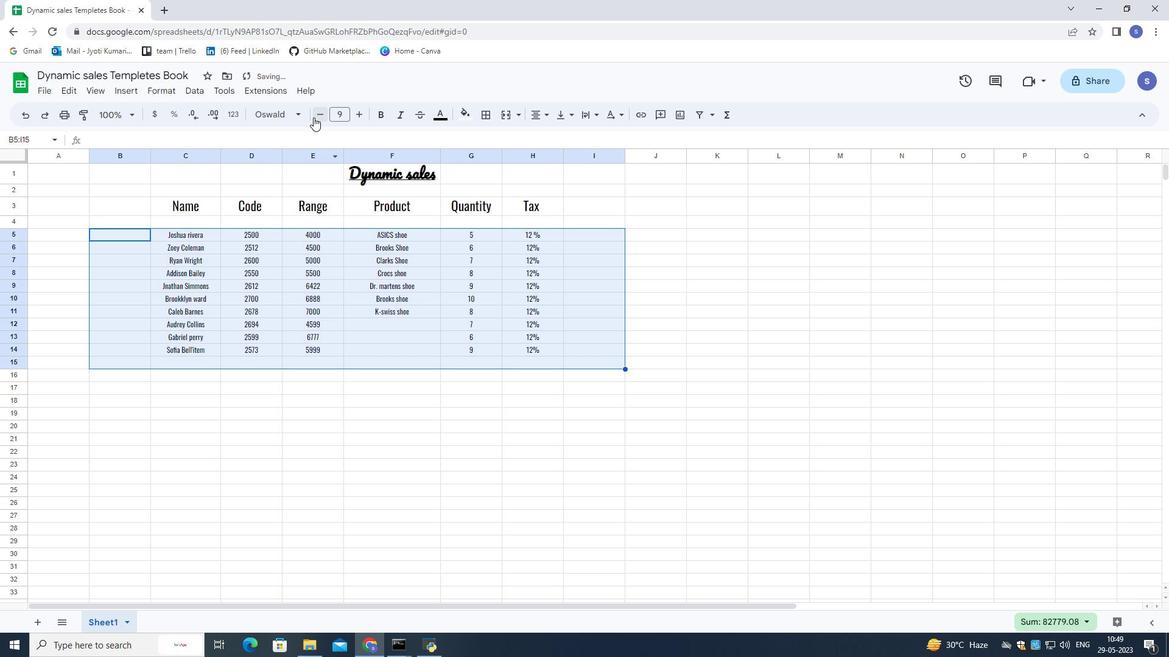 
Action: Mouse moved to (359, 114)
Screenshot: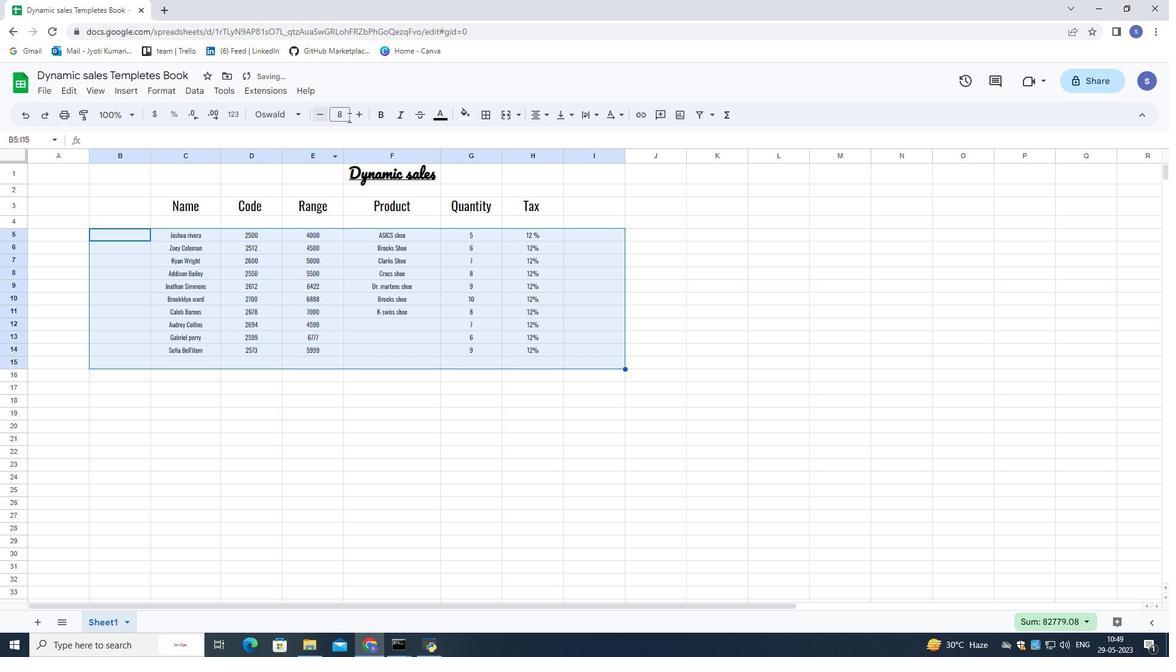 
Action: Mouse pressed left at (359, 114)
Screenshot: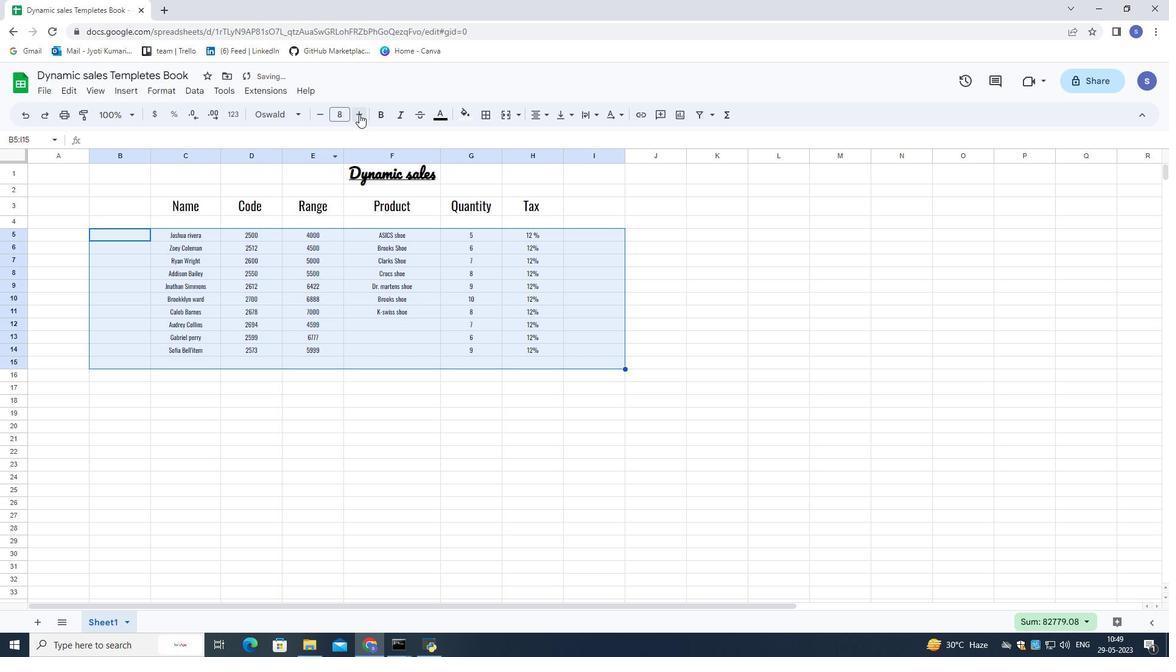 
Action: Mouse moved to (678, 284)
Screenshot: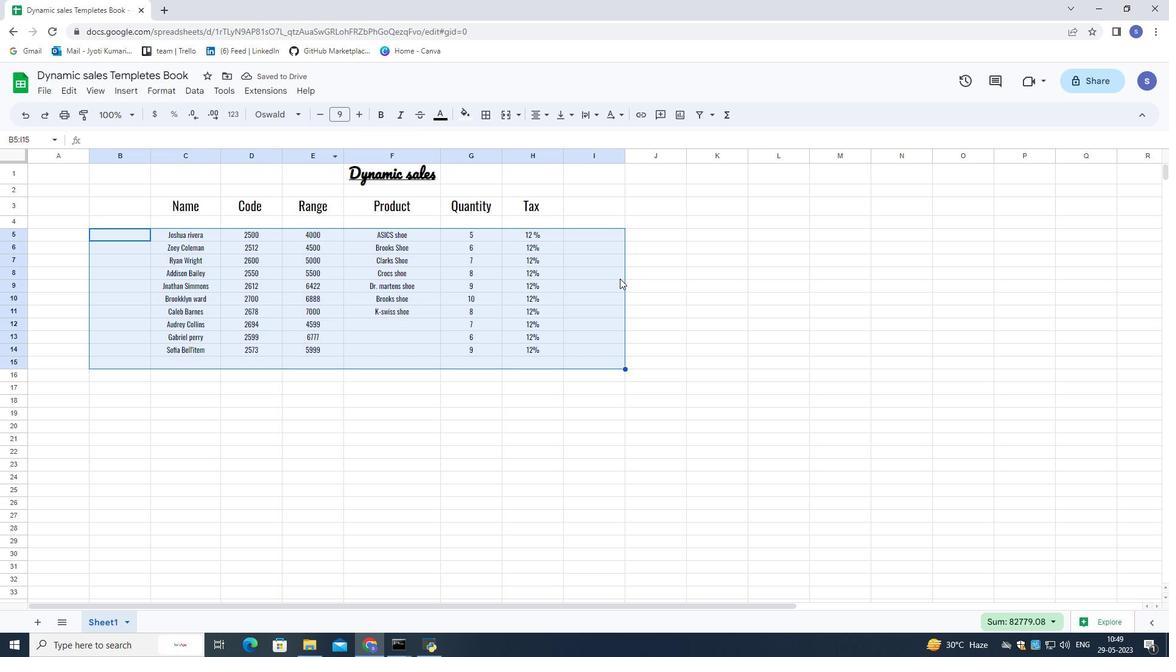 
Action: Mouse pressed left at (678, 284)
Screenshot: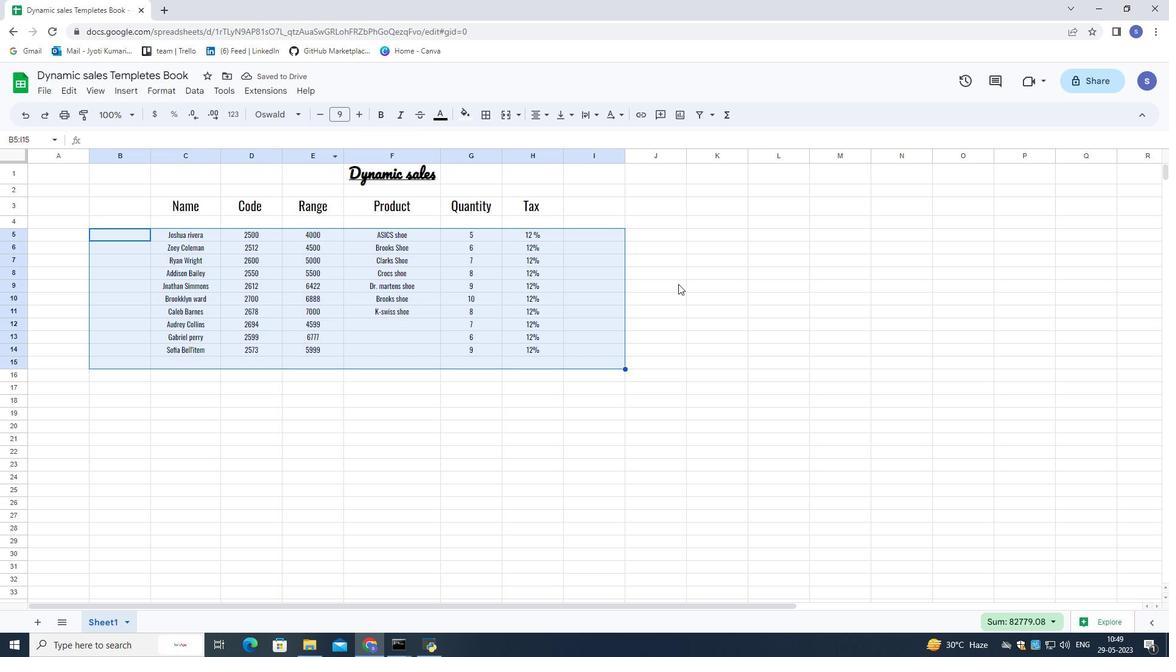 
Action: Mouse moved to (141, 168)
Screenshot: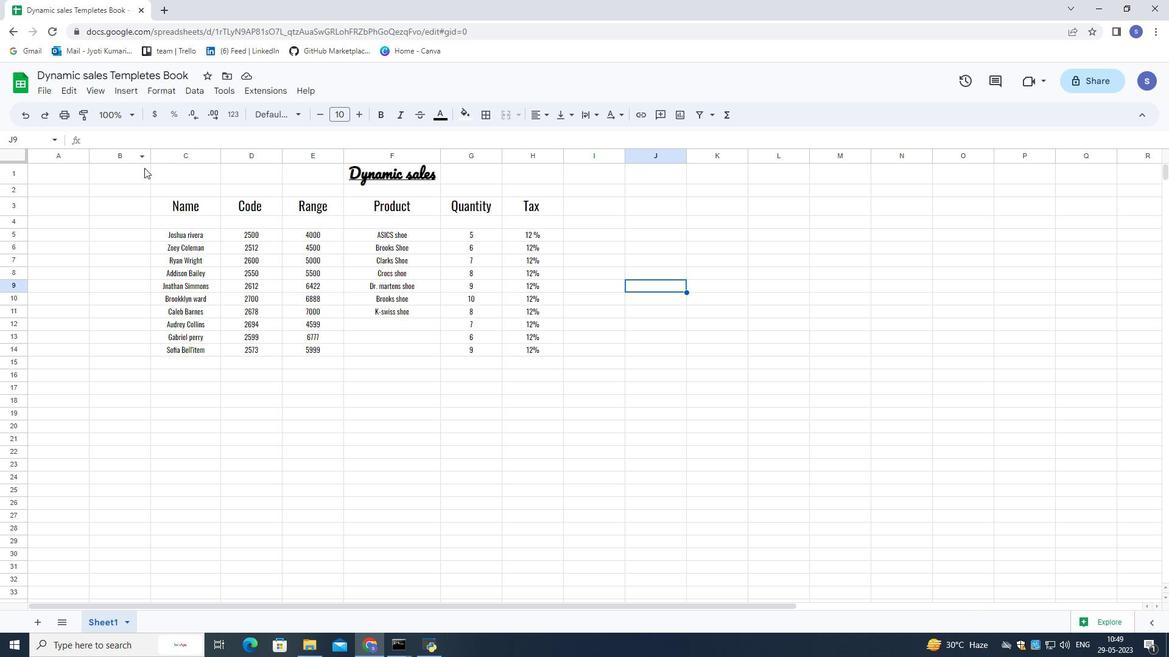 
Action: Mouse pressed left at (141, 168)
Screenshot: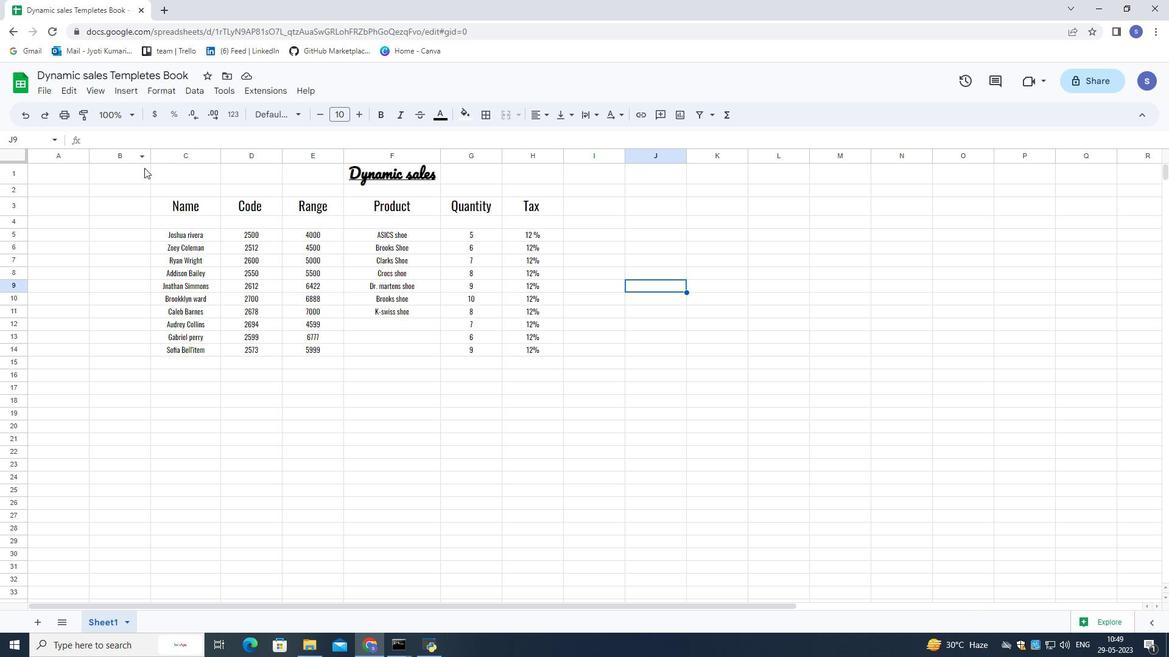 
Action: Mouse moved to (545, 112)
Screenshot: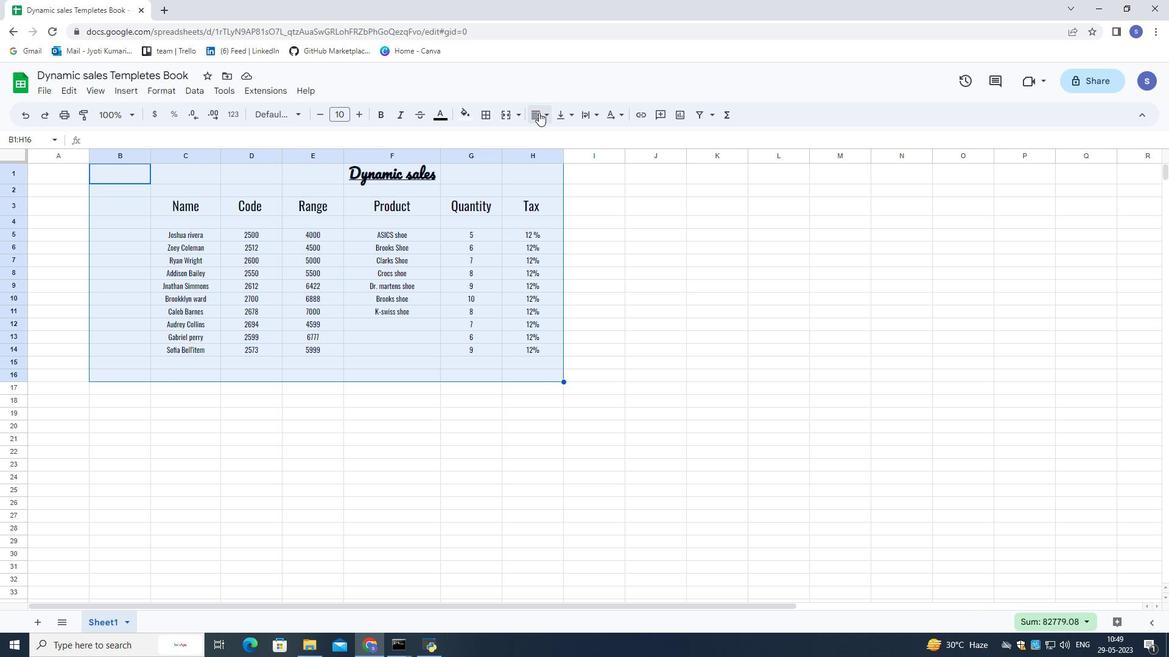 
Action: Mouse pressed left at (545, 112)
Screenshot: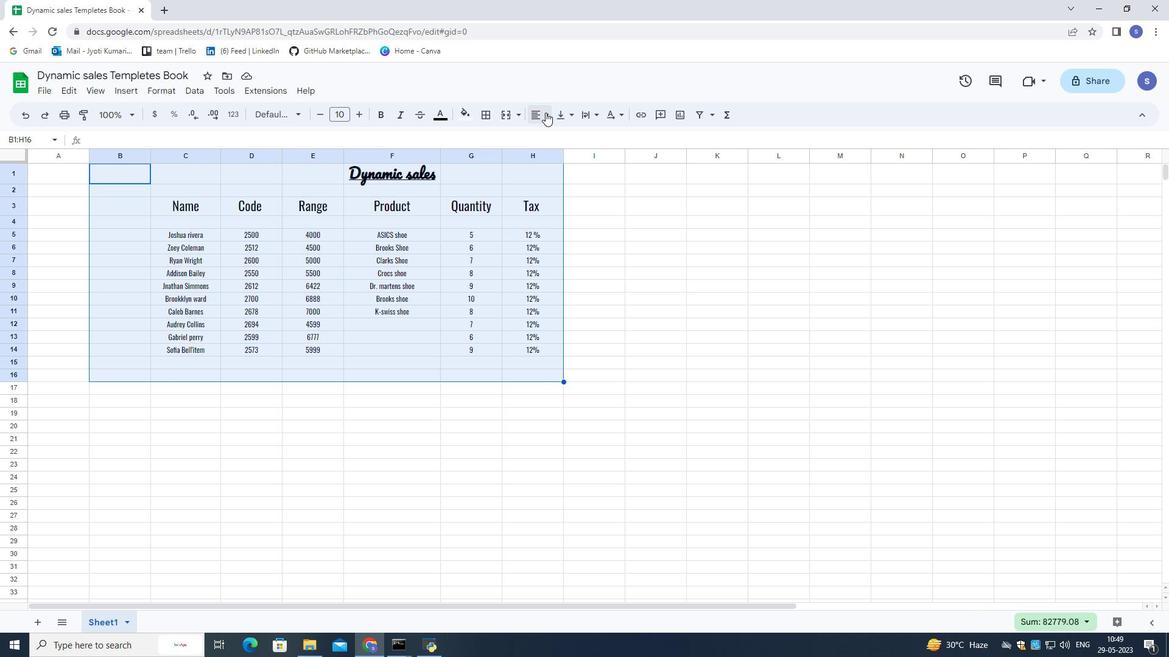 
Action: Mouse moved to (556, 134)
Screenshot: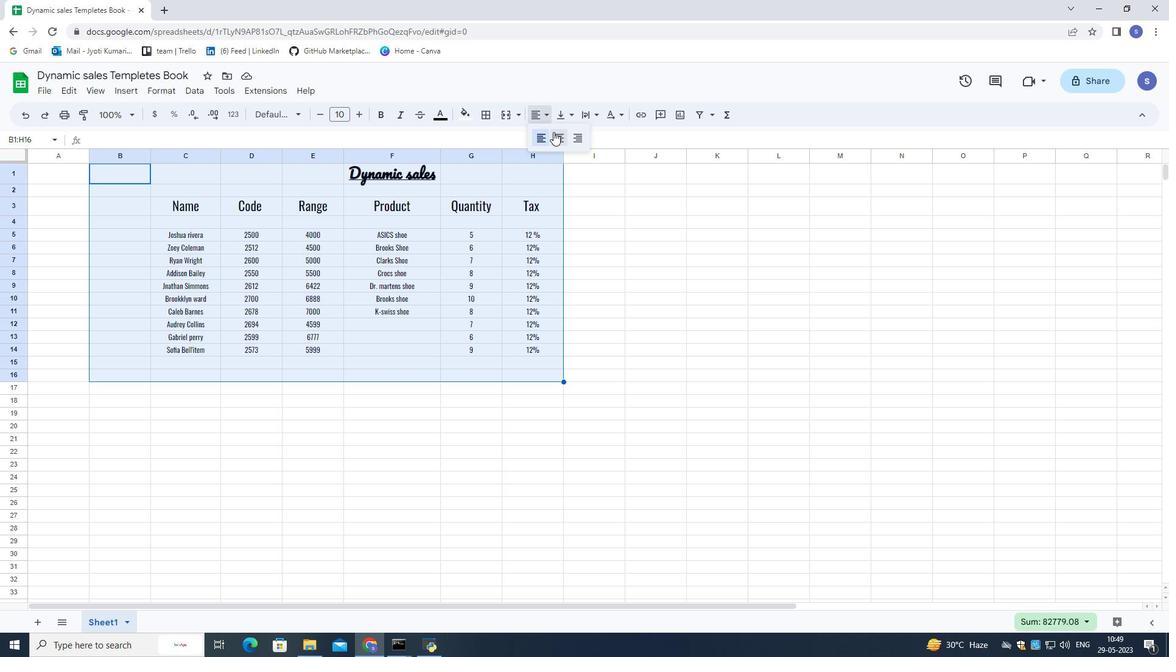 
Action: Mouse pressed left at (556, 134)
Screenshot: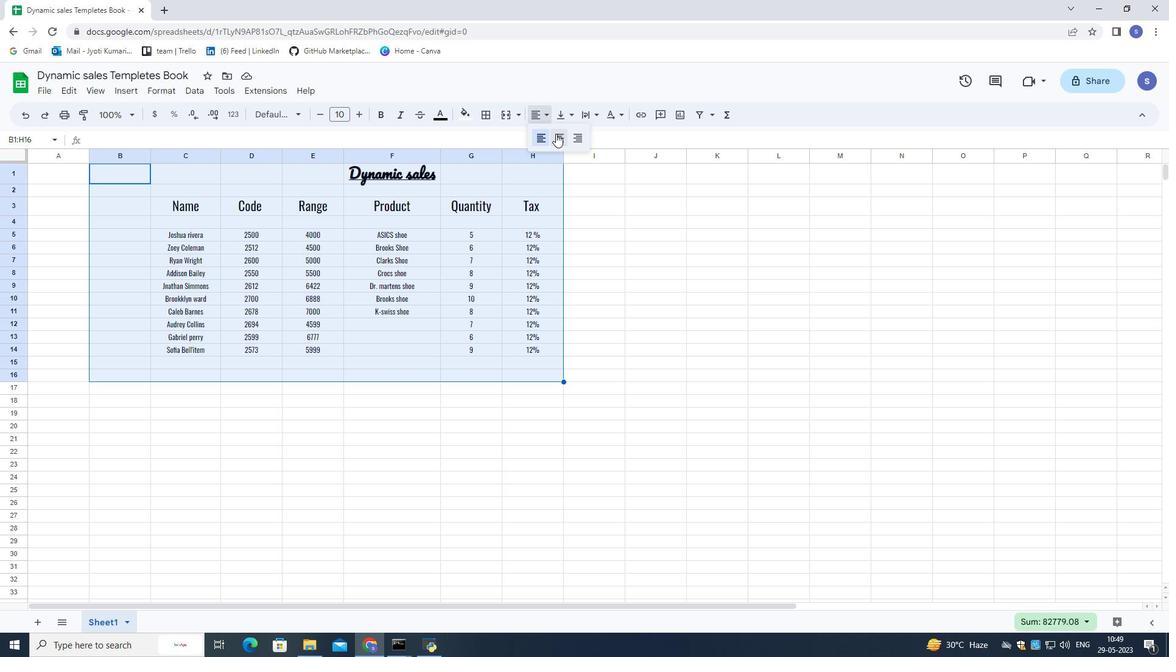 
Action: Mouse moved to (550, 110)
Screenshot: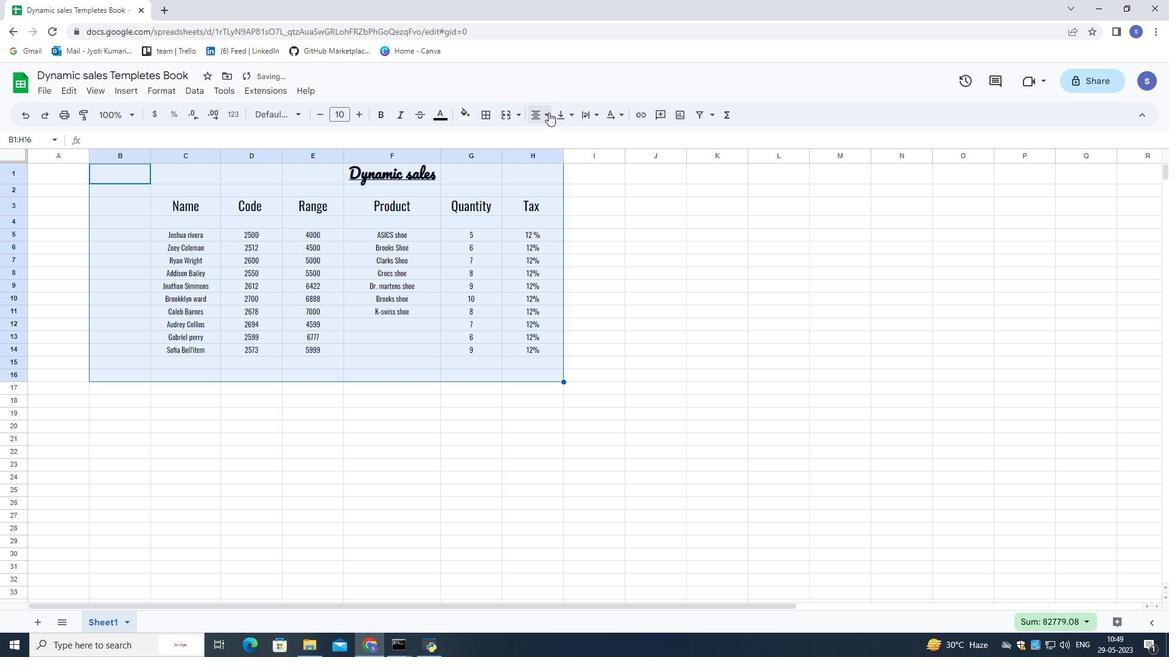 
Action: Mouse pressed left at (550, 110)
Screenshot: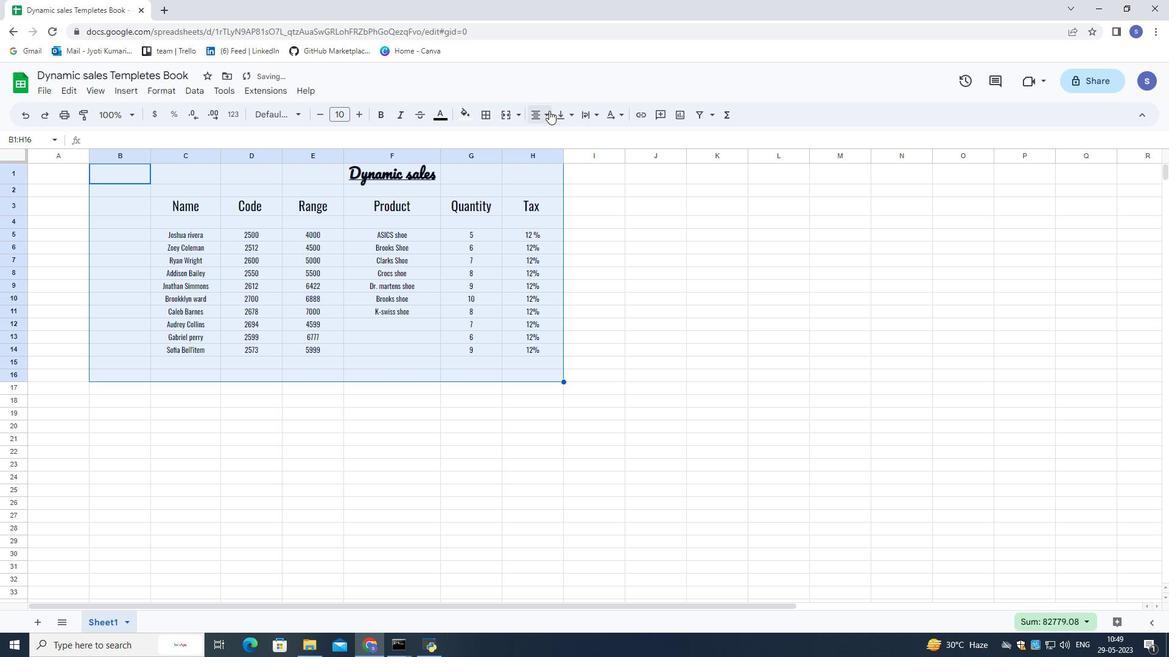 
Action: Mouse moved to (554, 132)
Screenshot: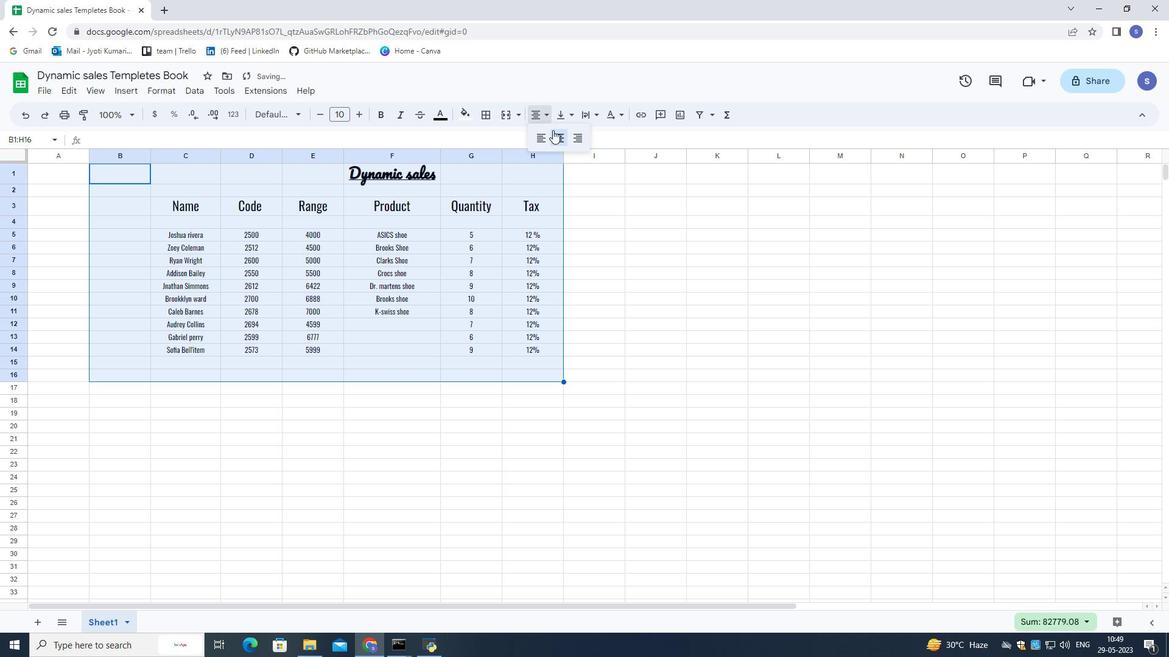 
Action: Mouse pressed left at (554, 132)
Screenshot: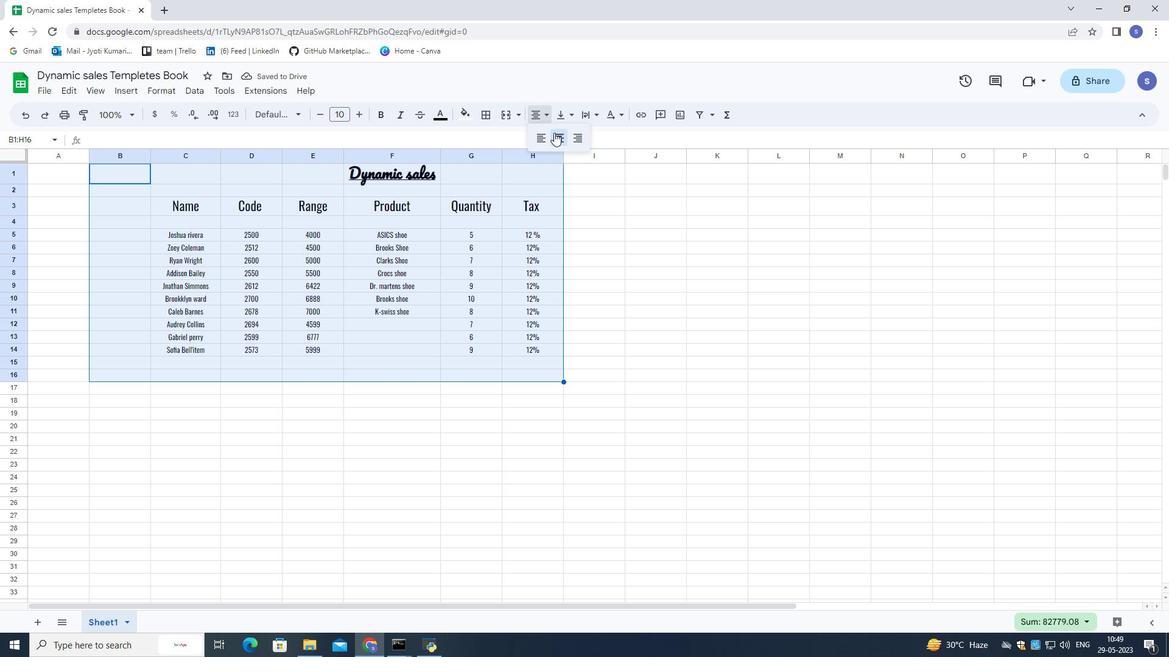 
Action: Mouse moved to (743, 314)
Screenshot: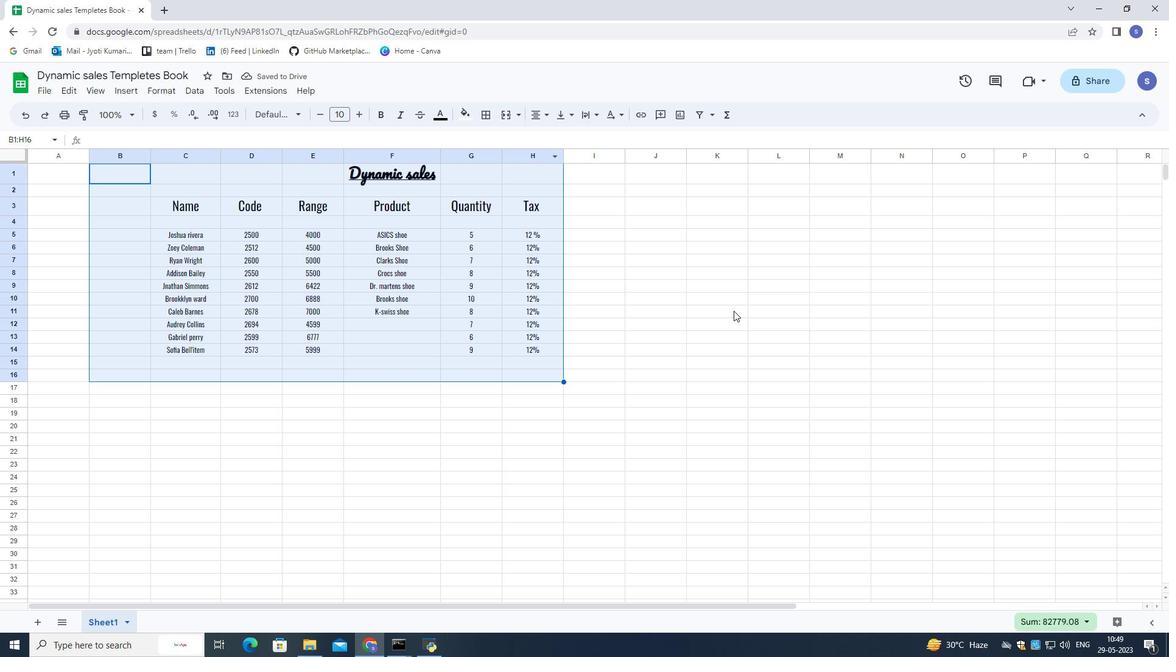 
Action: Mouse pressed left at (743, 314)
Screenshot: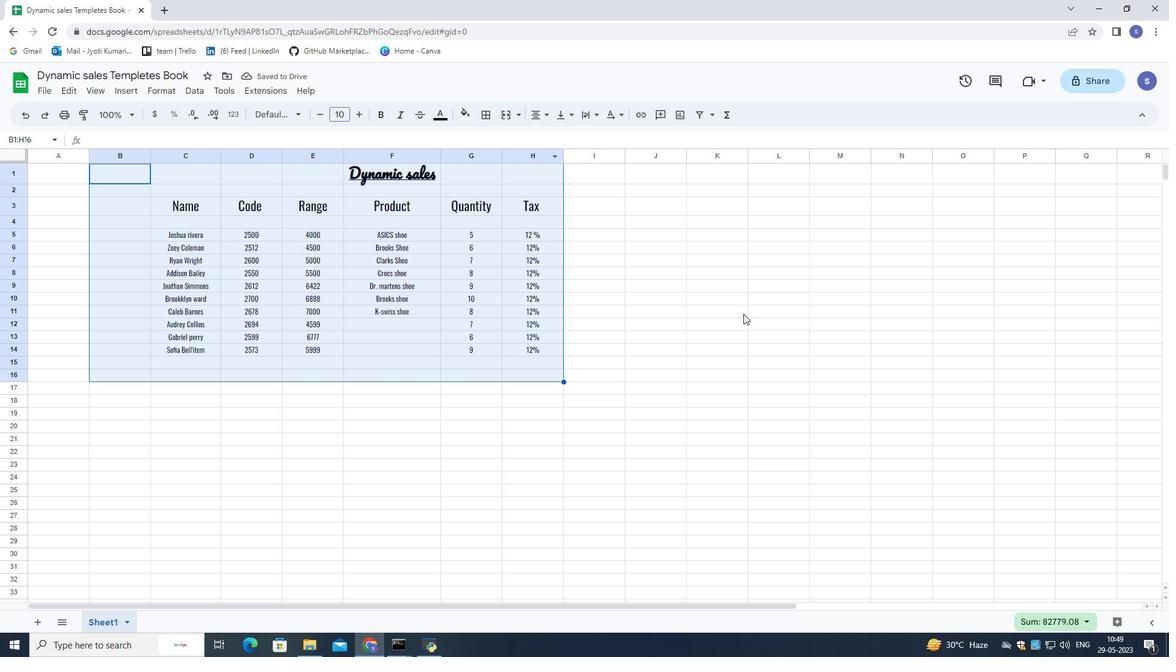 
Action: Mouse moved to (336, 168)
Screenshot: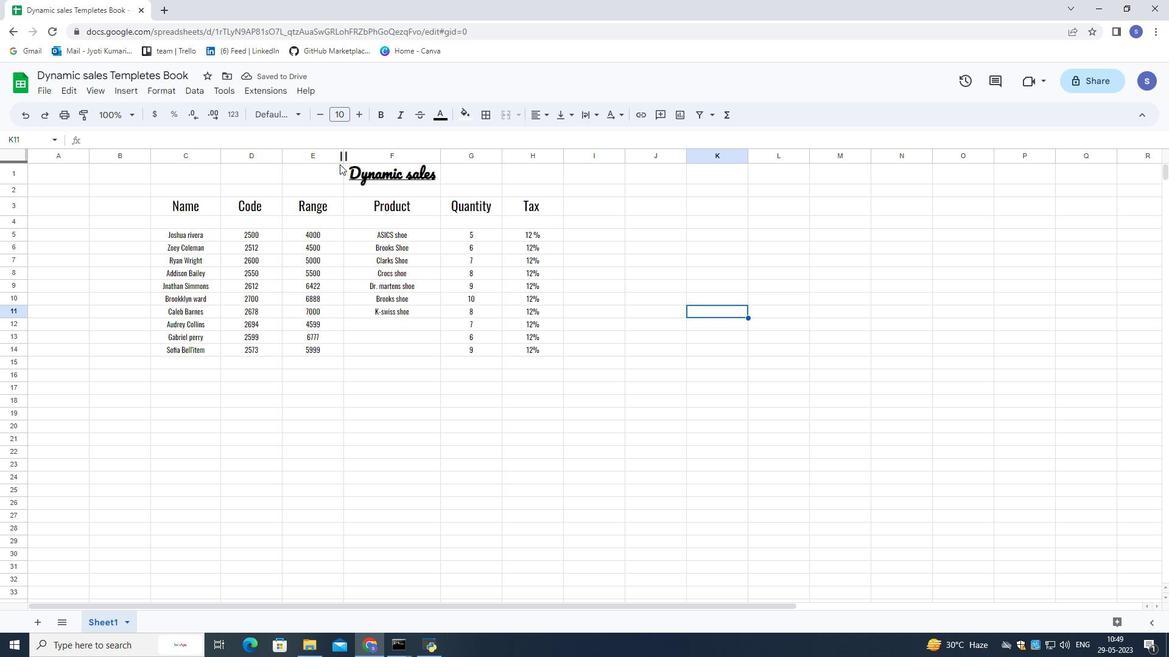 
Action: Mouse pressed left at (336, 168)
Screenshot: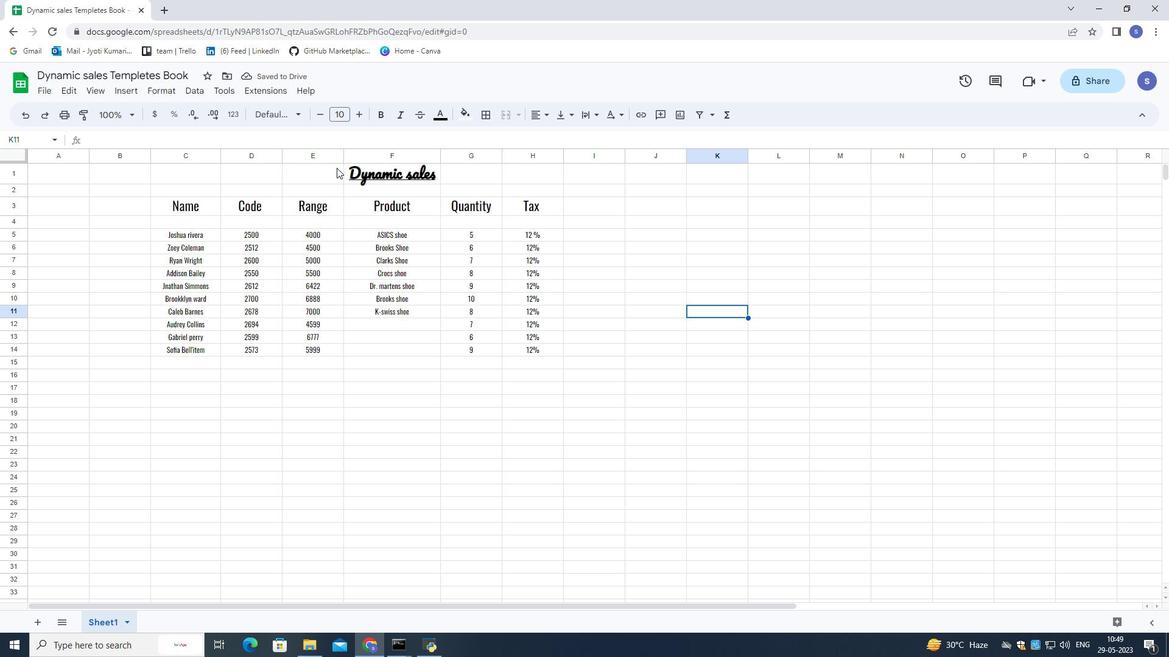 
Action: Mouse moved to (472, 112)
Screenshot: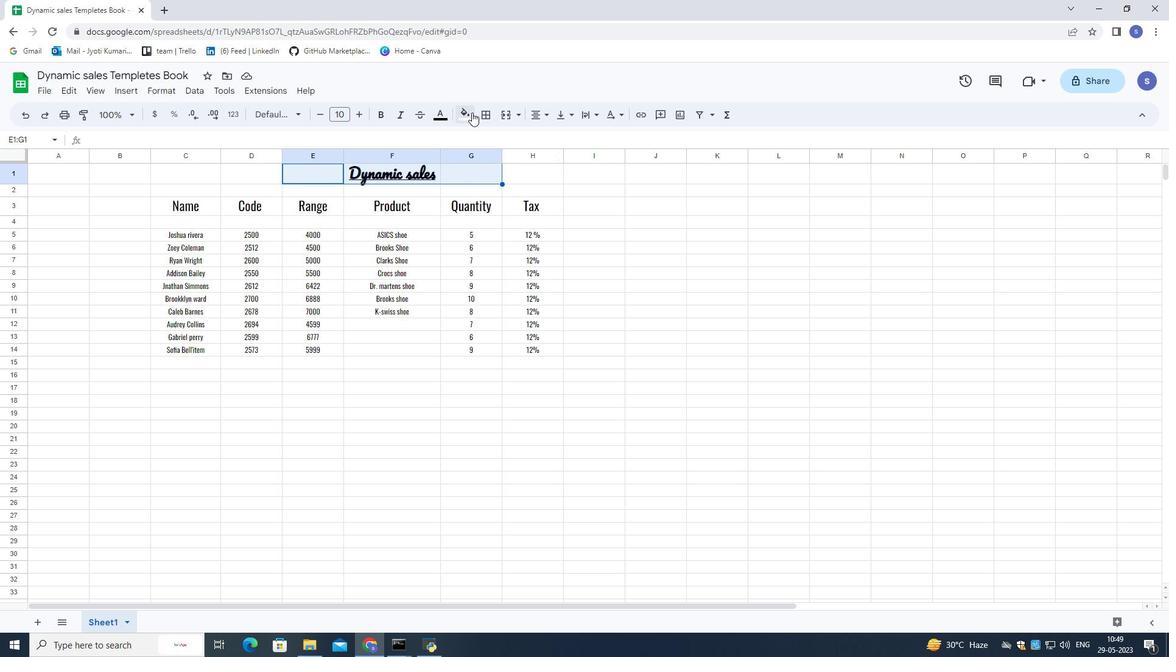 
Action: Mouse pressed left at (472, 112)
Screenshot: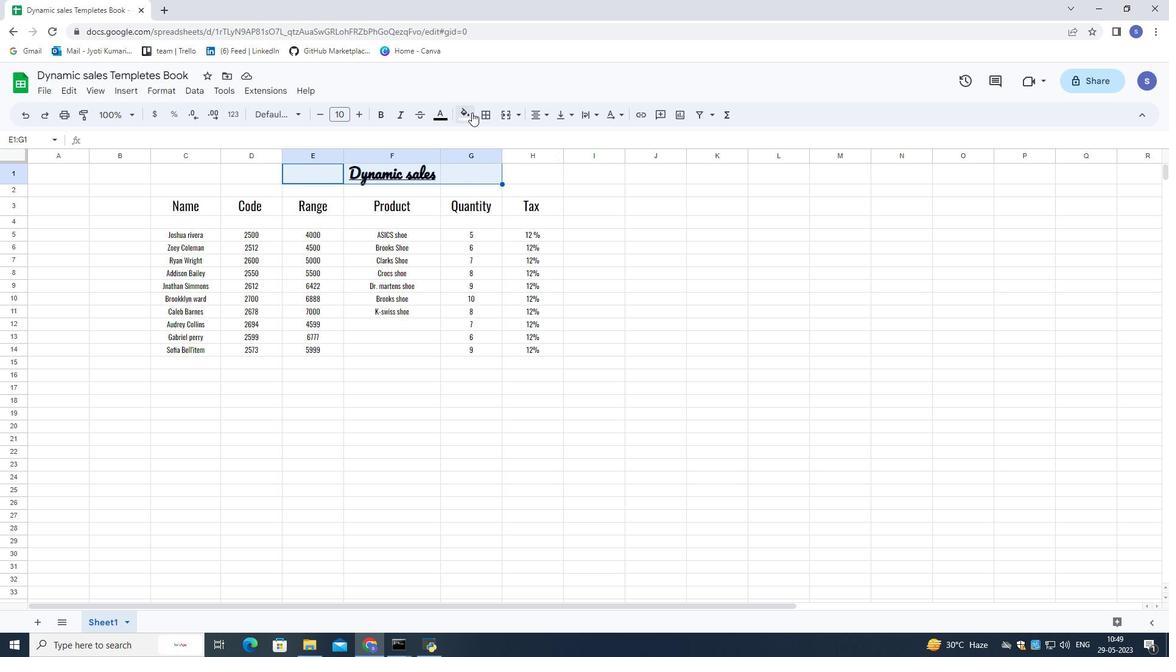 
Action: Mouse moved to (518, 198)
Screenshot: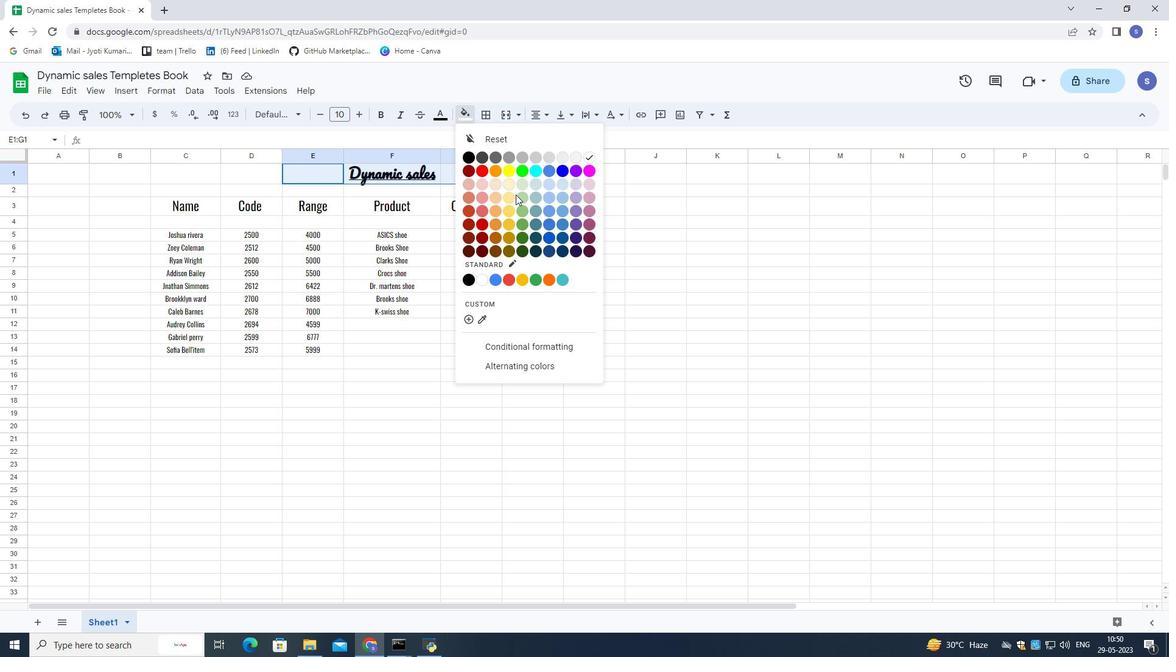 
Action: Mouse pressed left at (518, 198)
Screenshot: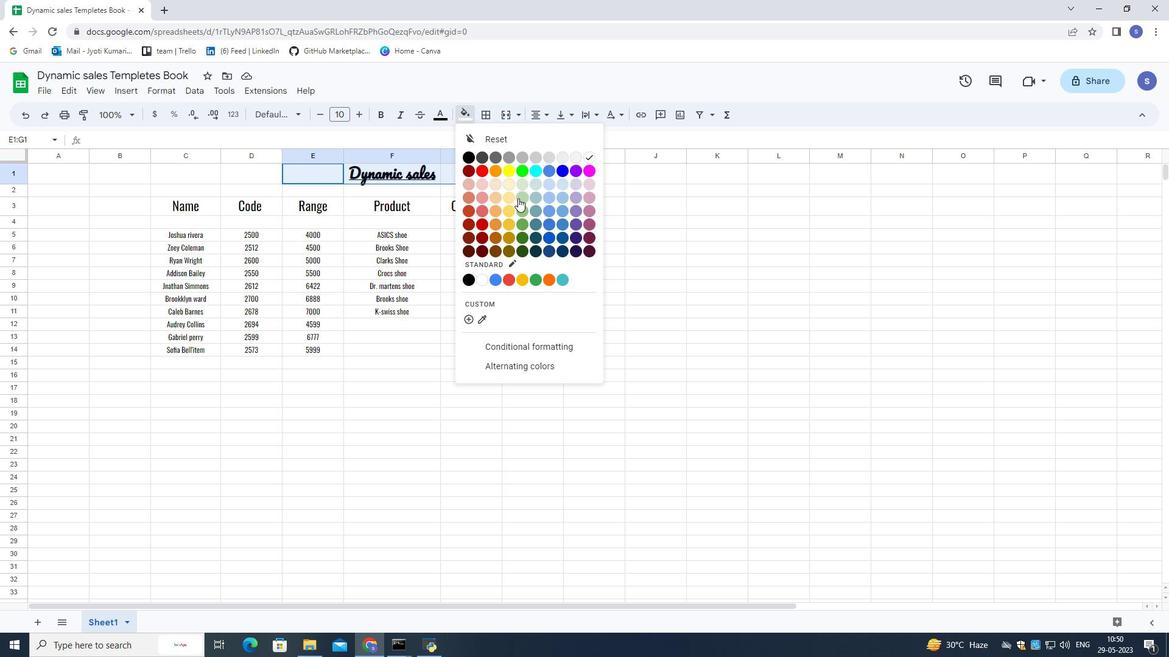 
Action: Mouse moved to (581, 197)
Screenshot: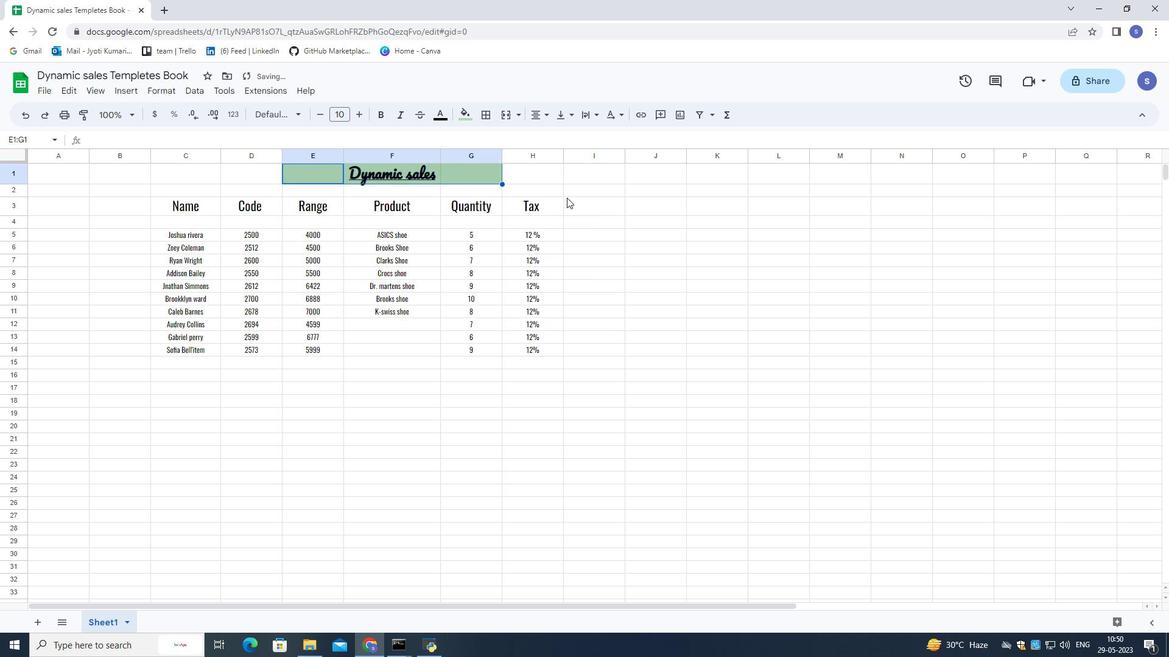 
Action: Mouse pressed left at (581, 197)
Screenshot: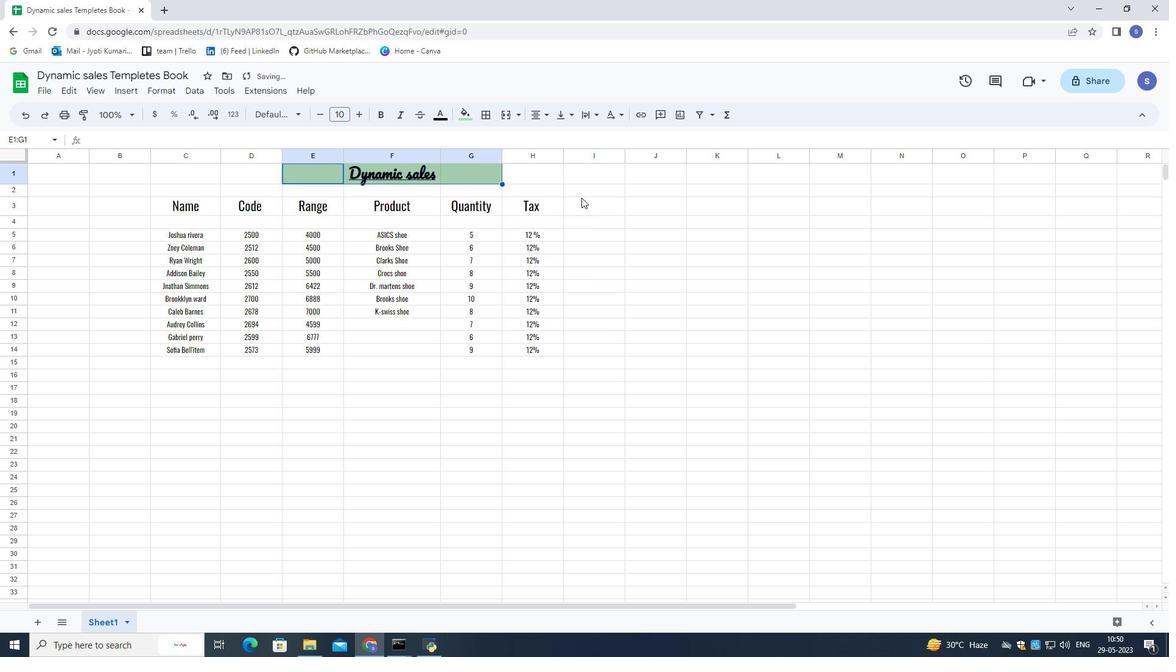 
Action: Mouse moved to (138, 202)
Screenshot: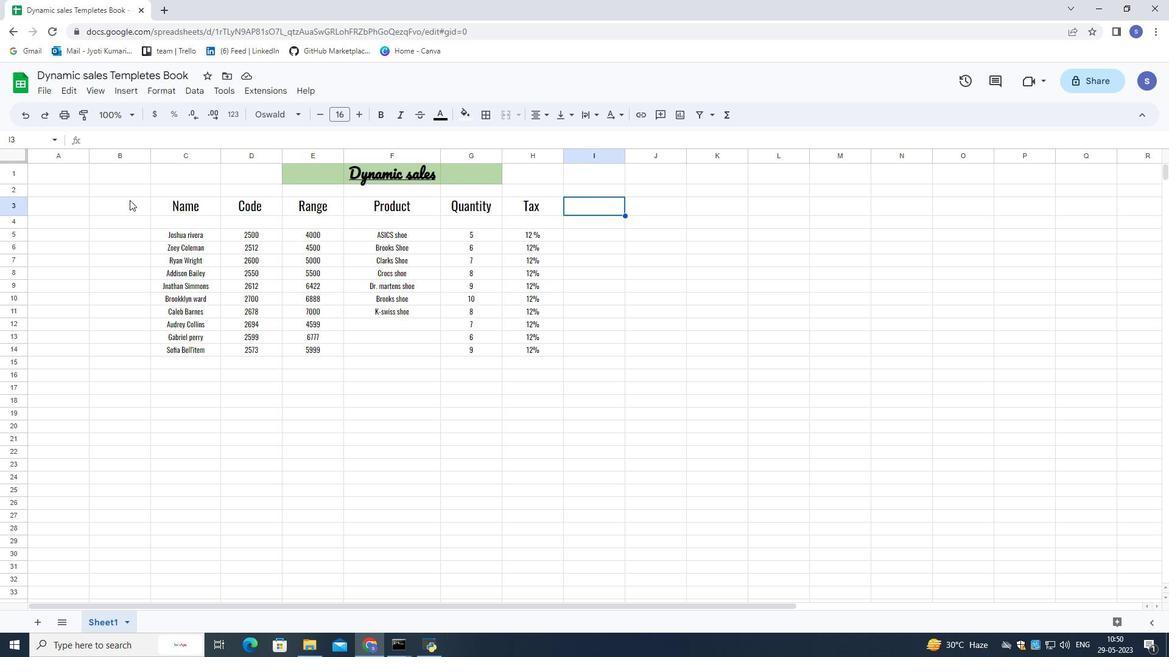 
Action: Mouse pressed left at (138, 202)
Screenshot: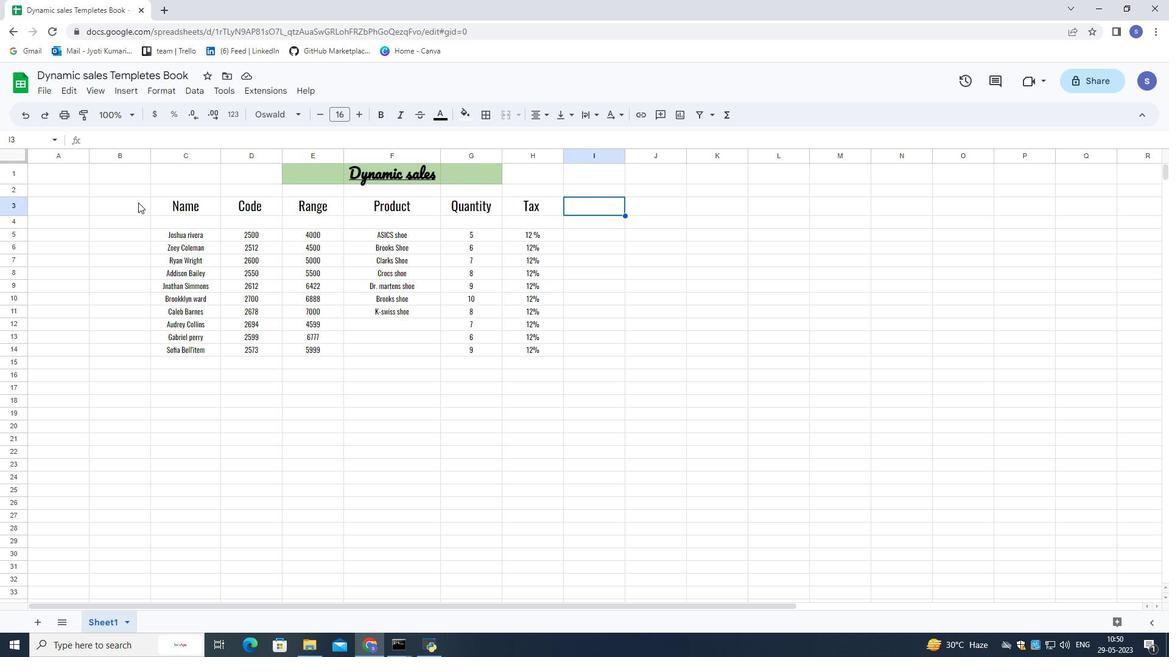 
Action: Mouse moved to (525, 355)
Screenshot: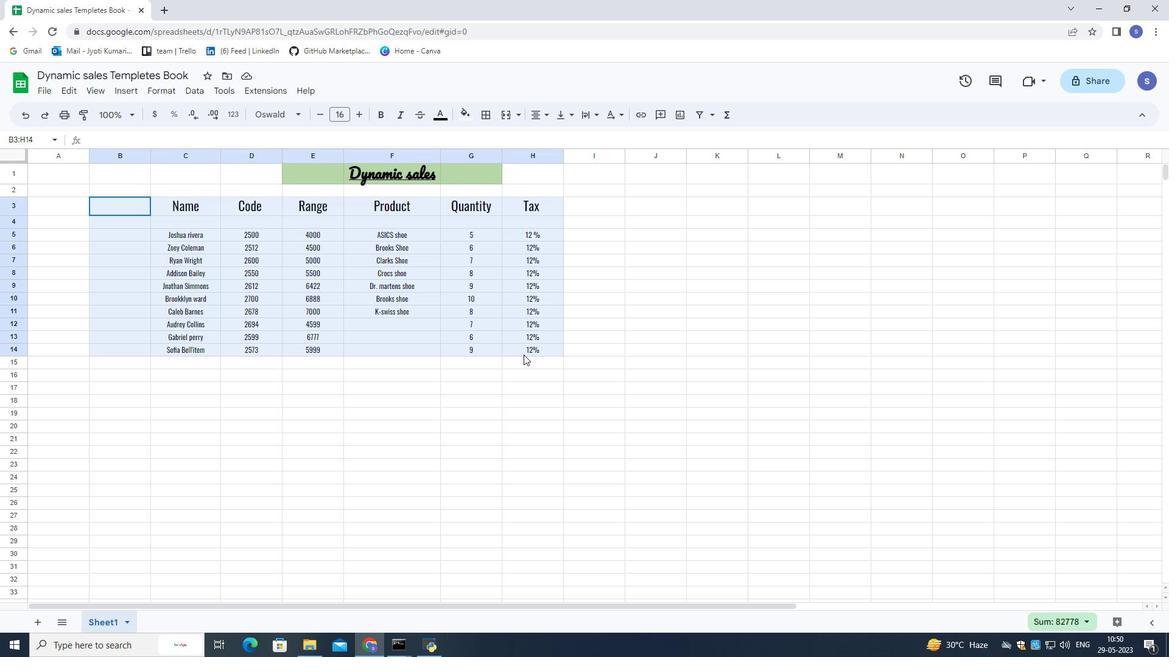 
Action: Mouse pressed left at (525, 355)
Screenshot: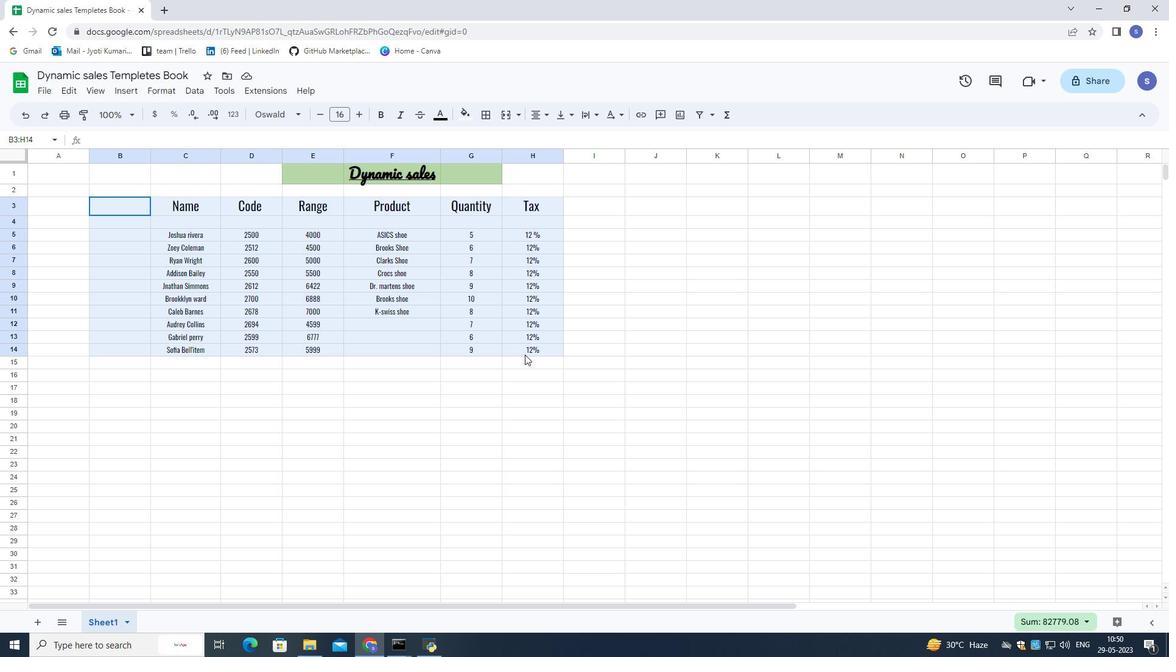 
Action: Mouse moved to (150, 162)
Screenshot: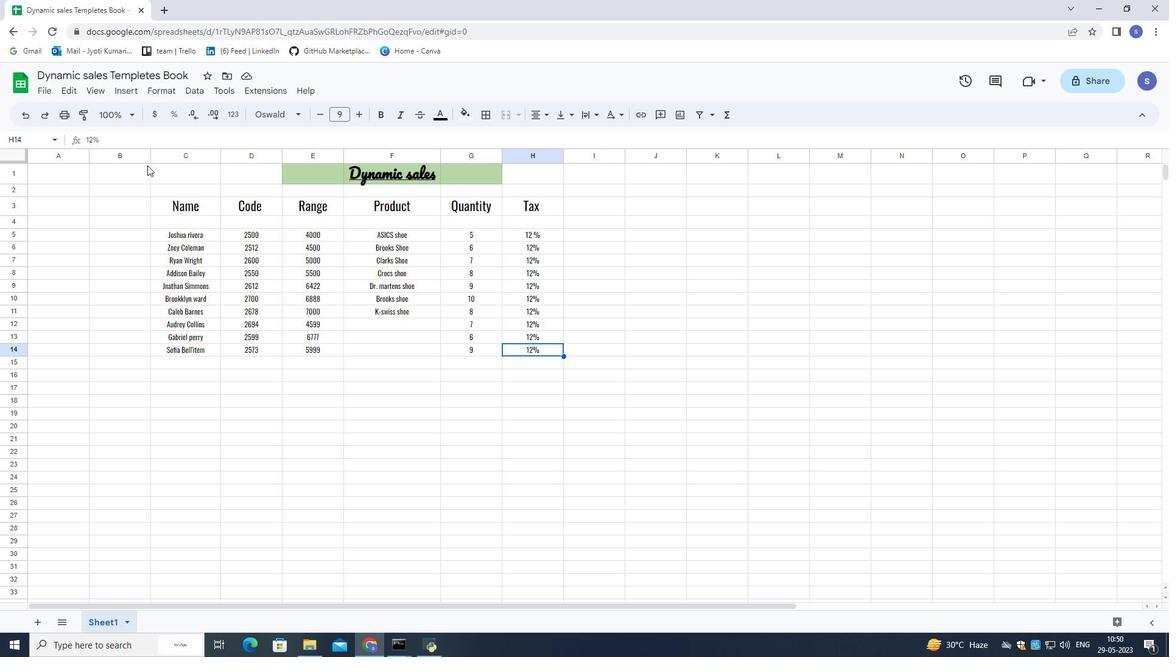 
Action: Mouse pressed left at (150, 162)
Screenshot: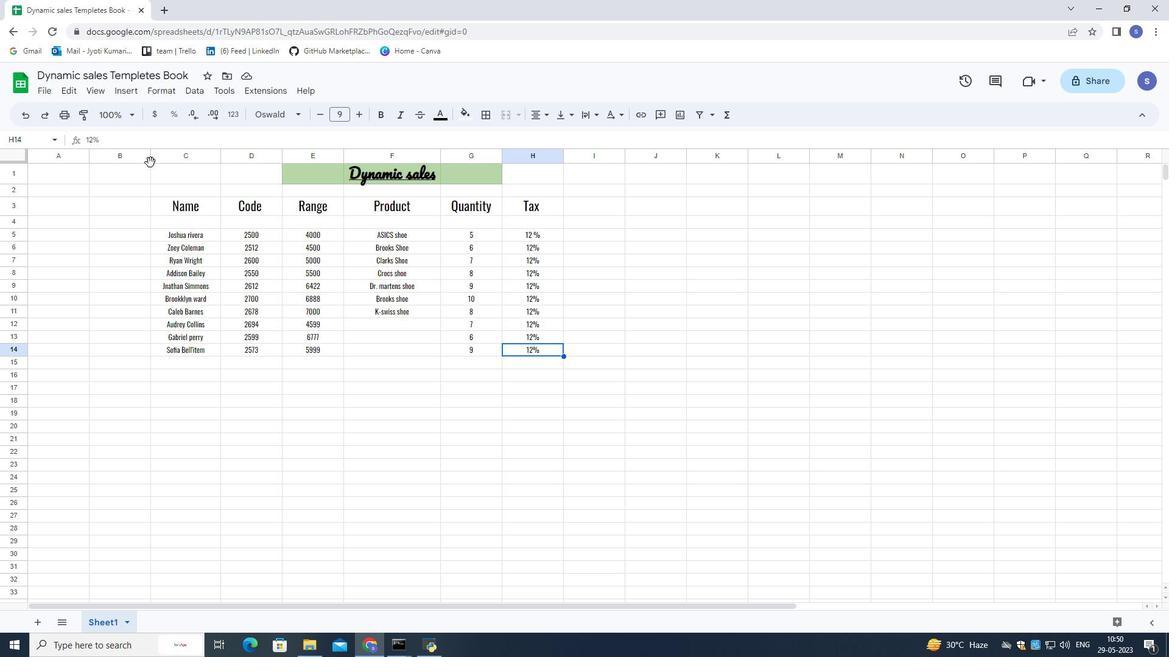 
Action: Mouse moved to (150, 168)
Screenshot: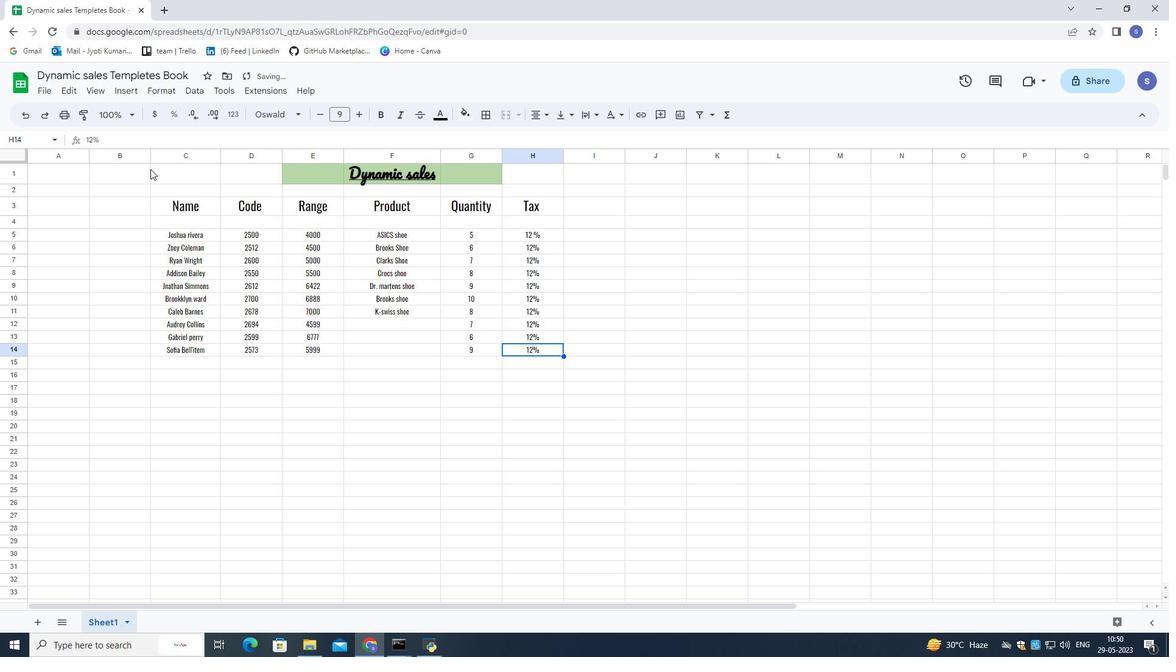 
Action: Mouse pressed left at (150, 168)
Screenshot: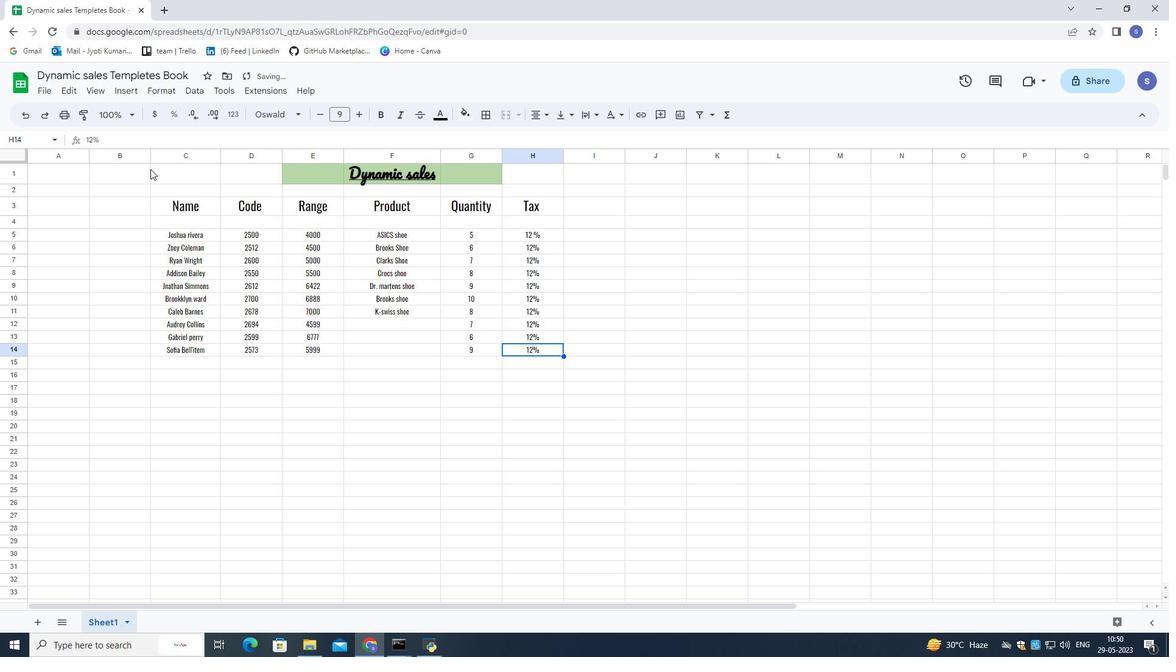 
Action: Mouse moved to (621, 115)
Screenshot: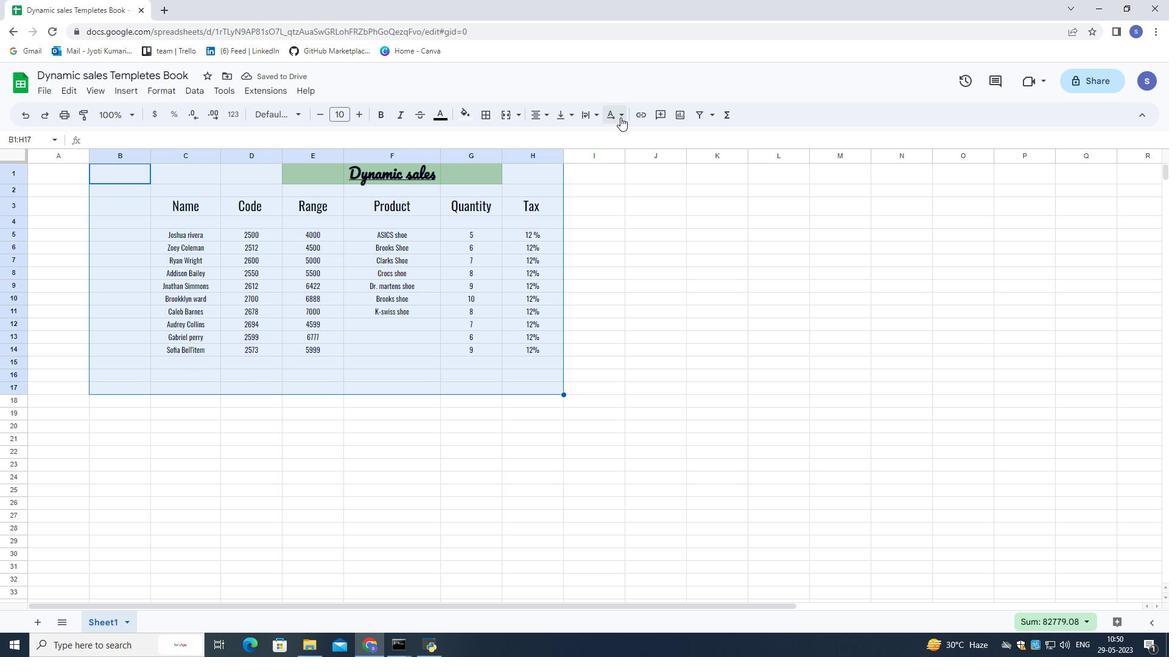 
Action: Mouse pressed left at (621, 115)
Screenshot: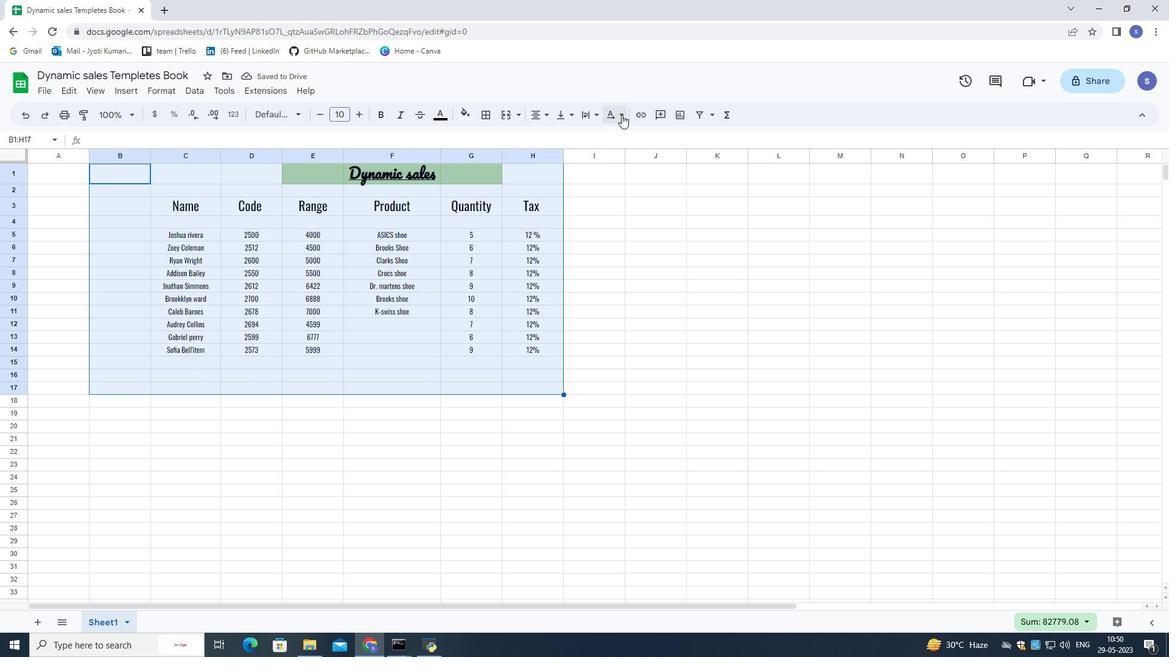 
Action: Mouse moved to (442, 114)
Screenshot: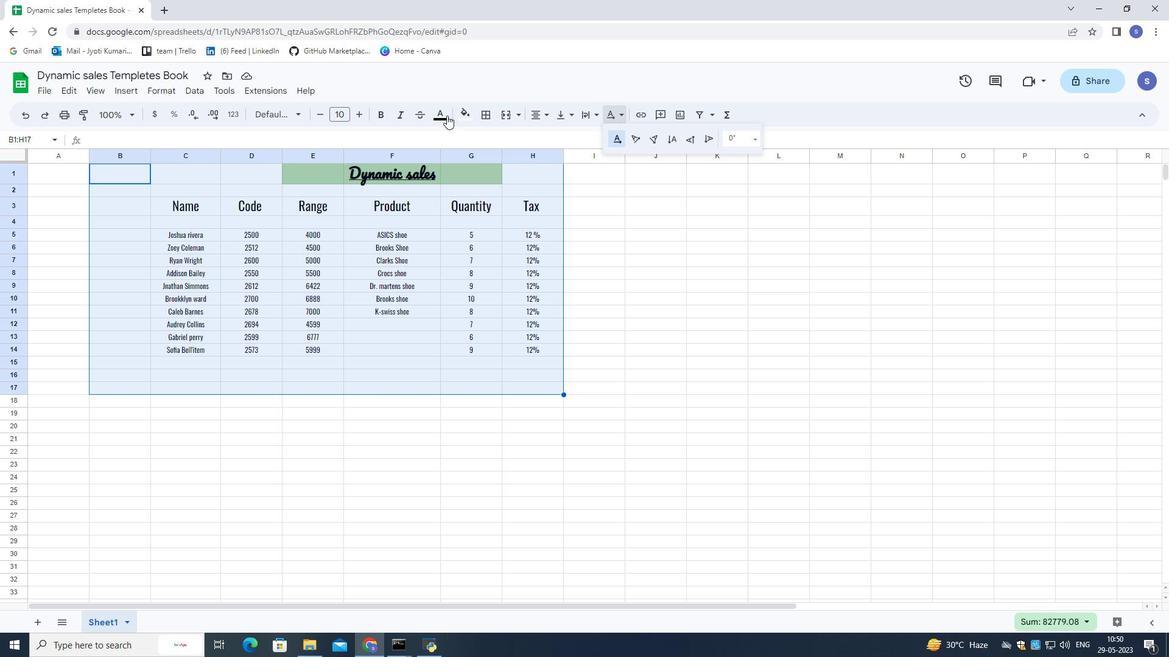 
Action: Mouse pressed left at (442, 114)
Screenshot: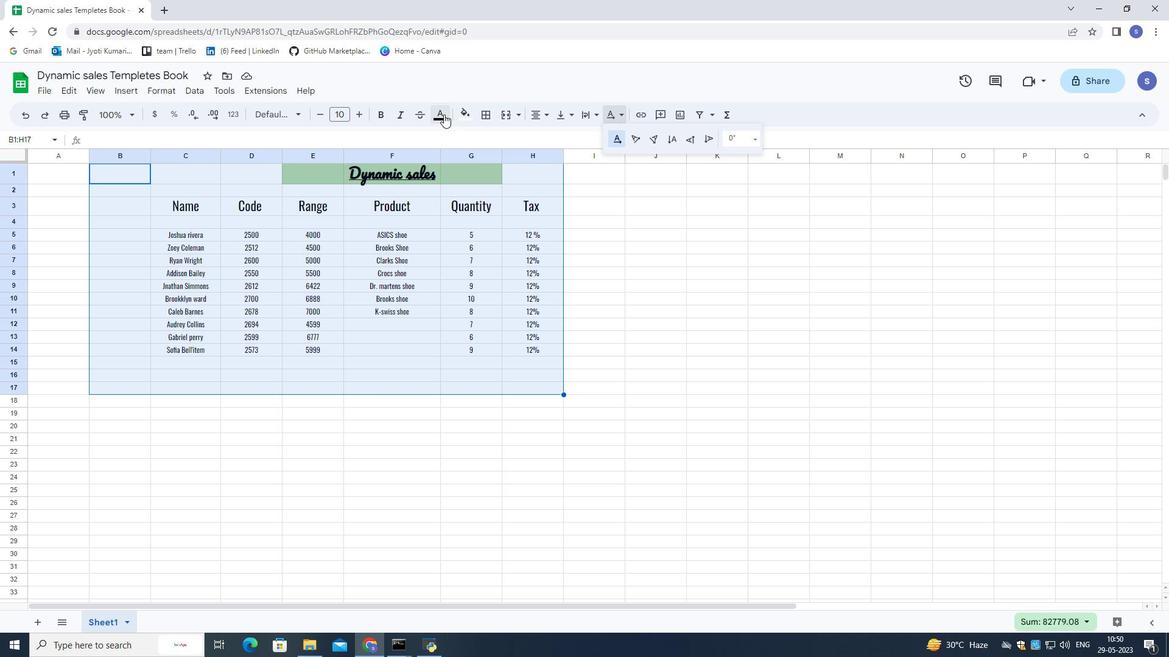 
Action: Mouse moved to (458, 170)
Screenshot: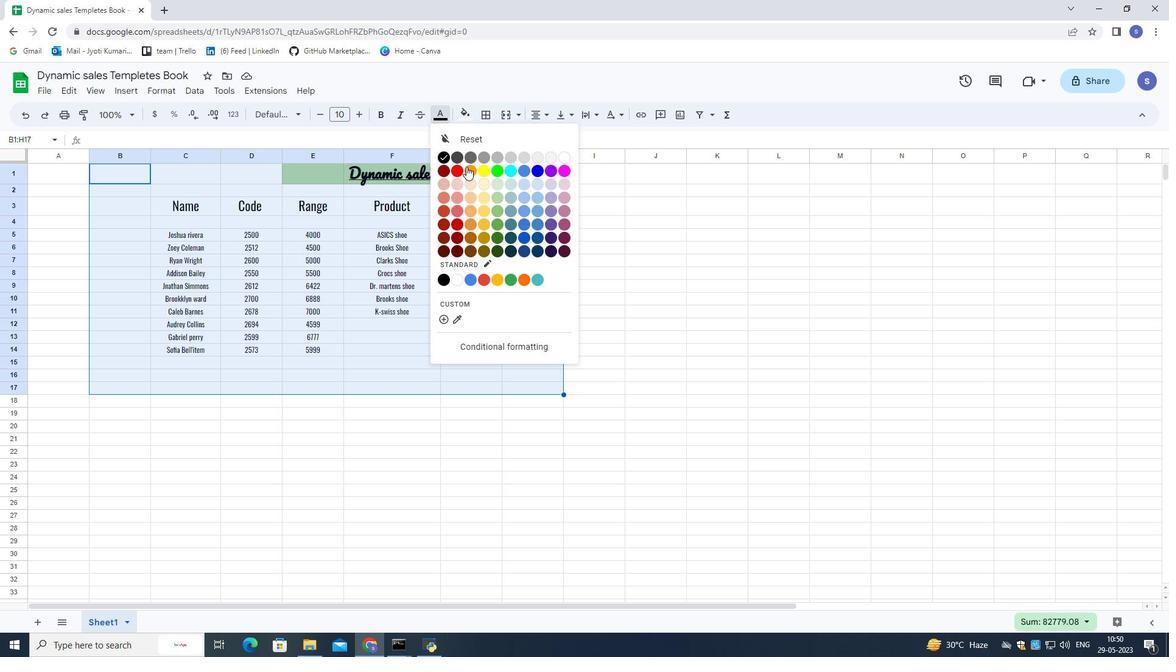 
Action: Mouse pressed left at (458, 170)
Screenshot: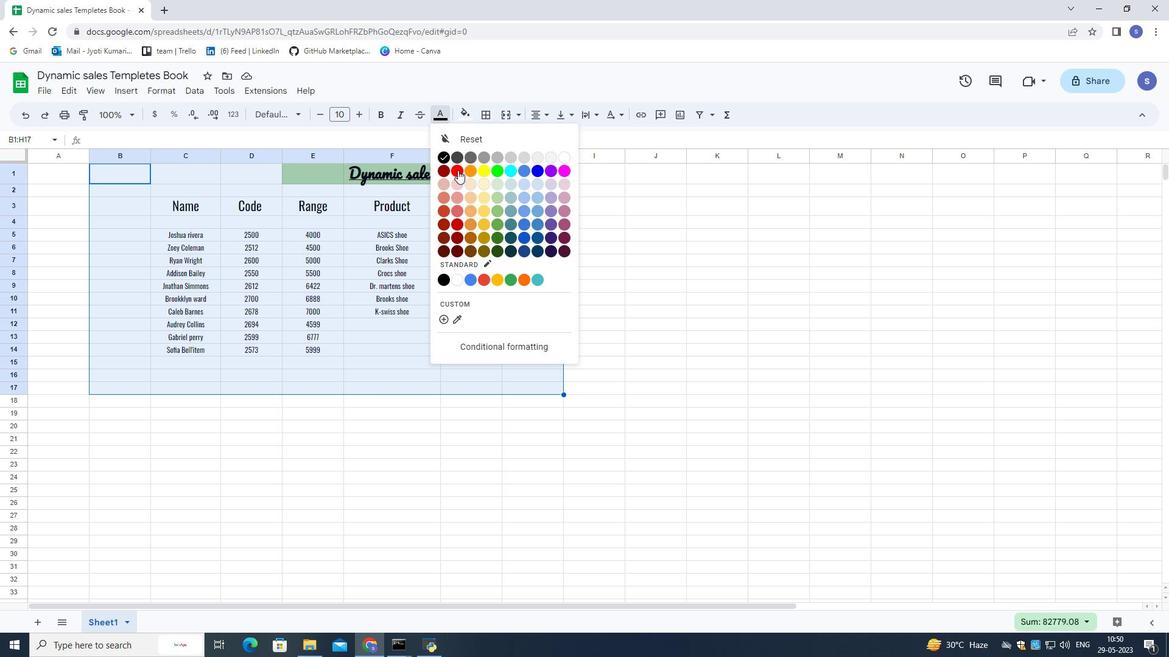 
Action: Mouse moved to (647, 263)
Screenshot: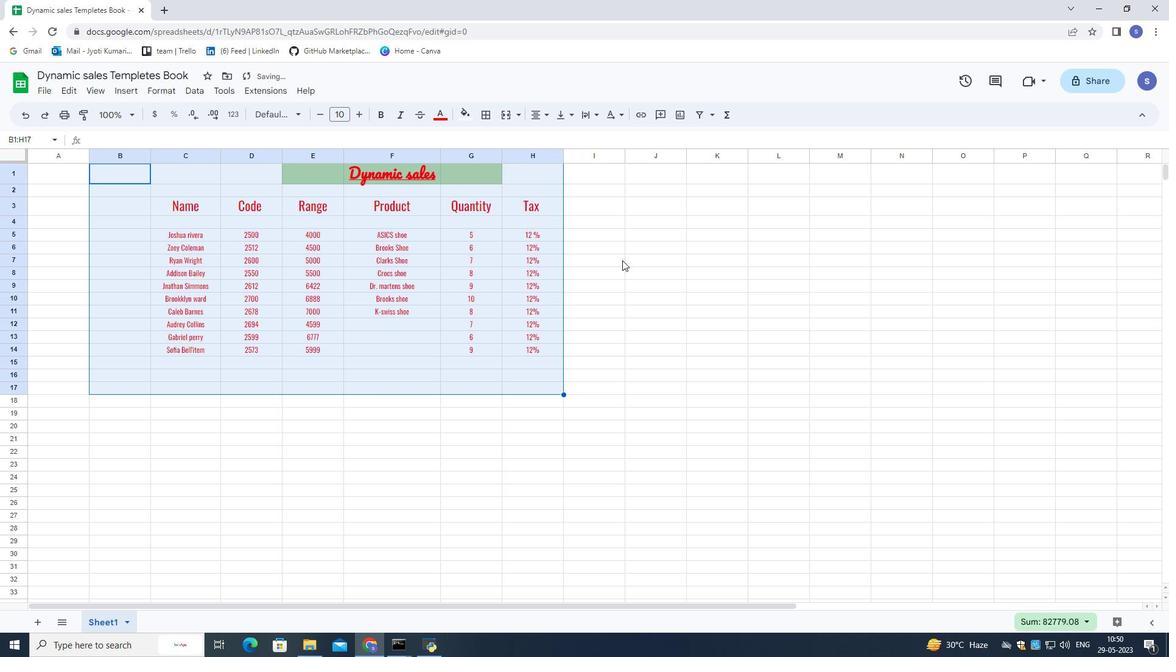 
Action: Mouse pressed left at (647, 263)
Screenshot: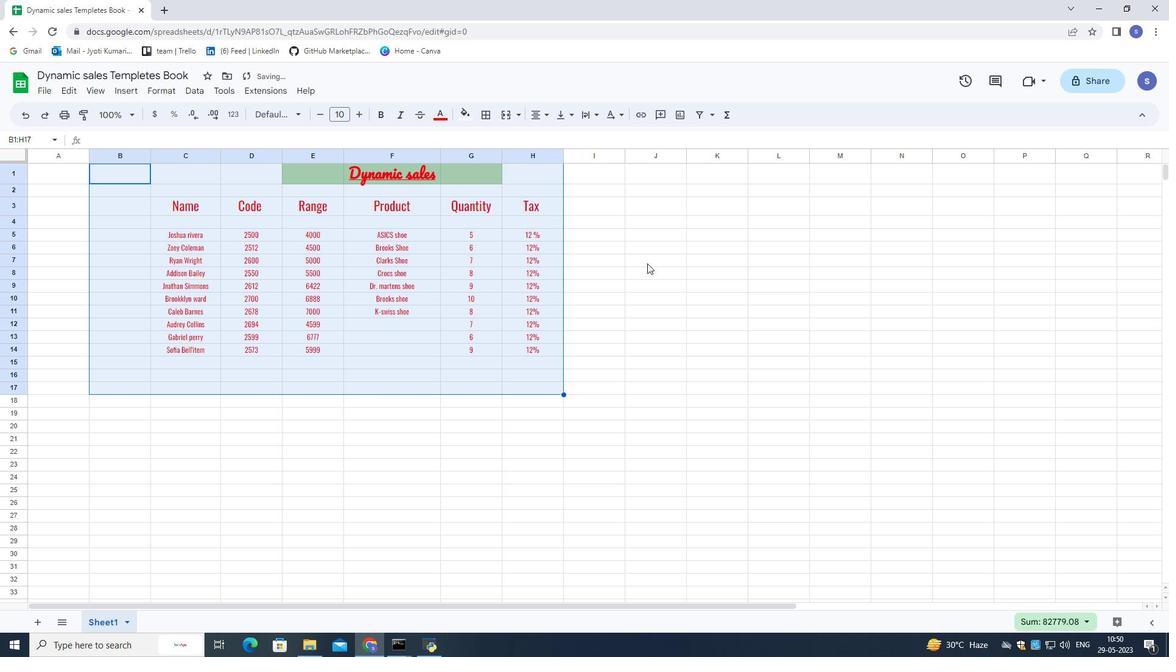 
Action: Mouse moved to (388, 311)
Screenshot: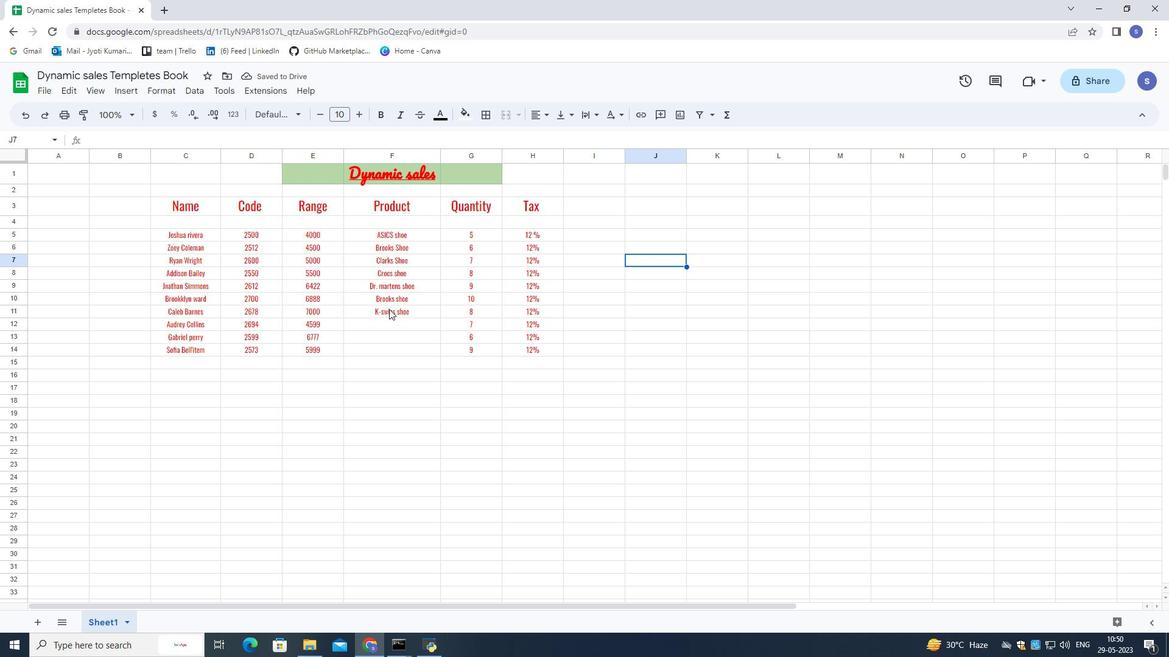 
